 Task: Look for space in Paka, Malaysia from 3rd August, 2023 to 7th August, 2023 for 2 adults in price range Rs.4000 to Rs.9000. Place can be private room with 1  bedroom having 1 bed and 1 bathroom. Property type can be house, flat, guest house, hotel. Booking option can be shelf check-in. Required host language is English.
Action: Mouse moved to (612, 119)
Screenshot: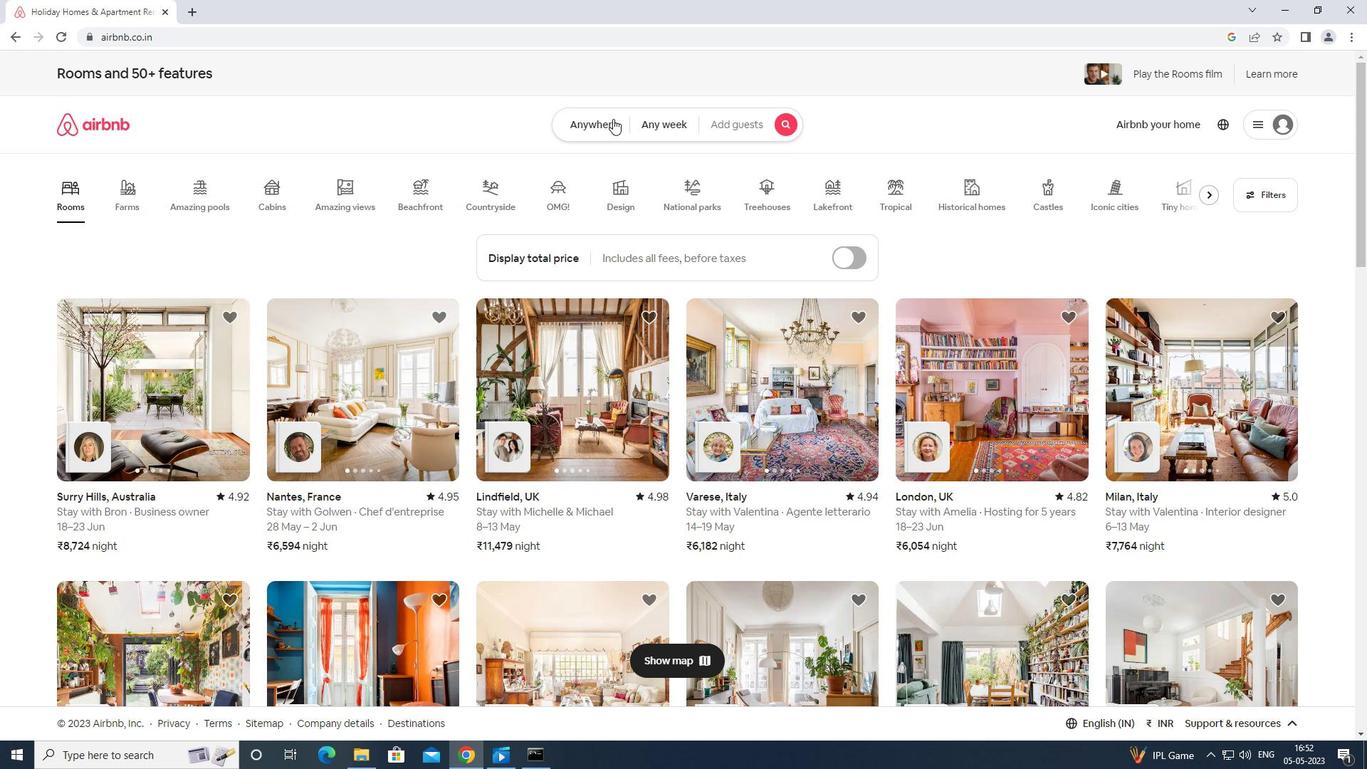 
Action: Mouse pressed left at (612, 119)
Screenshot: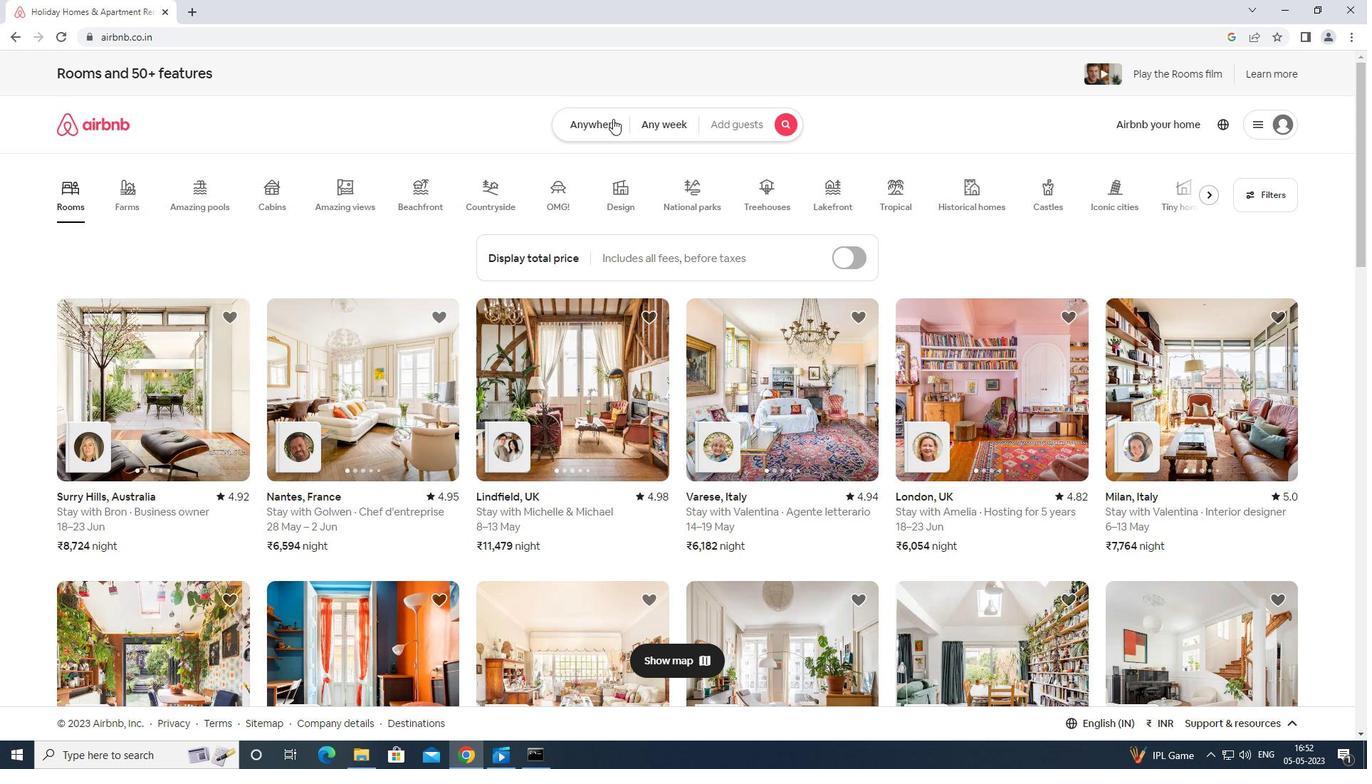 
Action: Mouse moved to (518, 181)
Screenshot: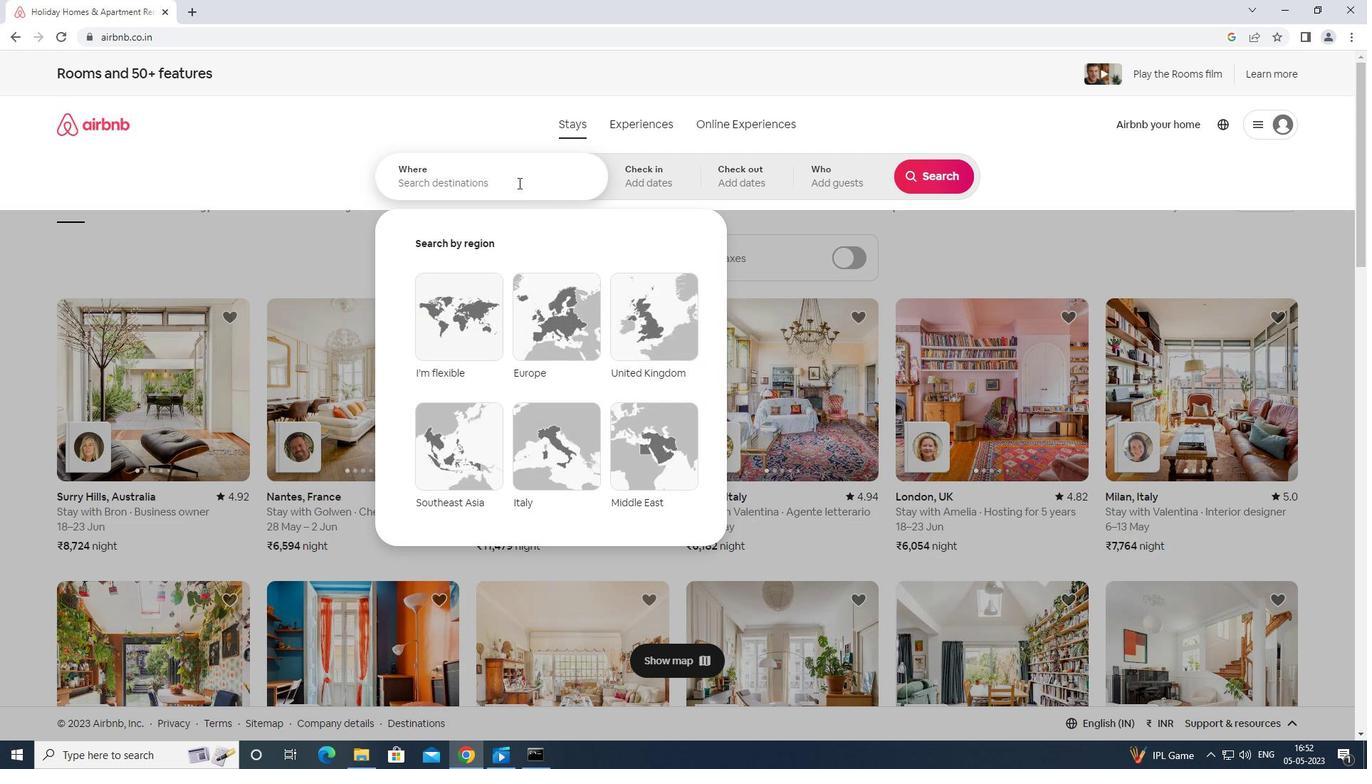 
Action: Mouse pressed left at (518, 181)
Screenshot: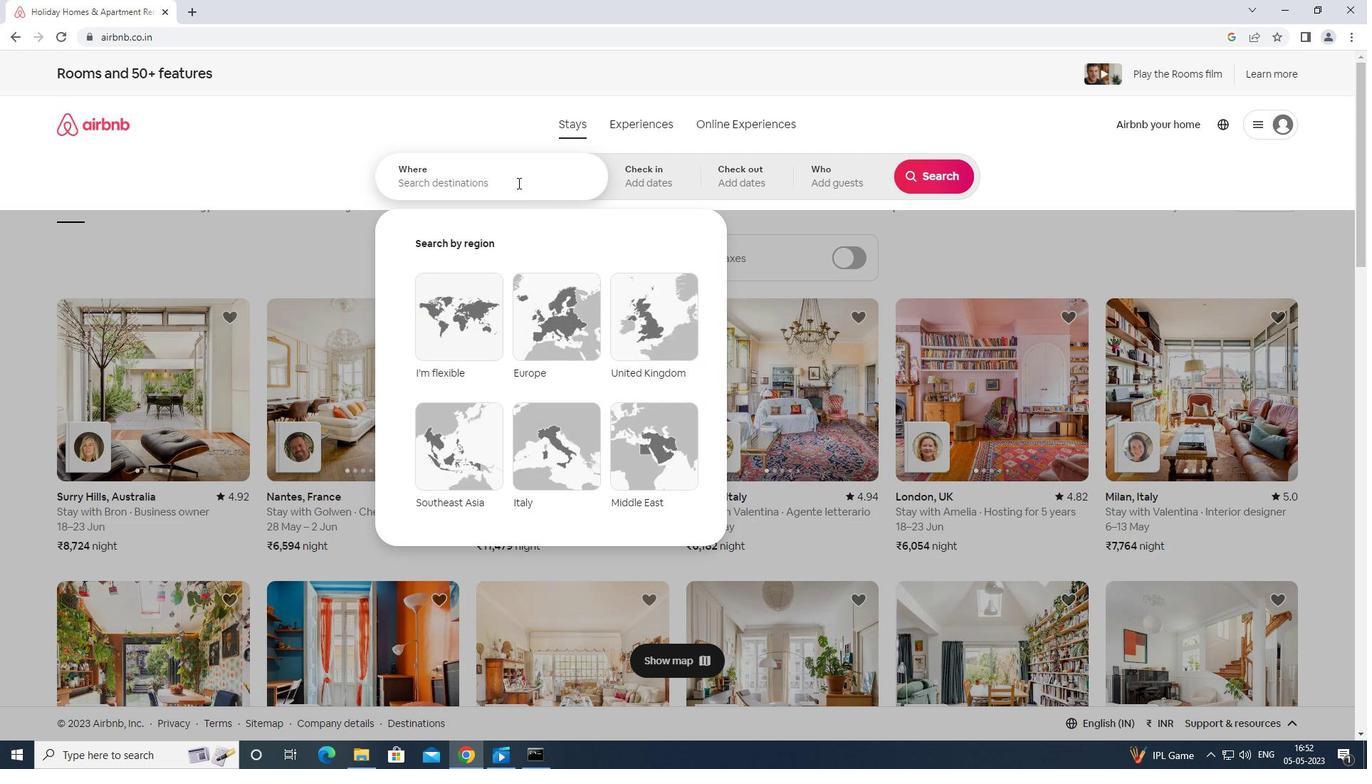 
Action: Mouse moved to (518, 180)
Screenshot: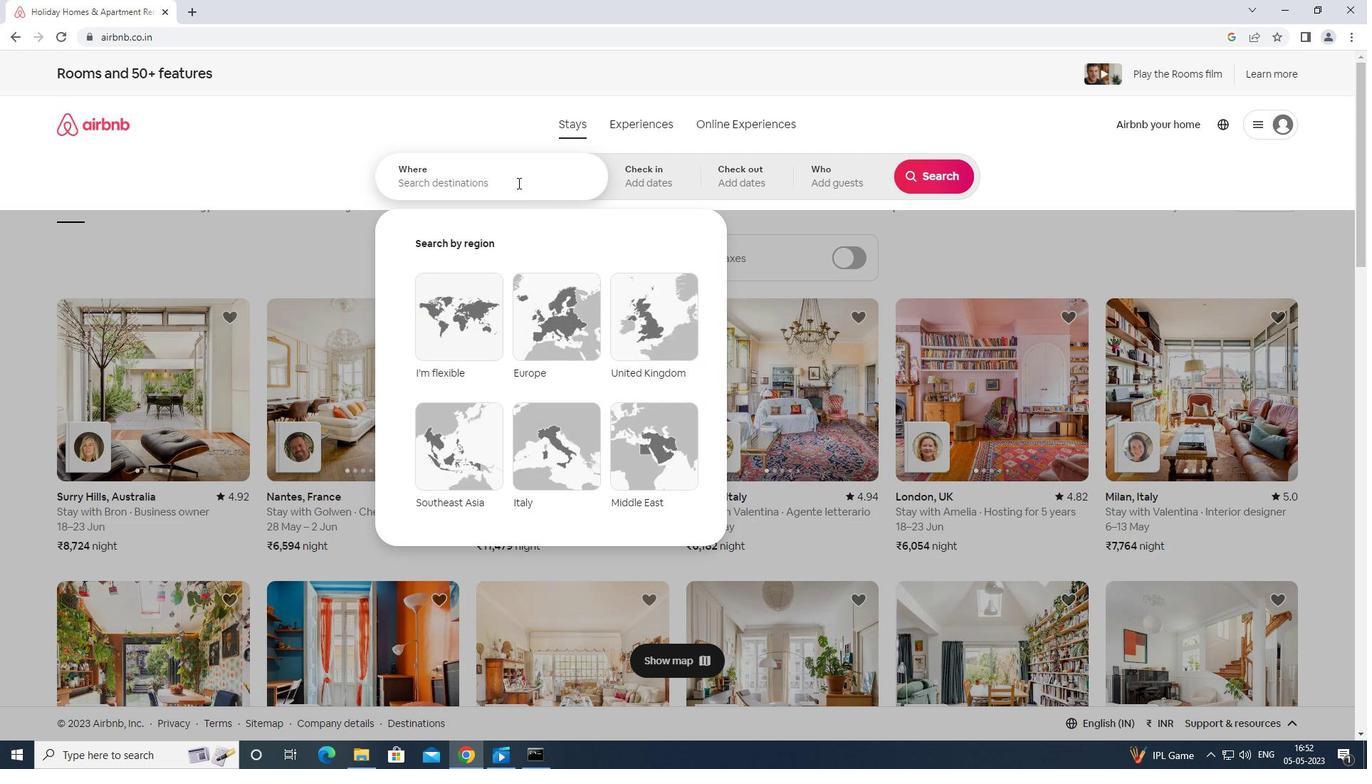 
Action: Key pressed <Key.shift>PAKA<Key.space>MALAYSIA<Key.enter>
Screenshot: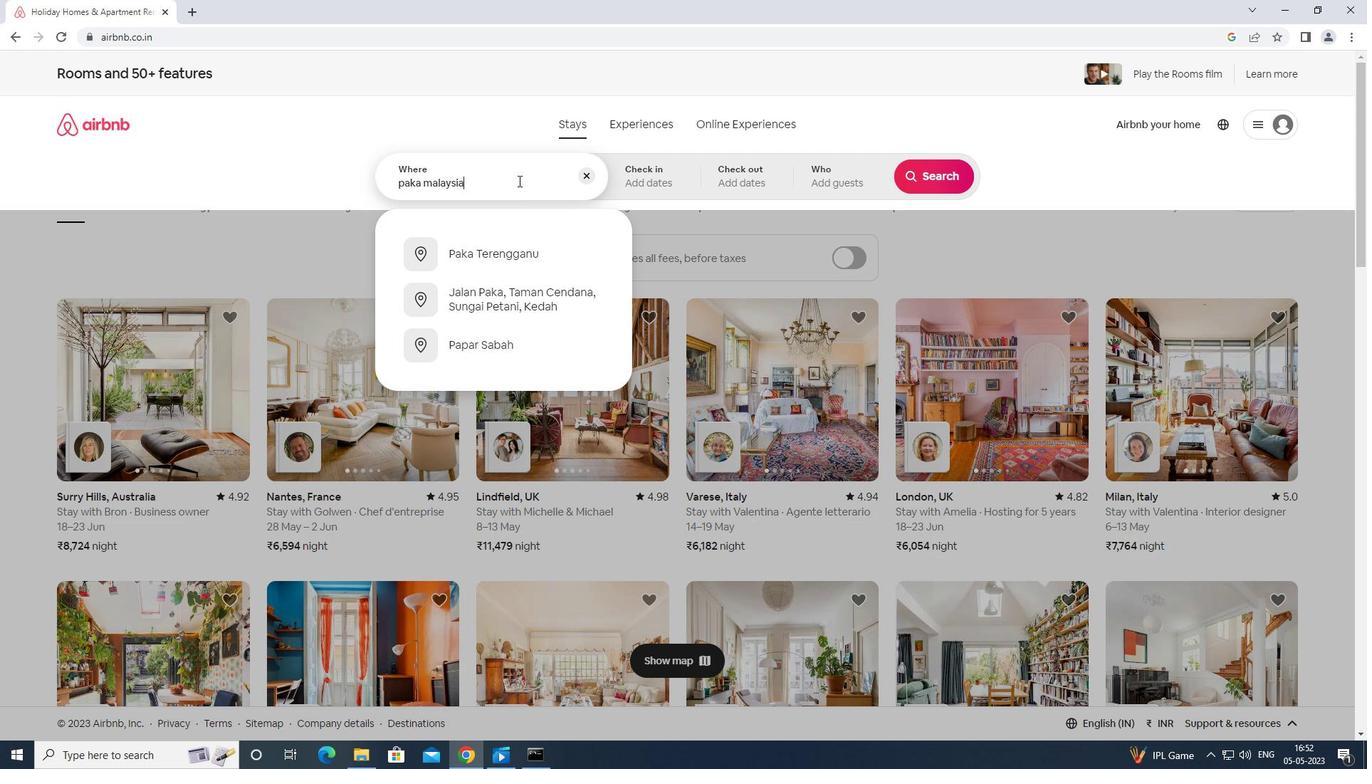 
Action: Mouse moved to (922, 286)
Screenshot: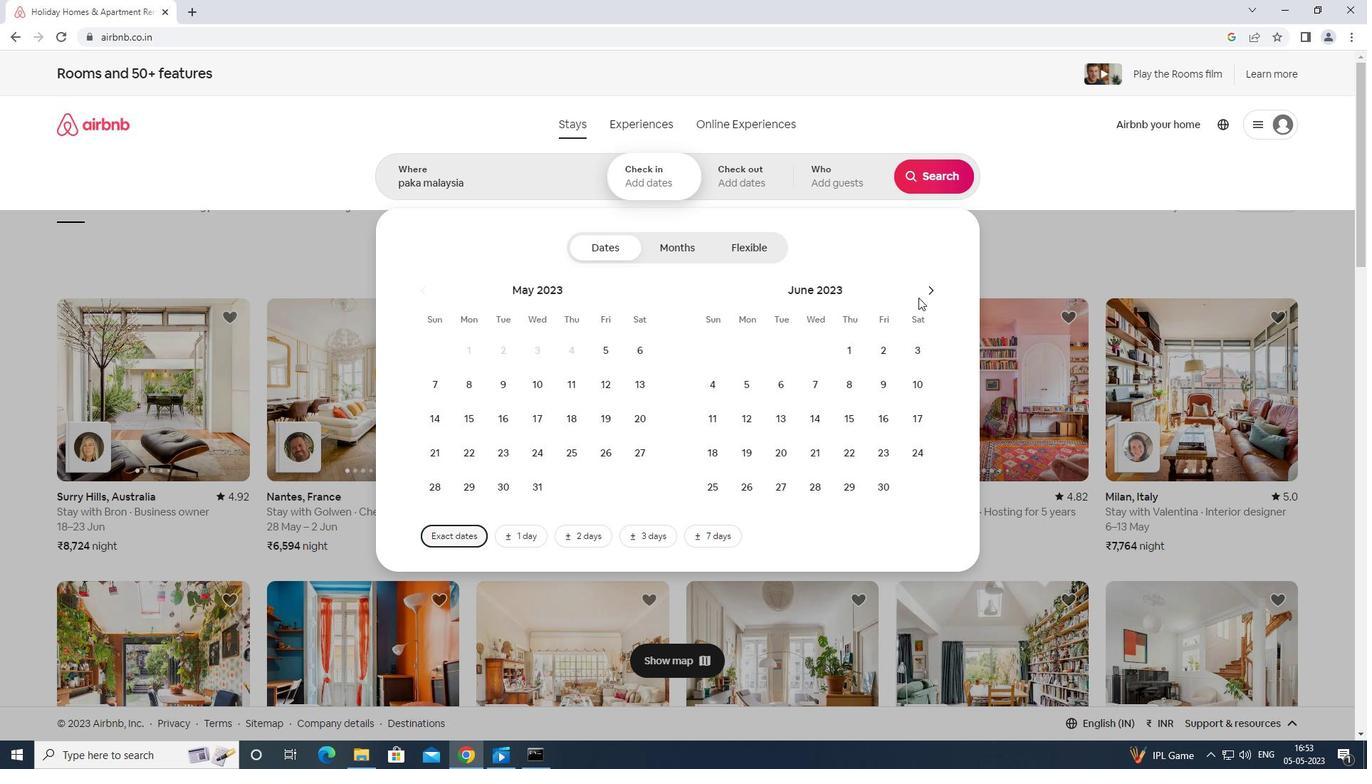 
Action: Mouse pressed left at (922, 286)
Screenshot: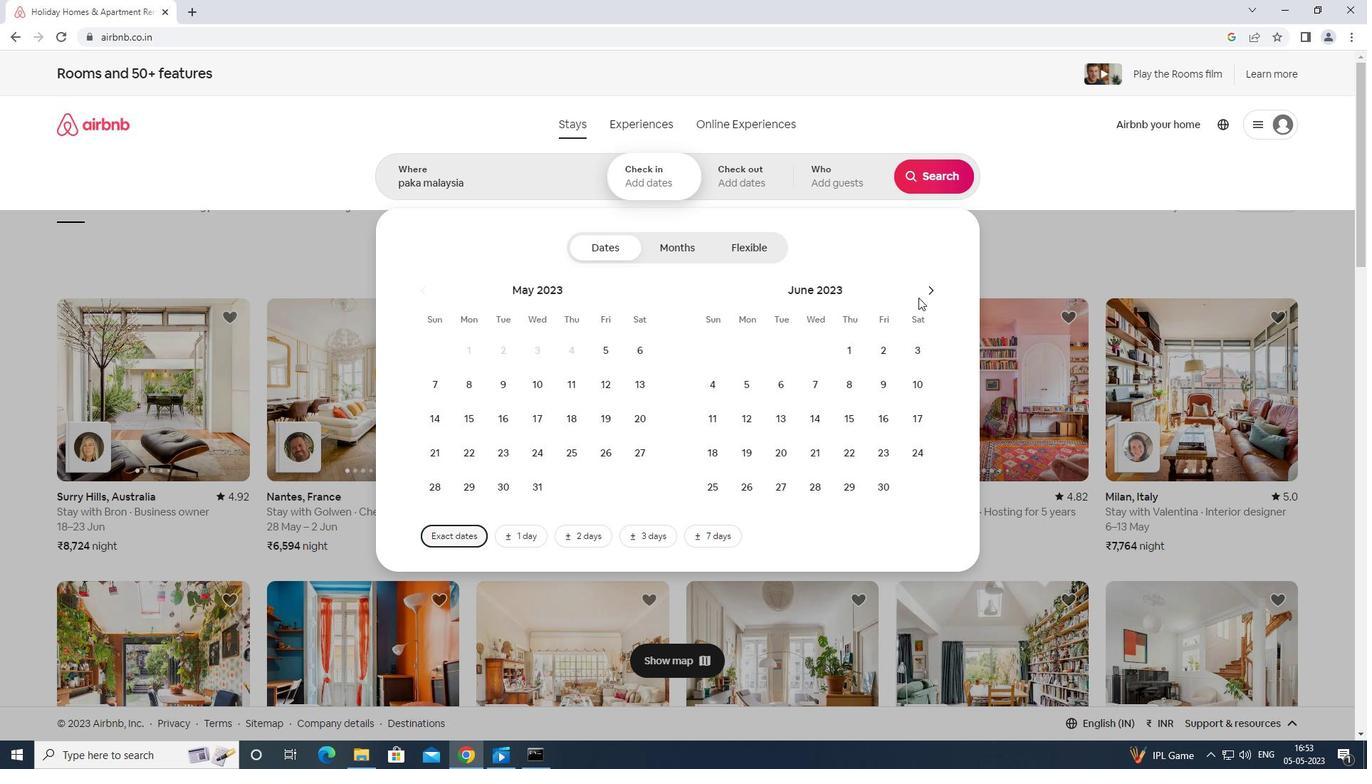 
Action: Mouse moved to (923, 286)
Screenshot: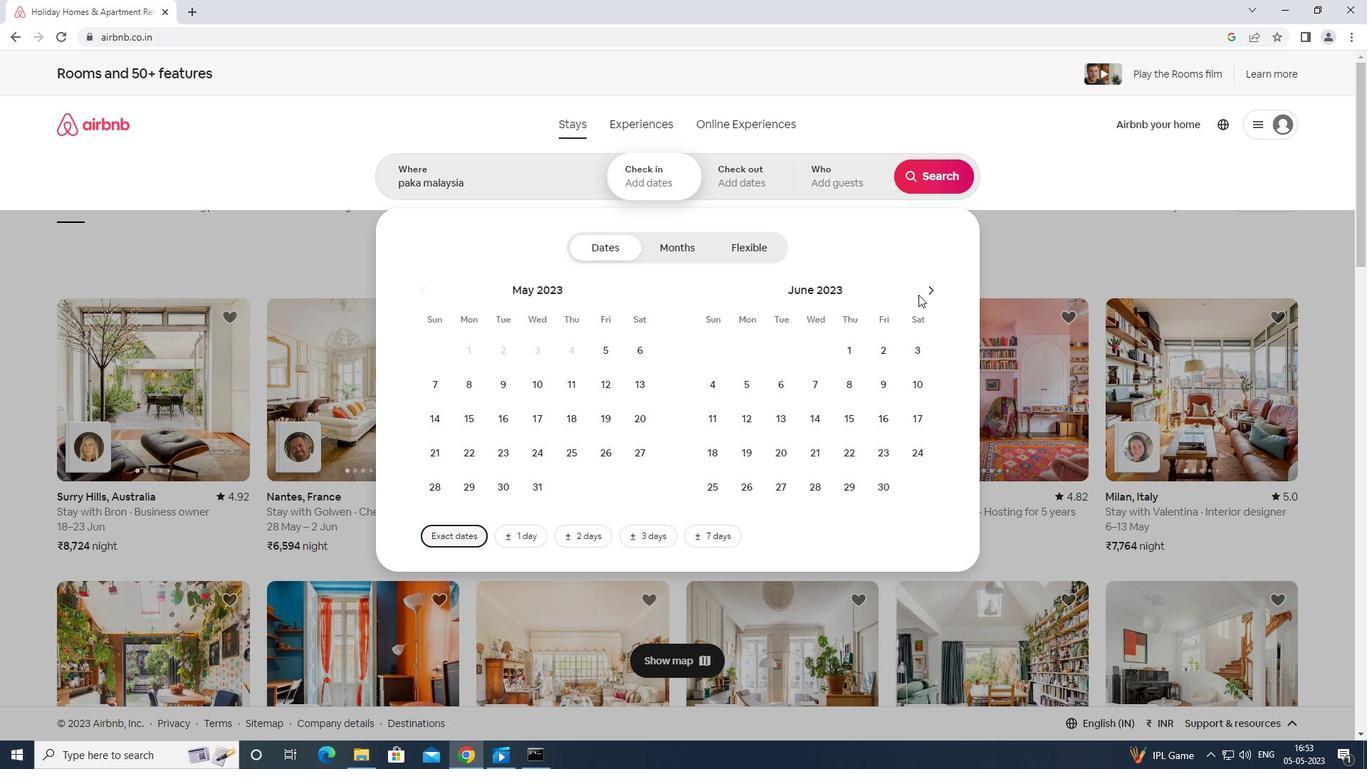 
Action: Mouse pressed left at (923, 286)
Screenshot: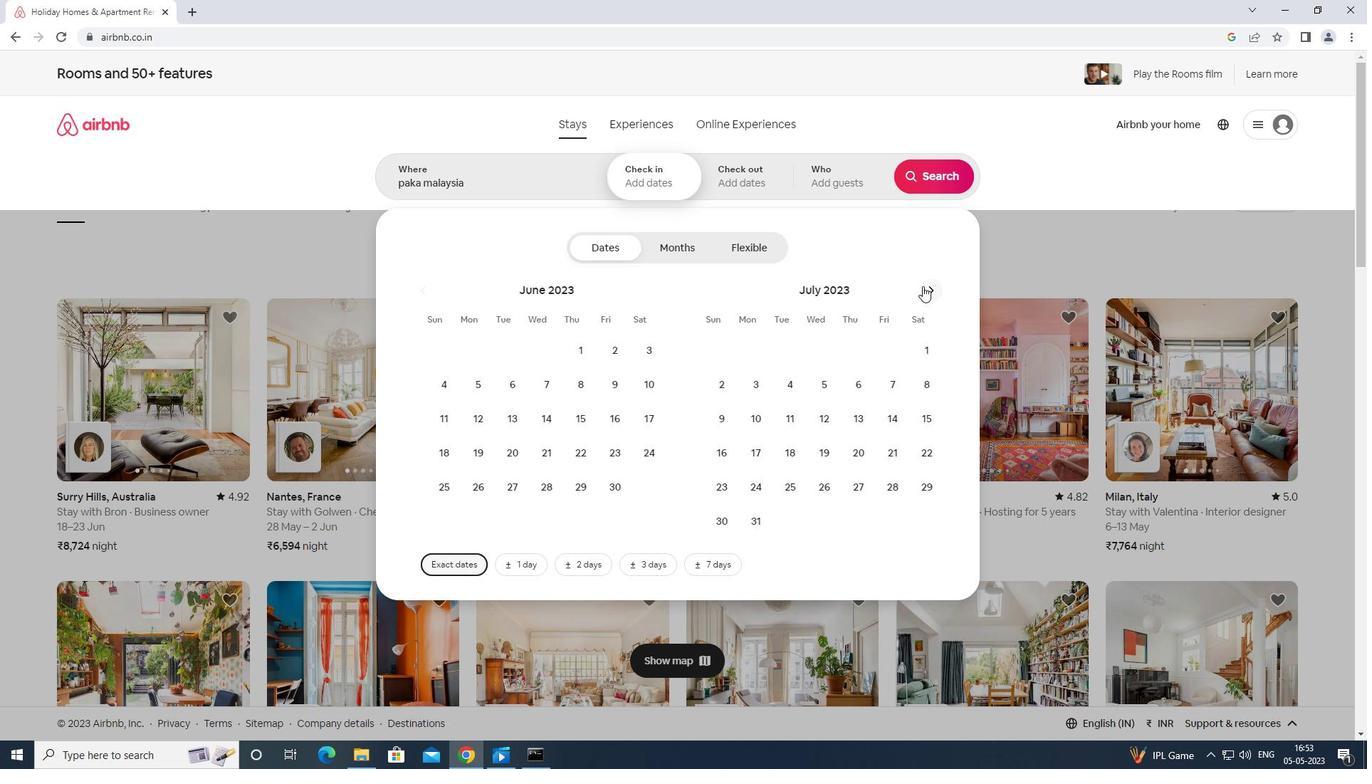 
Action: Mouse moved to (846, 350)
Screenshot: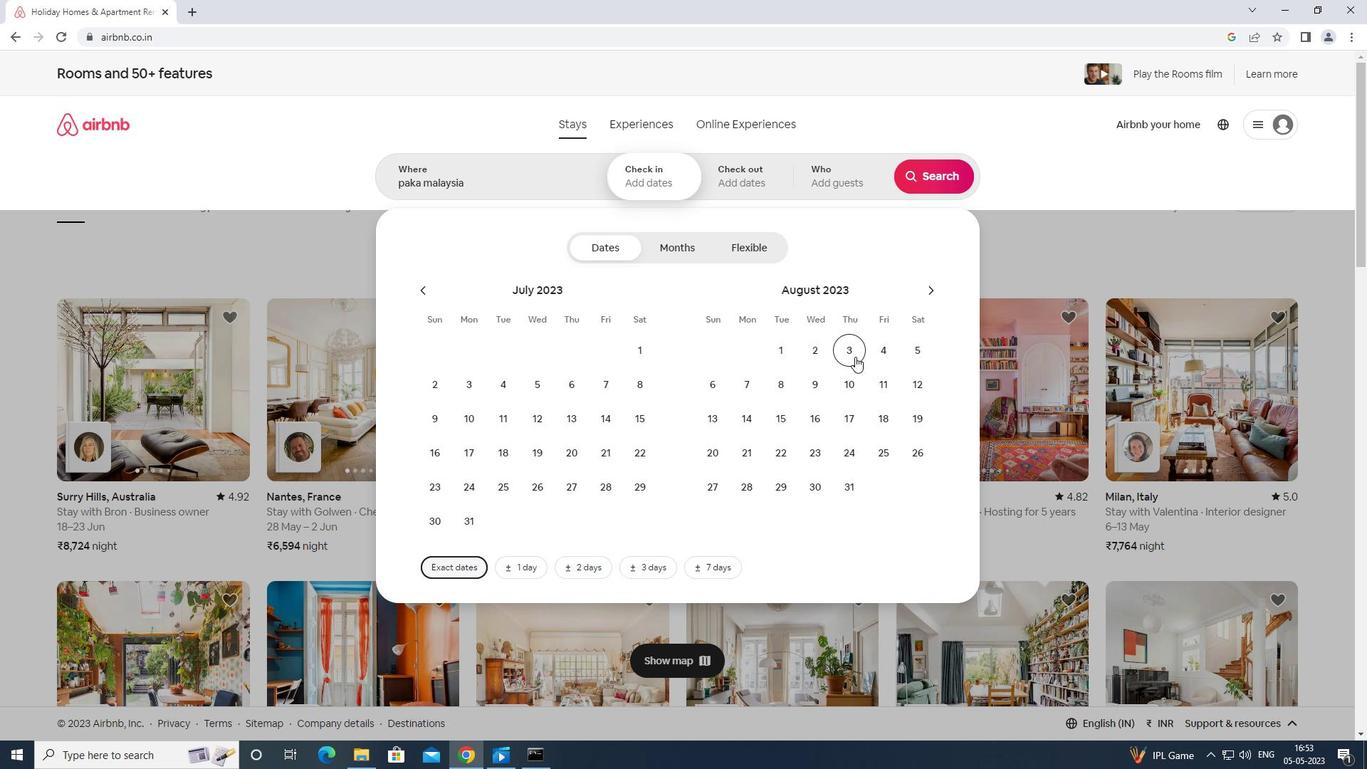 
Action: Mouse pressed left at (846, 350)
Screenshot: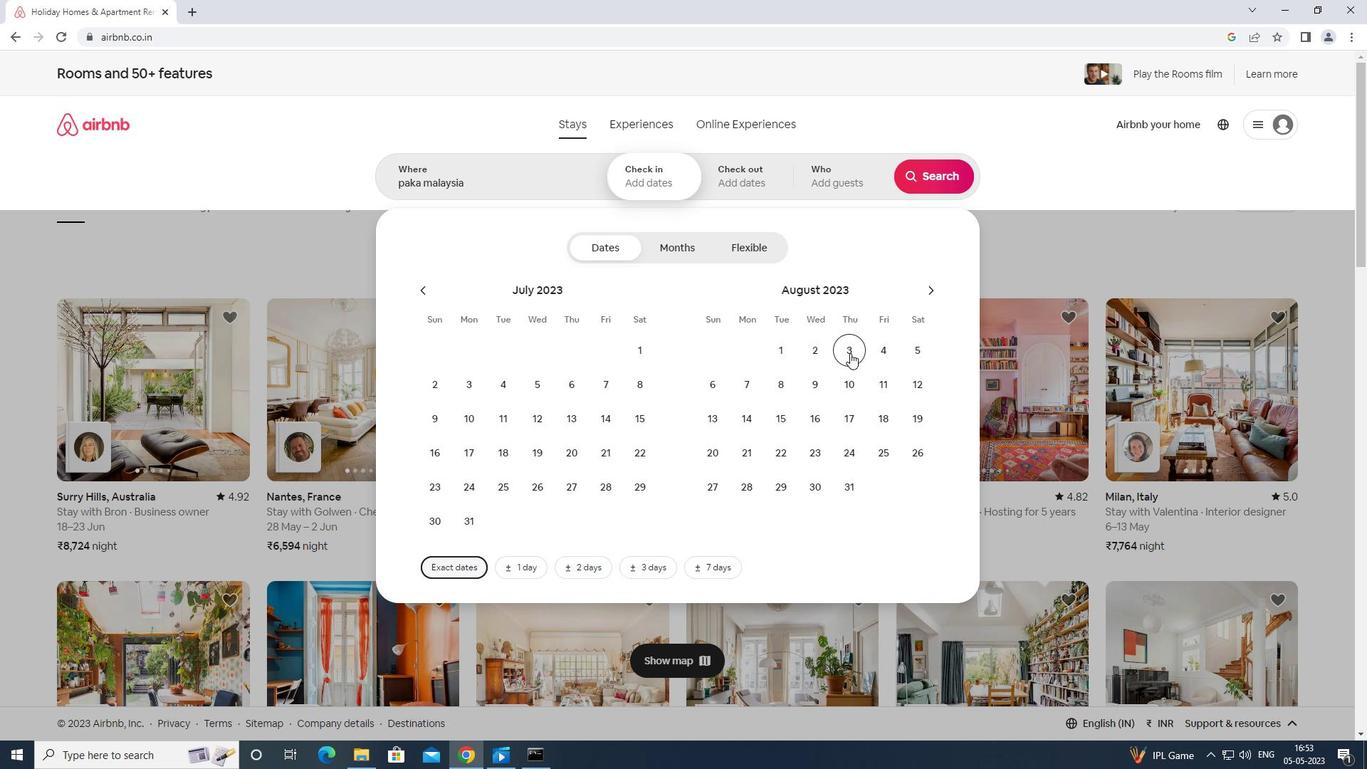 
Action: Mouse moved to (749, 384)
Screenshot: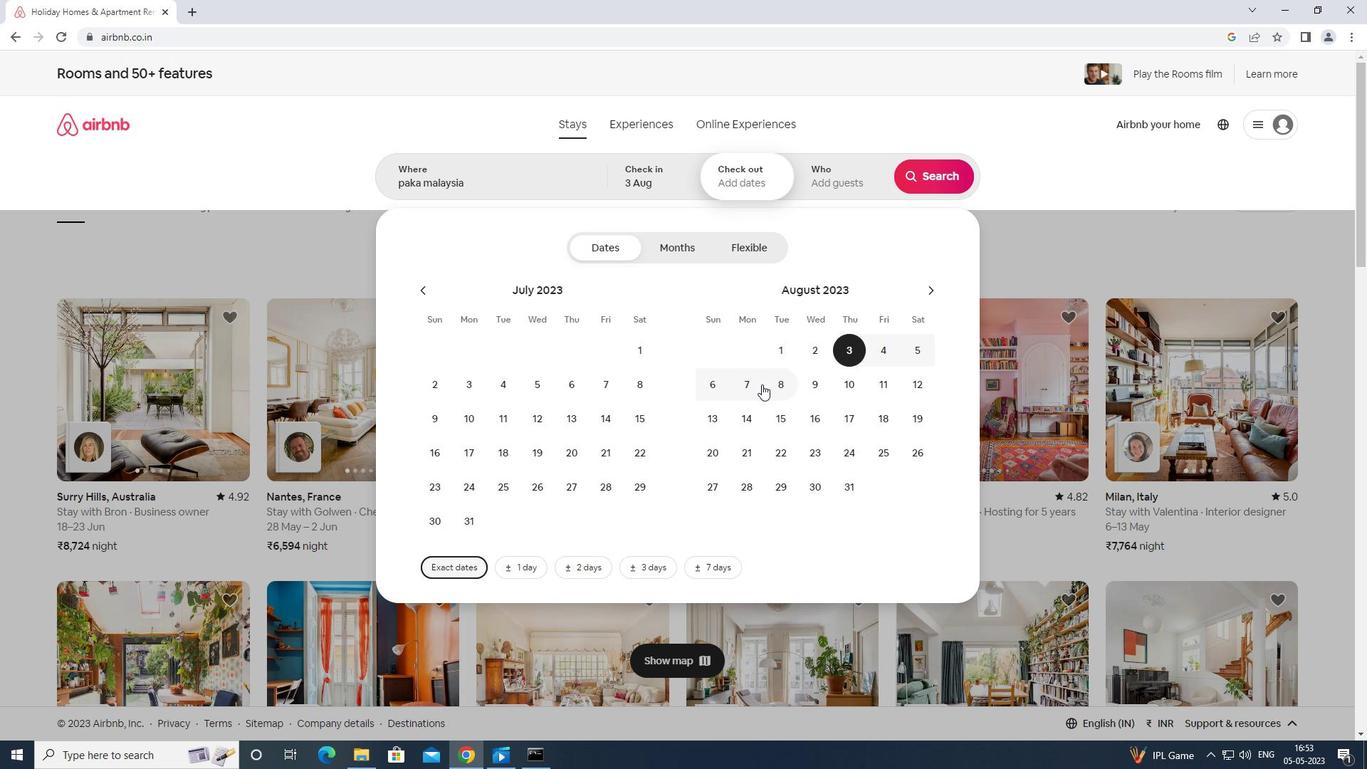 
Action: Mouse pressed left at (749, 384)
Screenshot: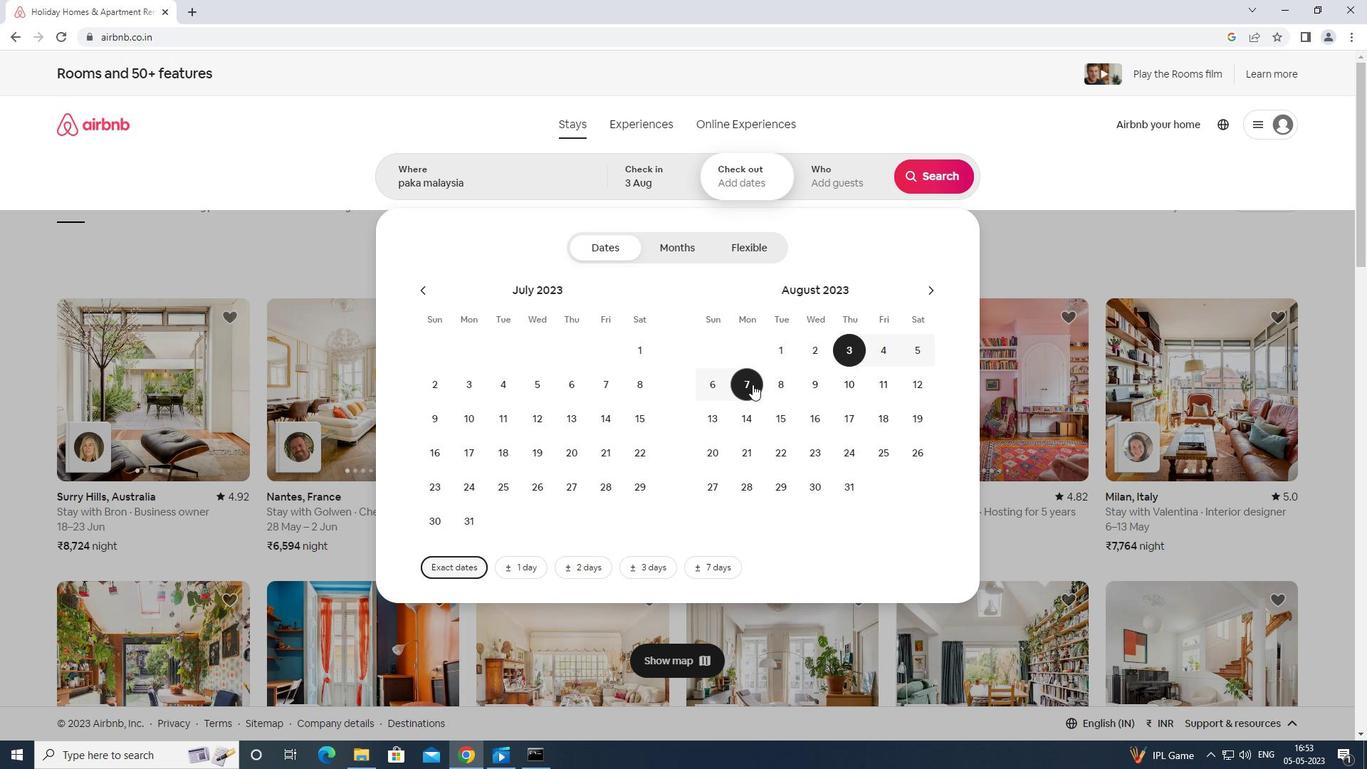 
Action: Mouse moved to (821, 181)
Screenshot: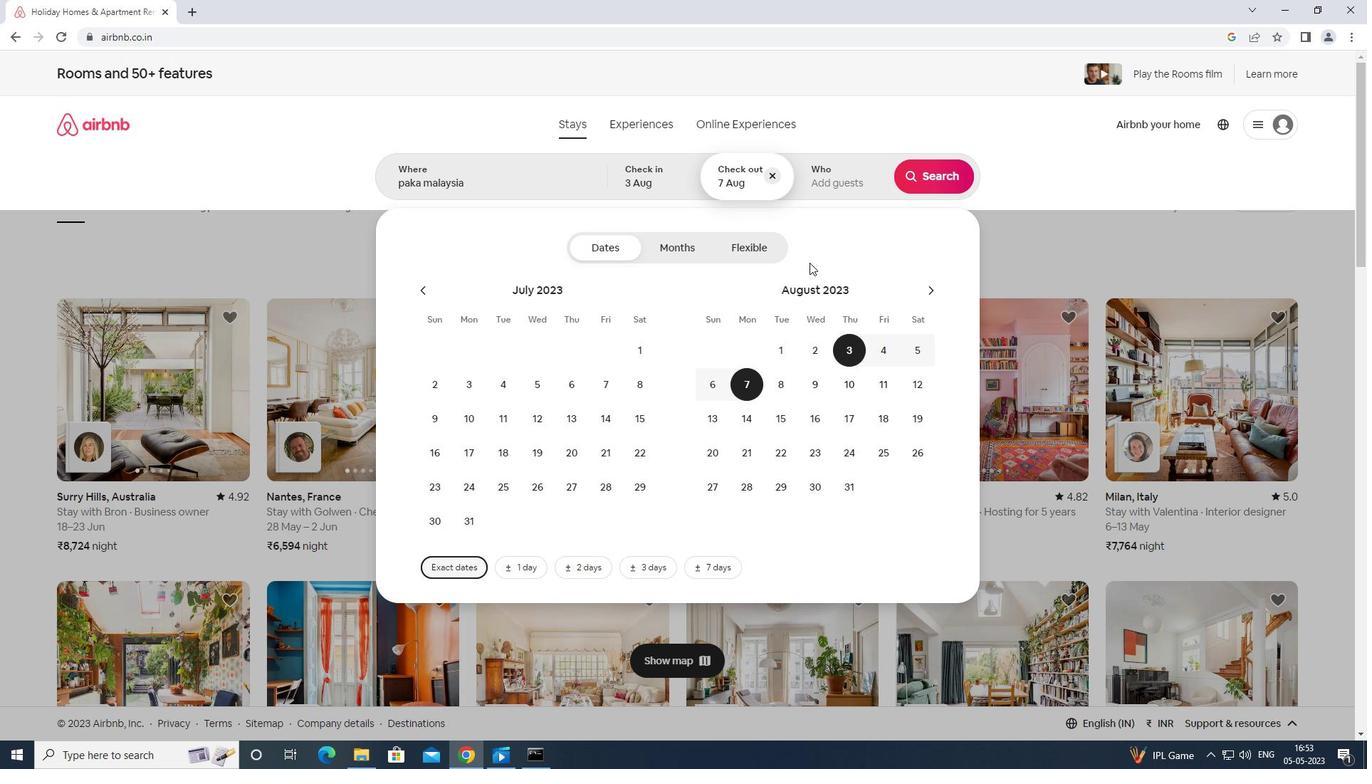 
Action: Mouse pressed left at (821, 181)
Screenshot: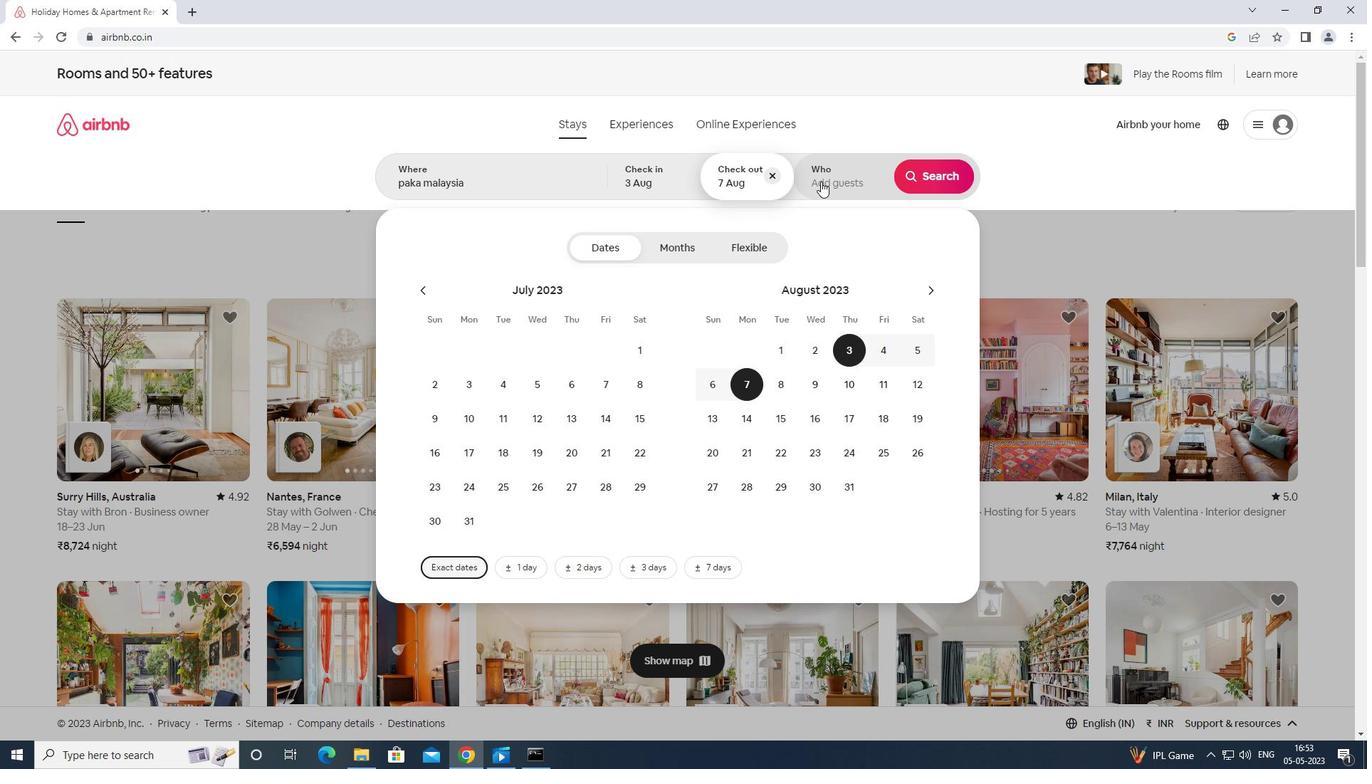 
Action: Mouse moved to (936, 246)
Screenshot: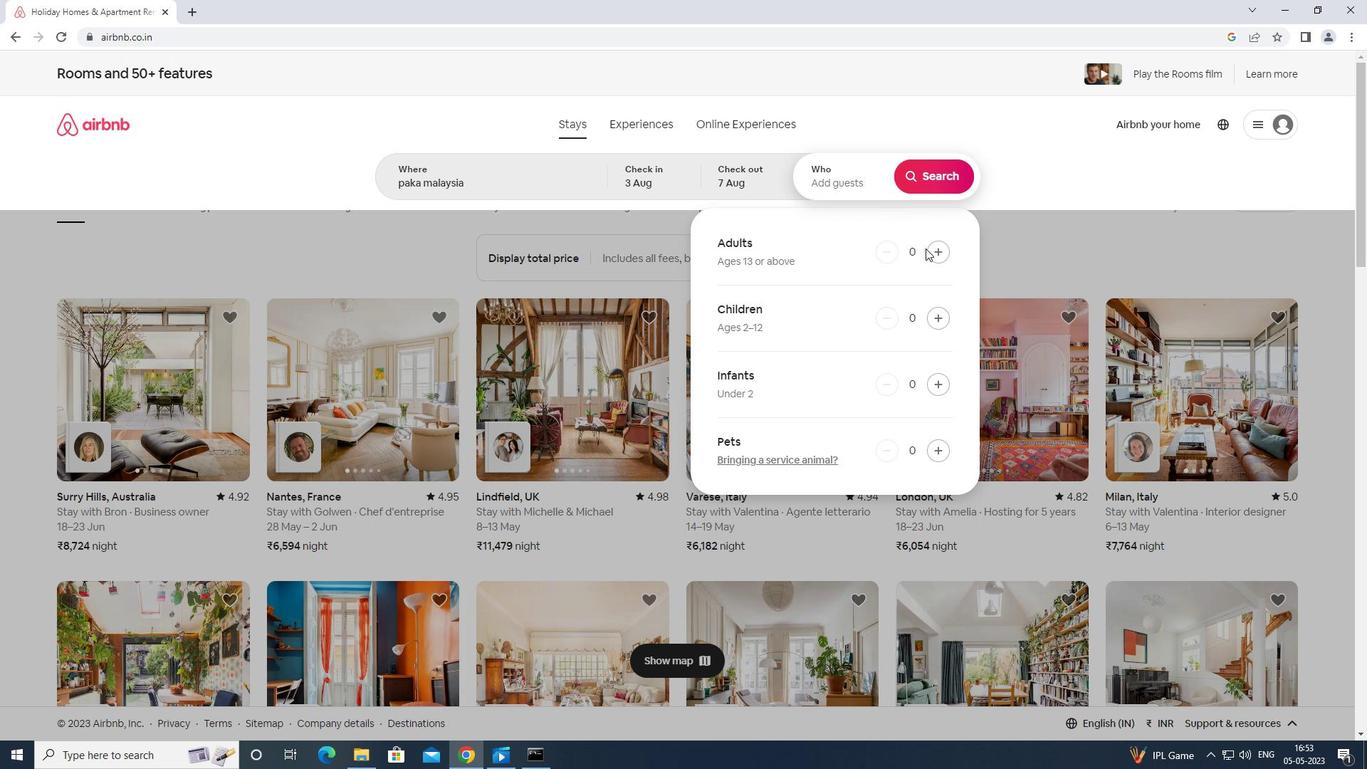 
Action: Mouse pressed left at (936, 246)
Screenshot: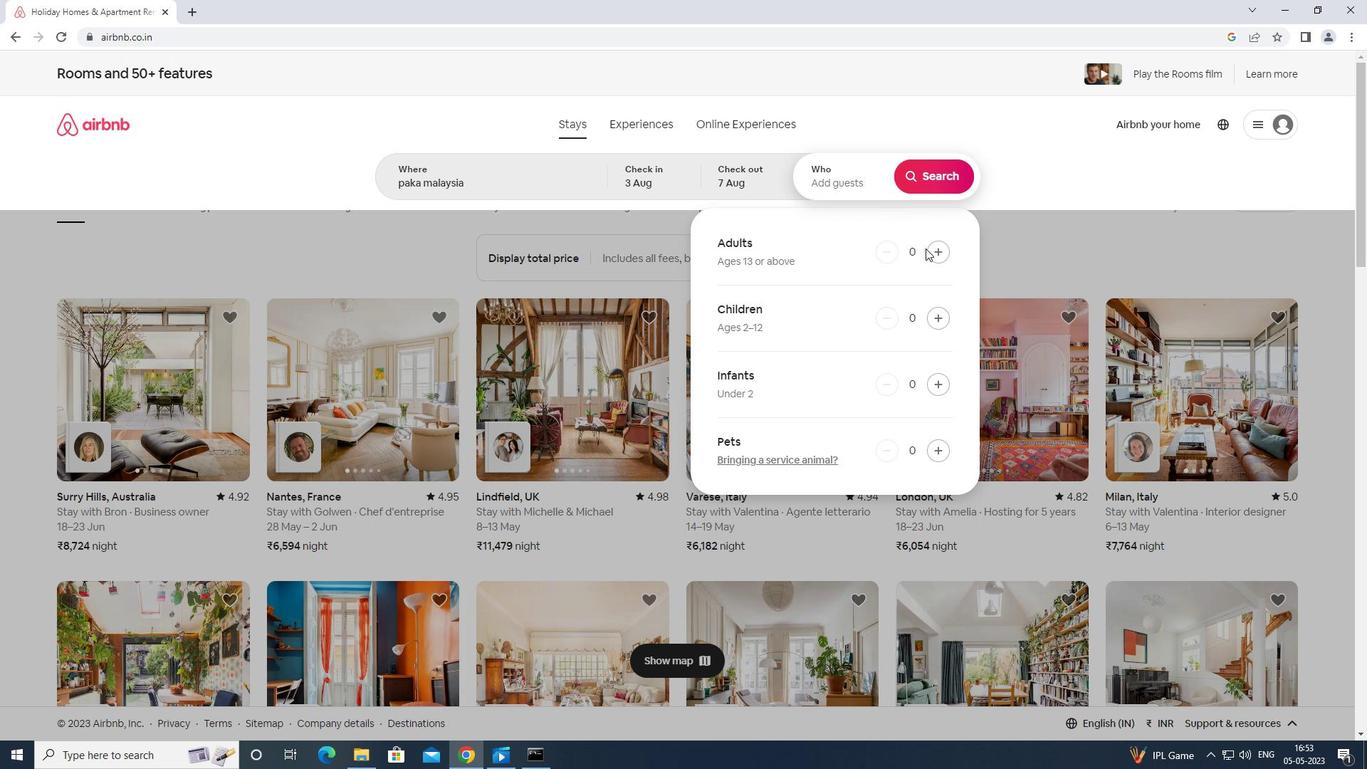 
Action: Mouse moved to (940, 247)
Screenshot: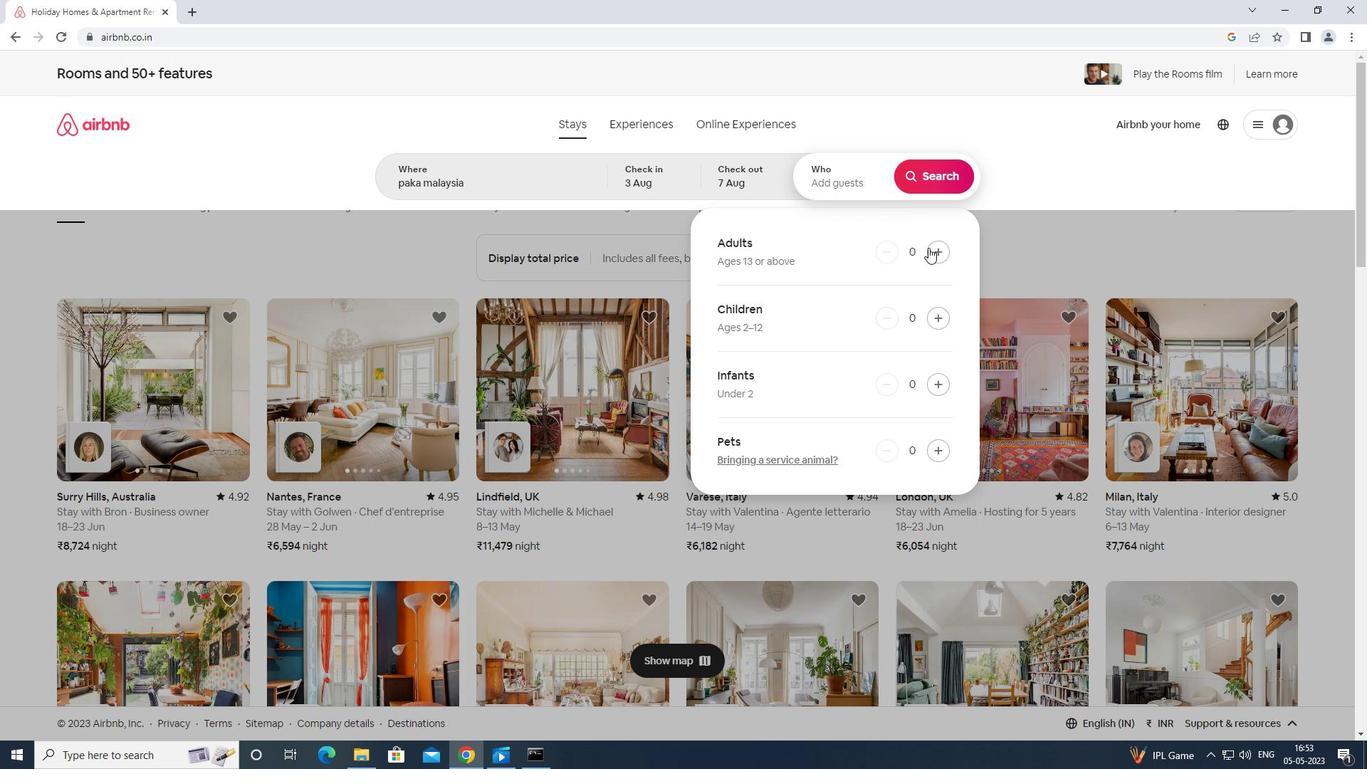 
Action: Mouse pressed left at (940, 247)
Screenshot: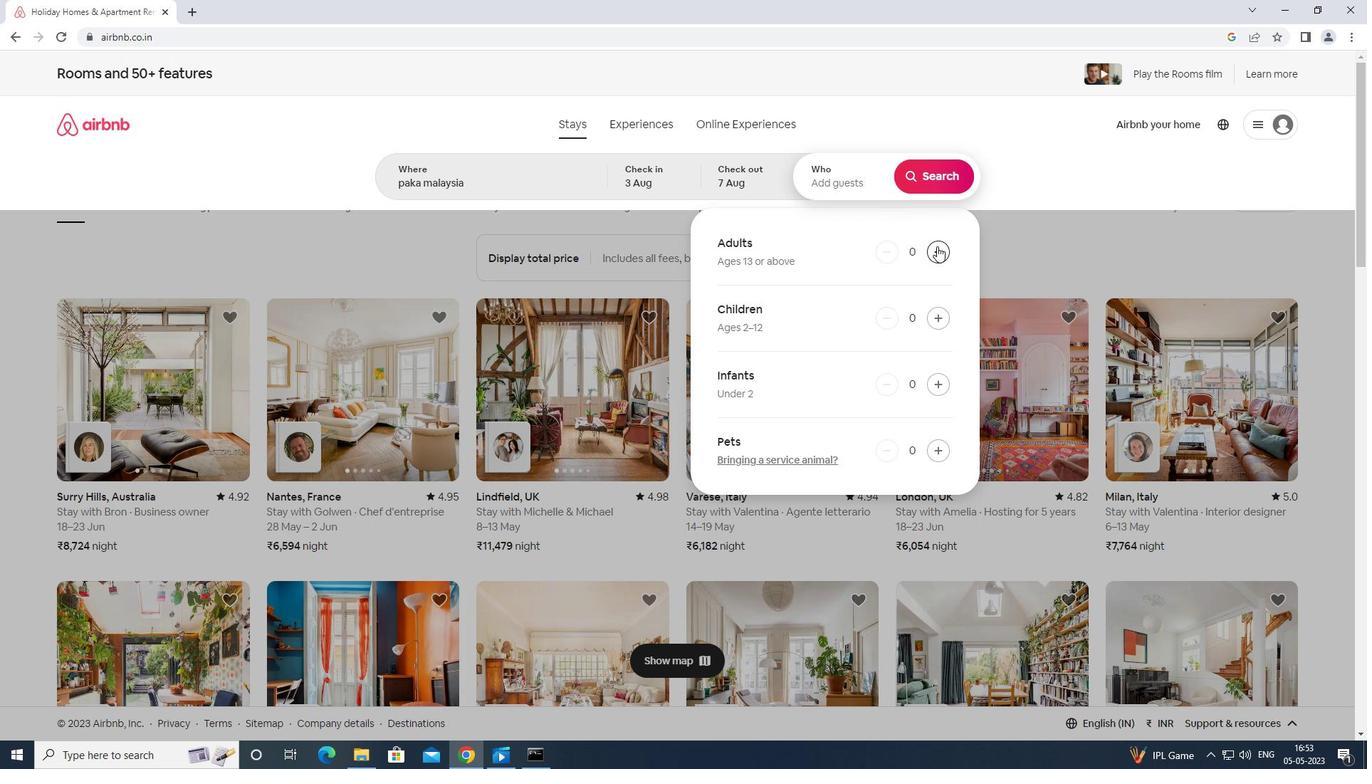 
Action: Mouse moved to (931, 166)
Screenshot: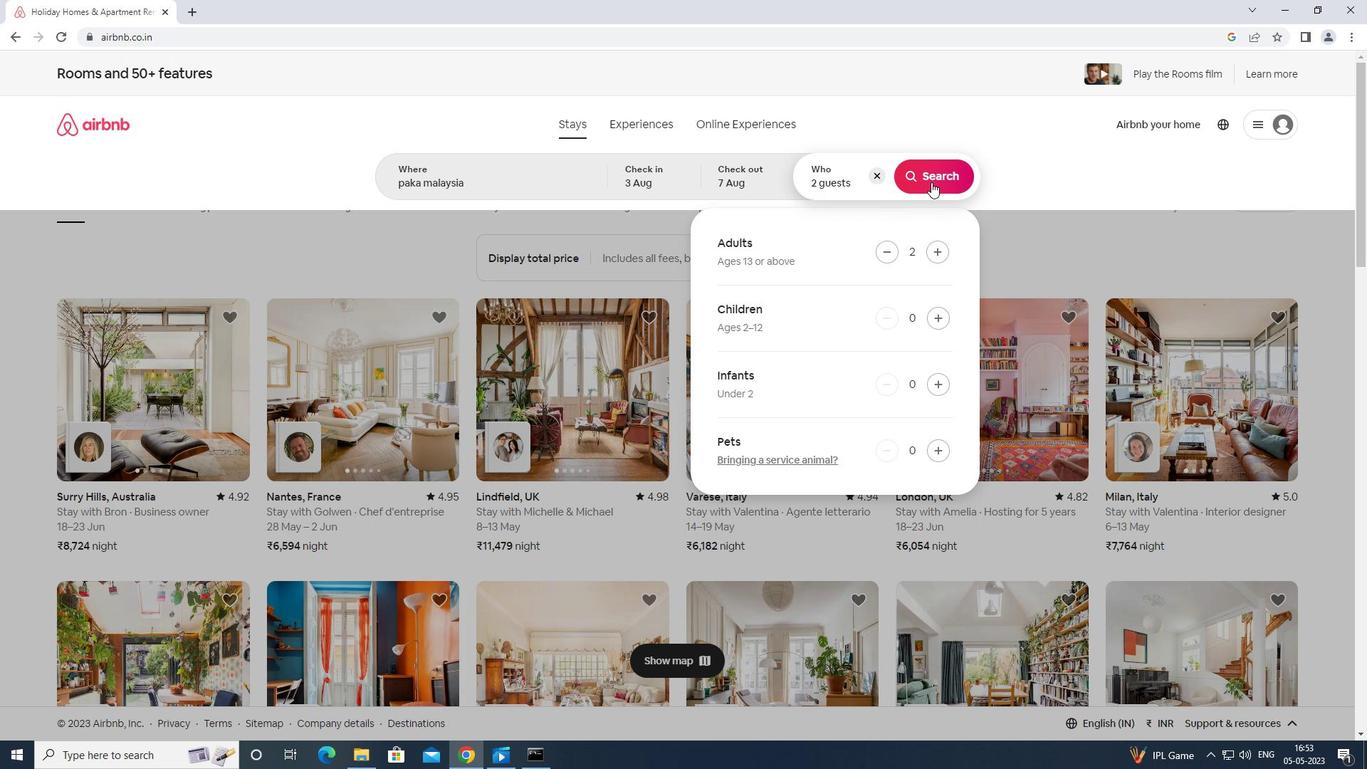 
Action: Mouse pressed left at (931, 166)
Screenshot: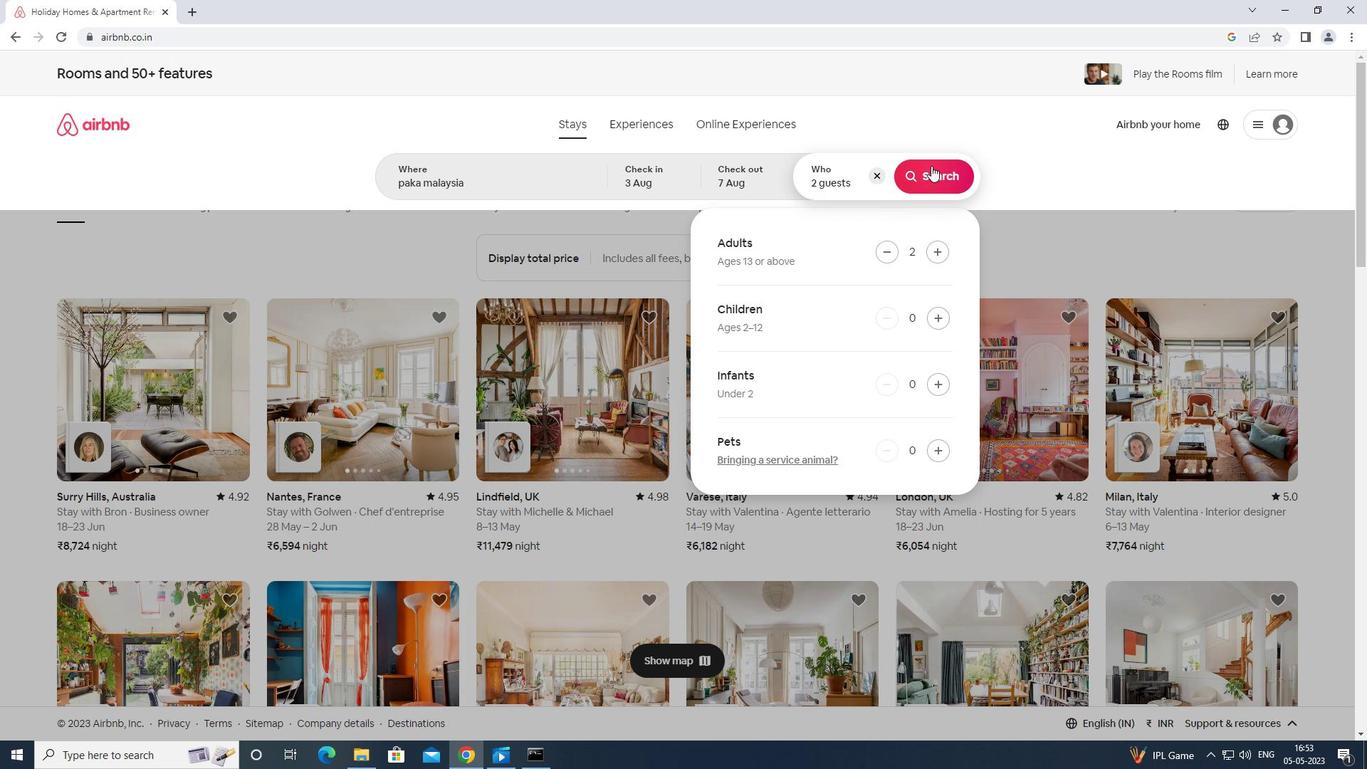 
Action: Mouse moved to (1316, 127)
Screenshot: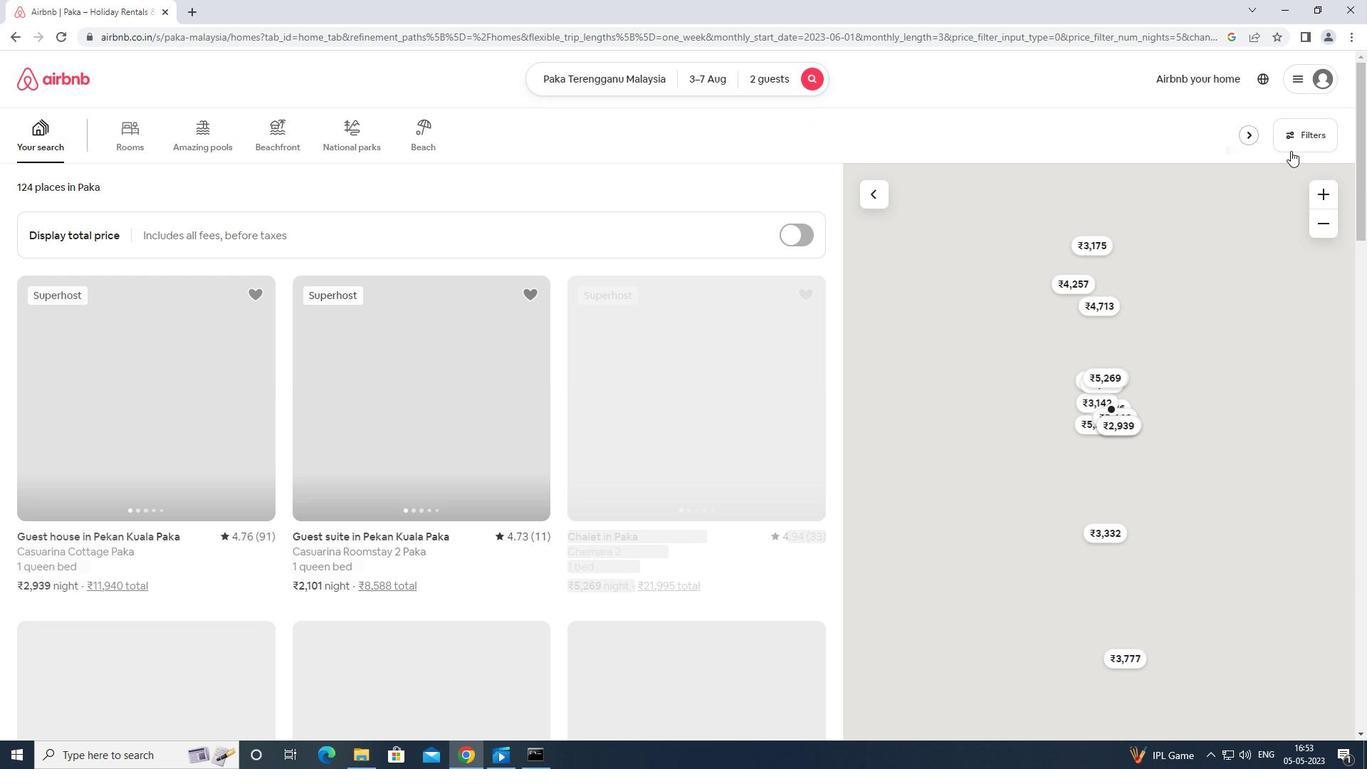 
Action: Mouse pressed left at (1316, 127)
Screenshot: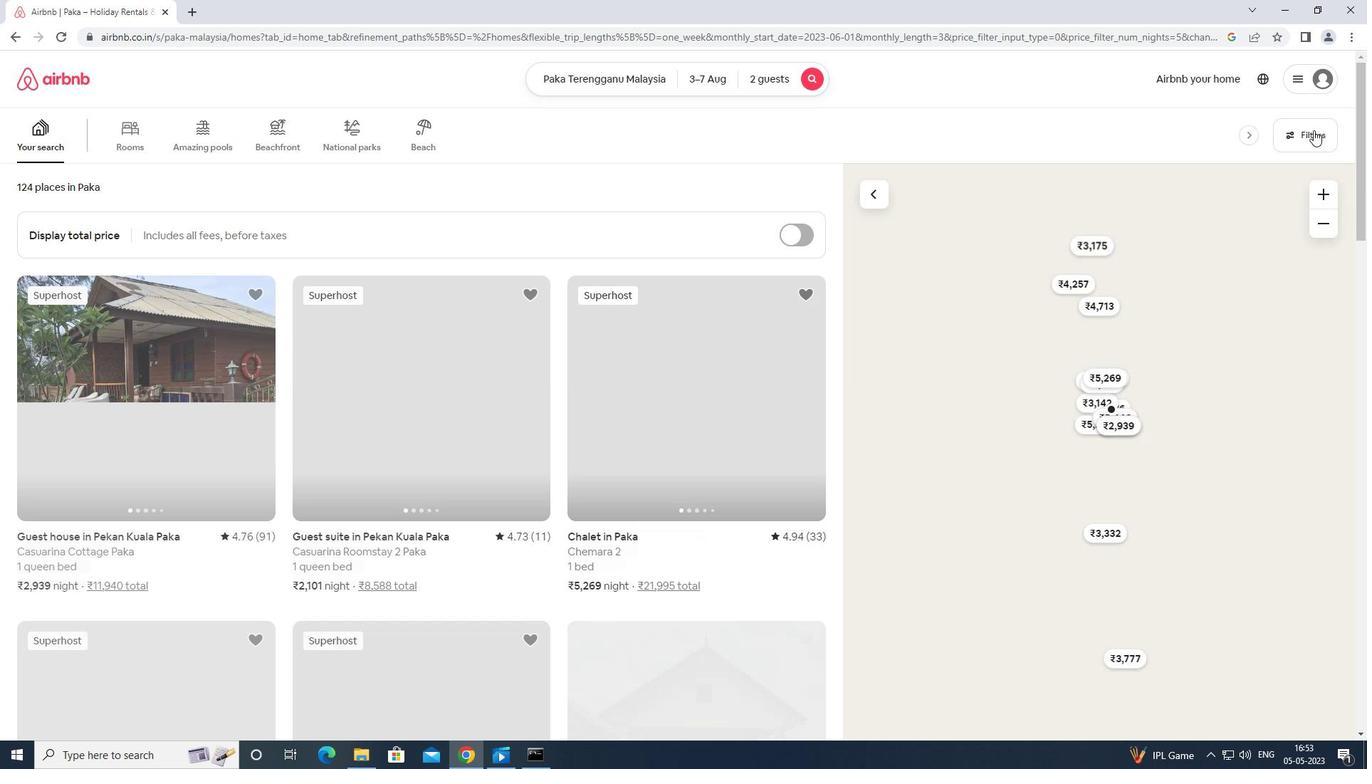 
Action: Mouse moved to (586, 471)
Screenshot: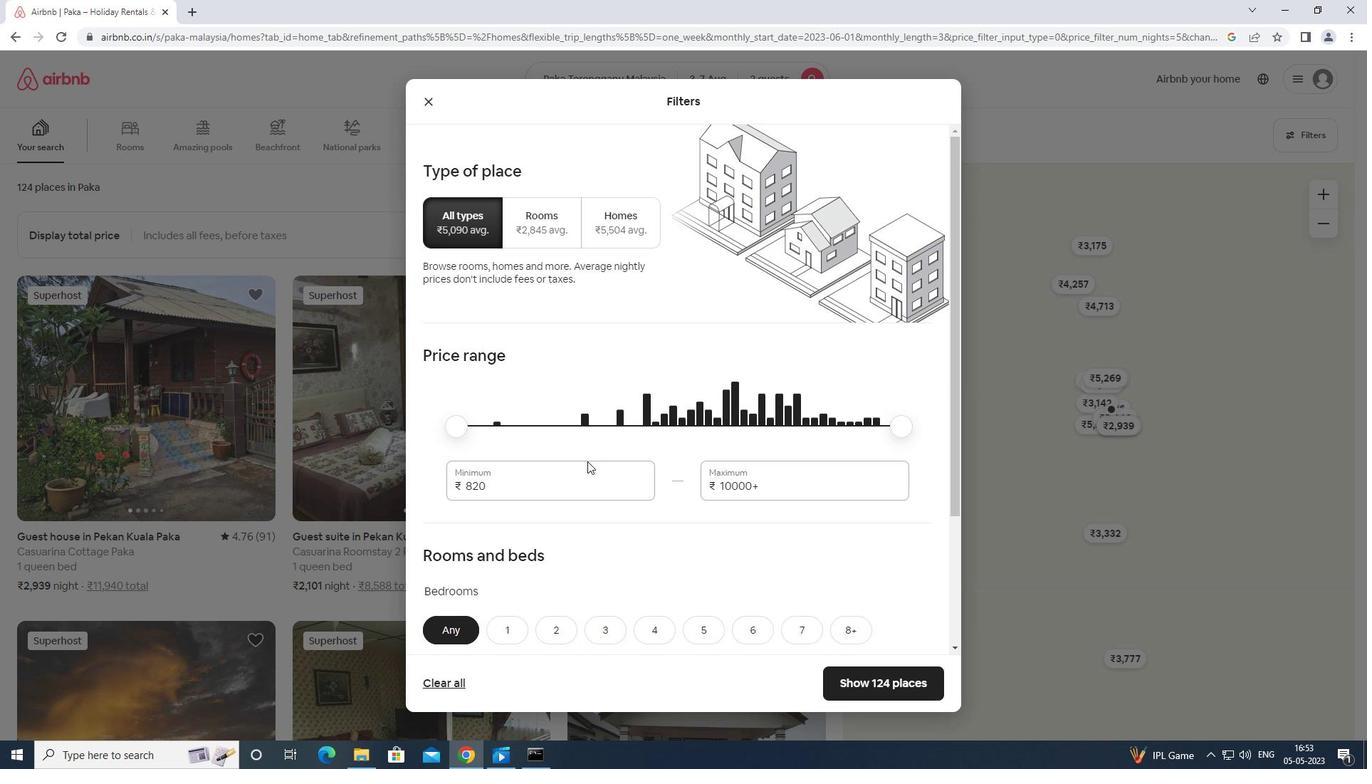 
Action: Mouse pressed left at (586, 471)
Screenshot: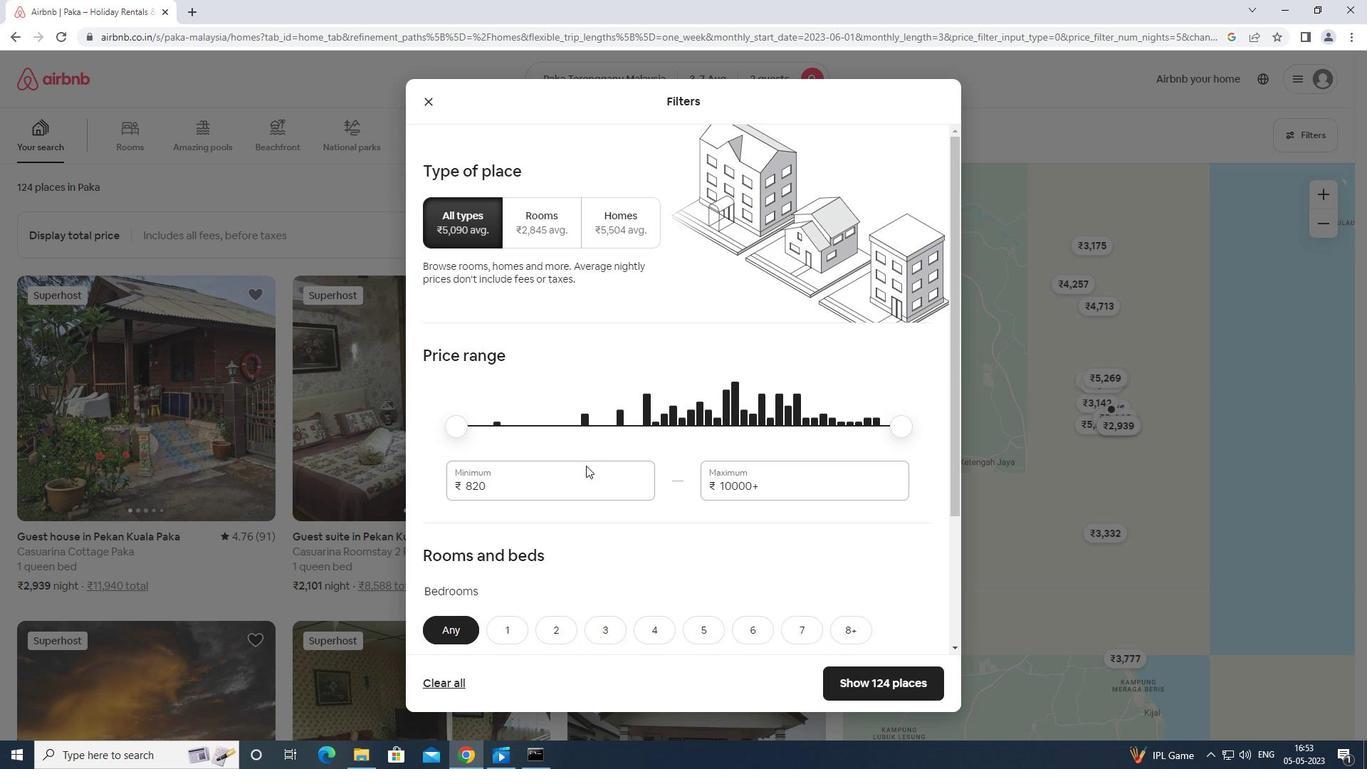 
Action: Mouse moved to (587, 472)
Screenshot: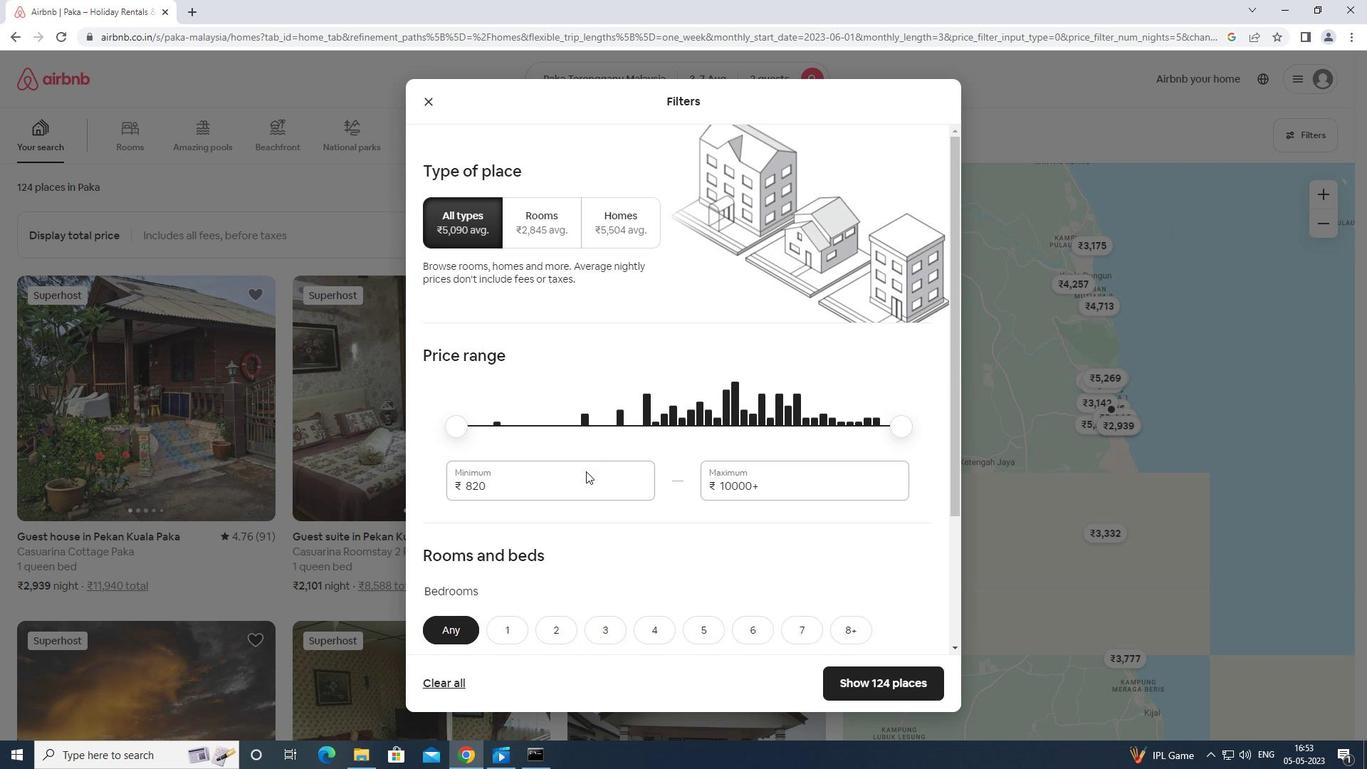 
Action: Key pressed <Key.backspace><Key.backspace><Key.backspace><Key.backspace><Key.backspace><Key.backspace><Key.backspace><Key.backspace><Key.backspace>40000
Screenshot: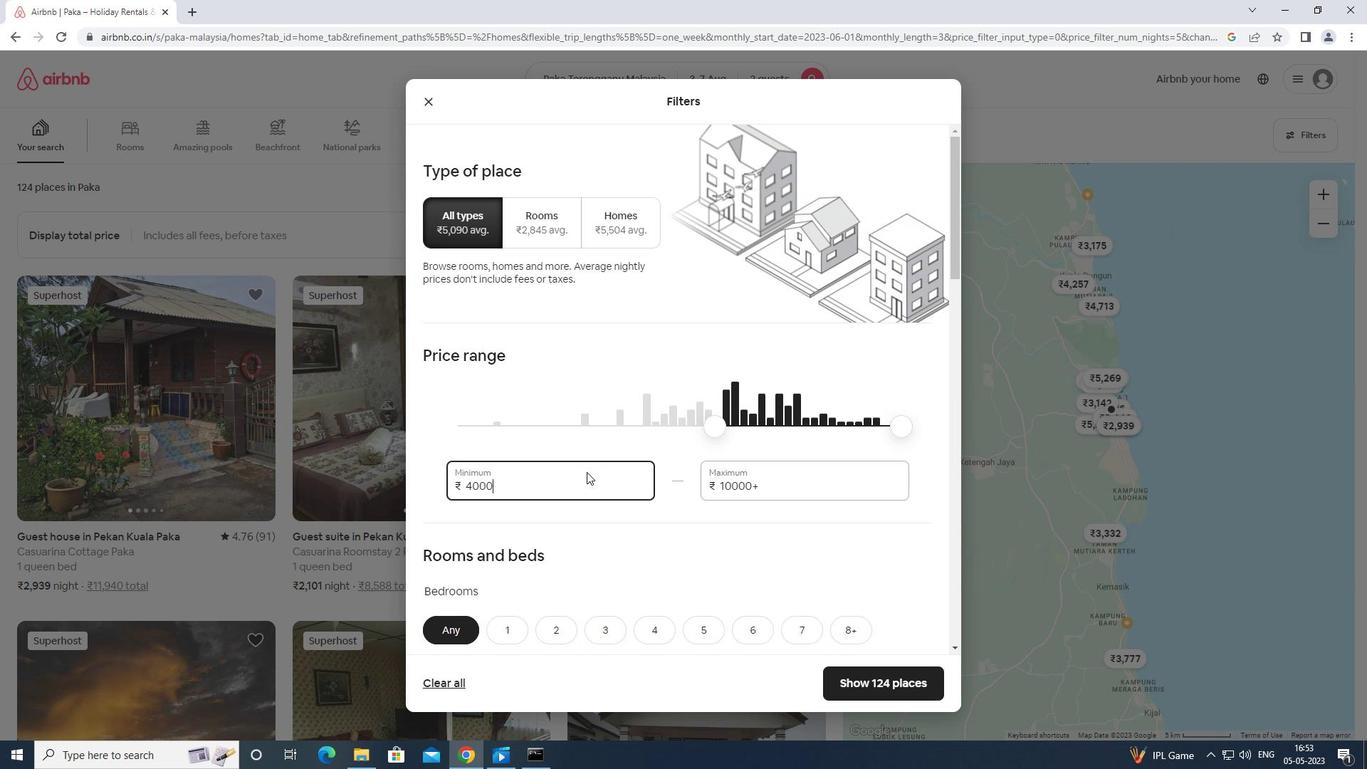 
Action: Mouse moved to (843, 485)
Screenshot: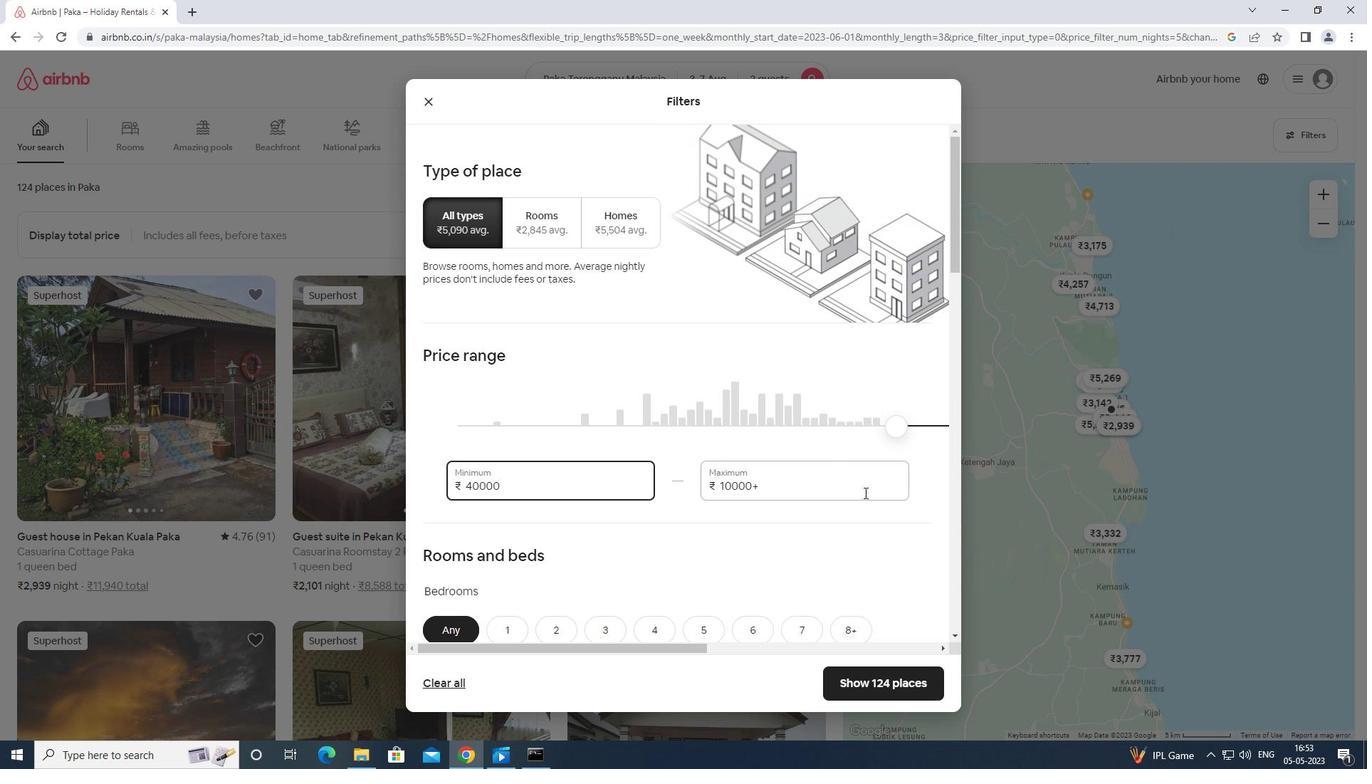 
Action: Mouse pressed left at (843, 485)
Screenshot: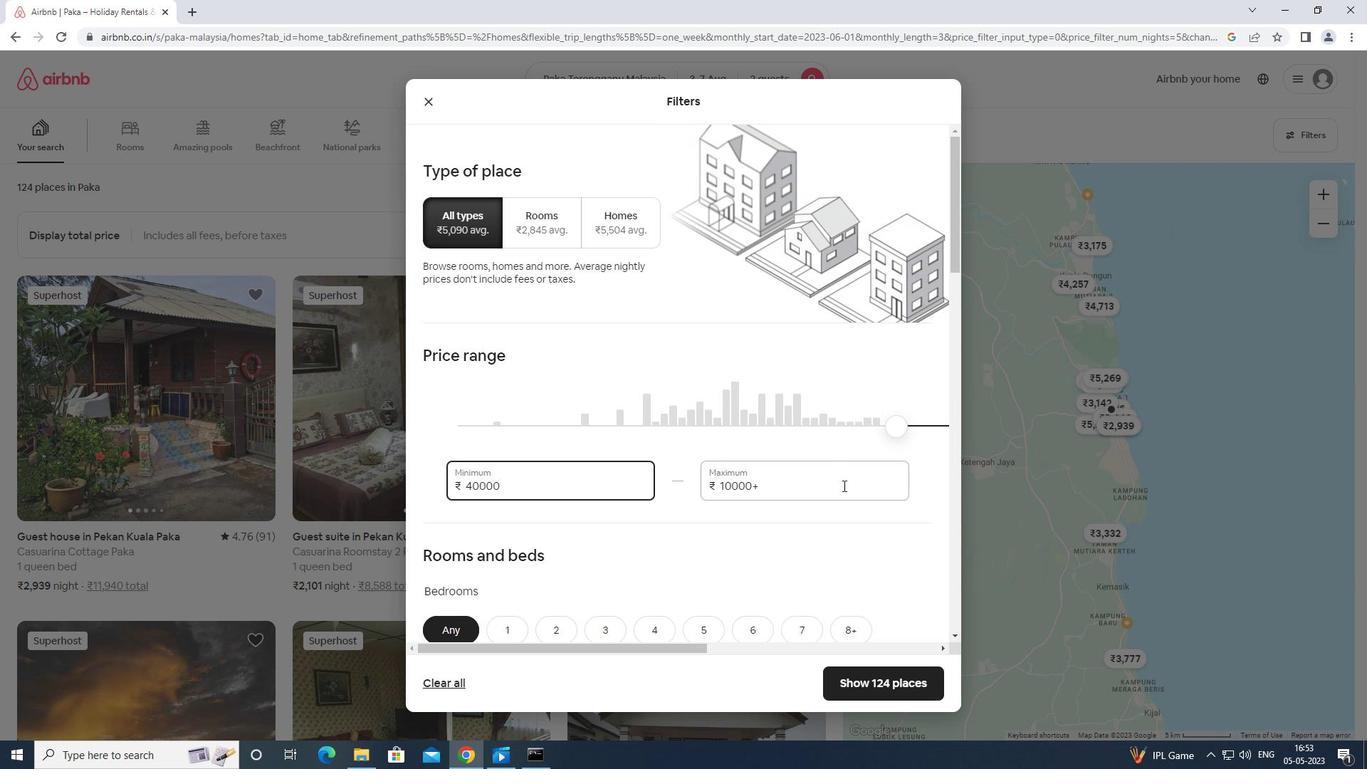 
Action: Key pressed <Key.backspace><Key.backspace><Key.backspace><Key.backspace><Key.backspace><Key.backspace><Key.backspace><Key.backspace><Key.backspace><Key.backspace><Key.backspace><Key.backspace>90000
Screenshot: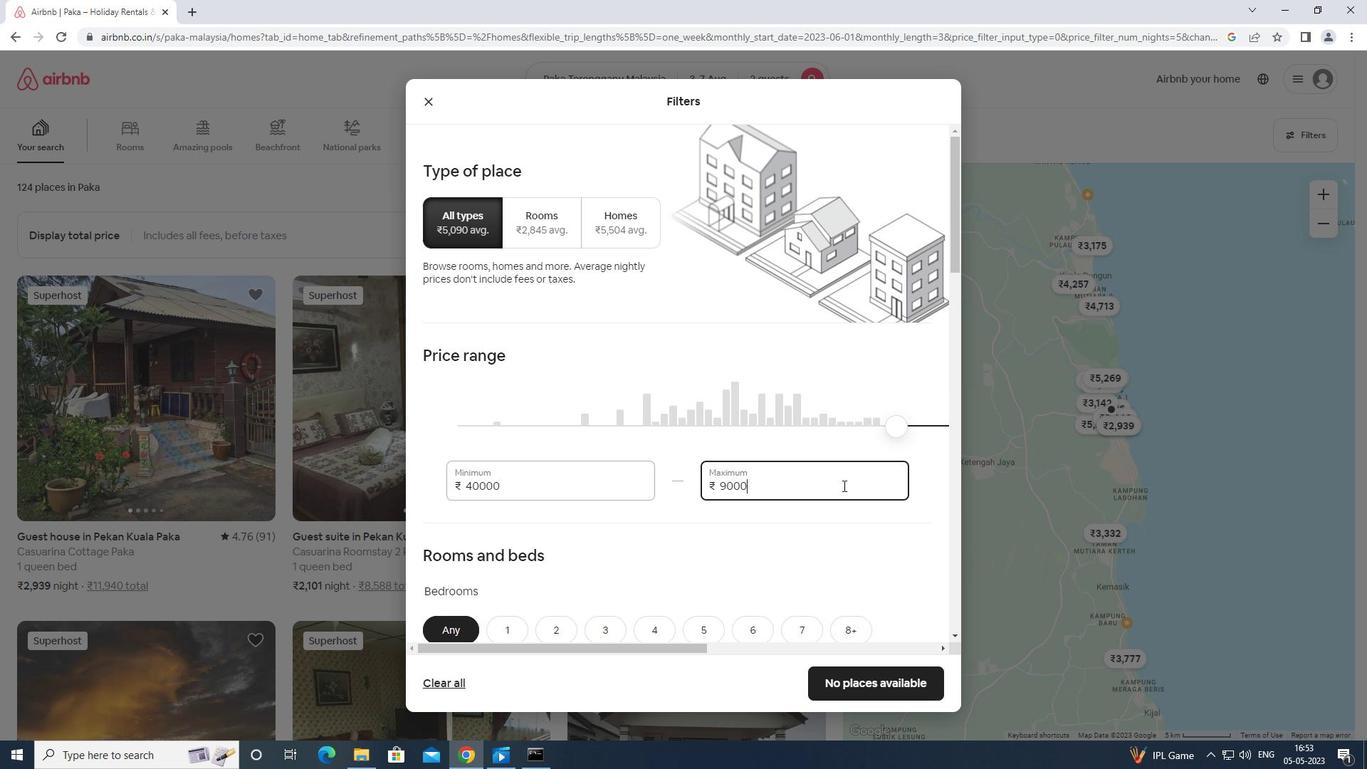 
Action: Mouse moved to (815, 508)
Screenshot: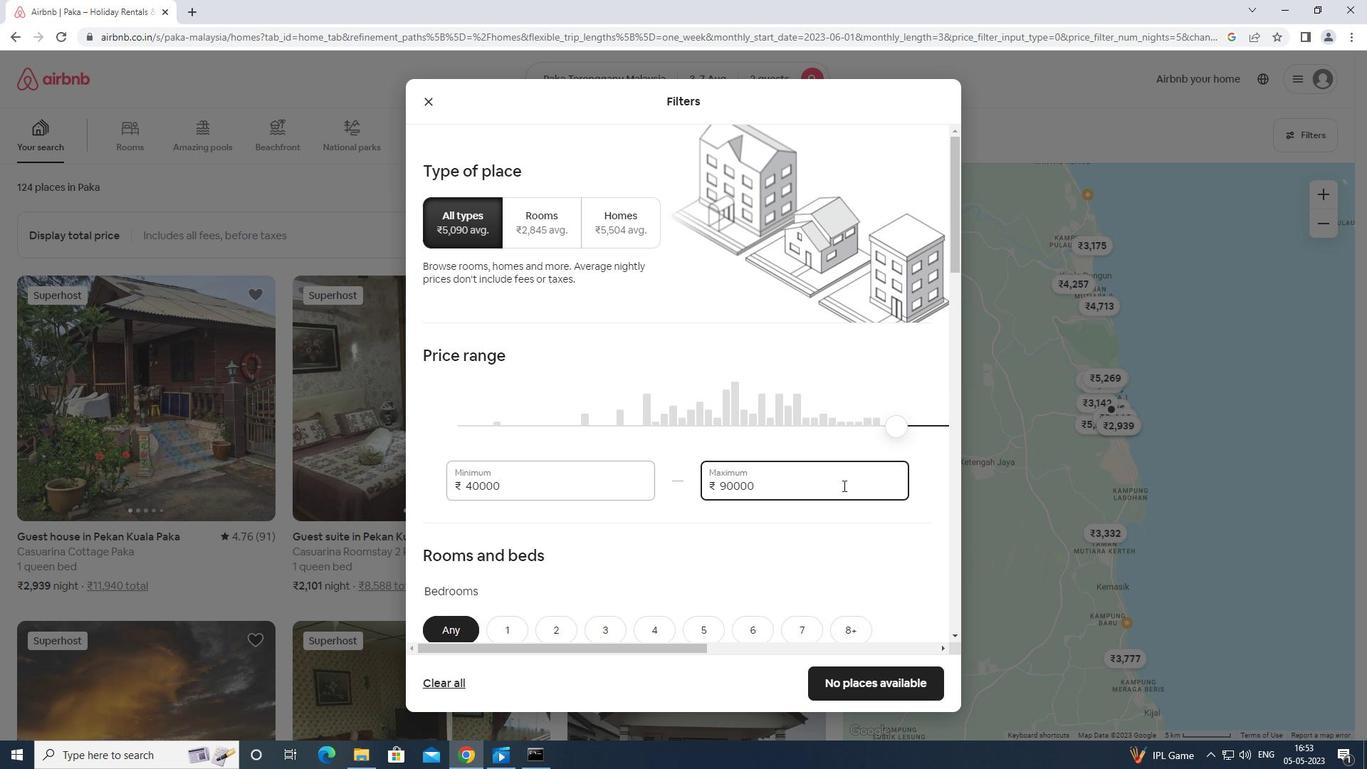 
Action: Mouse scrolled (815, 507) with delta (0, 0)
Screenshot: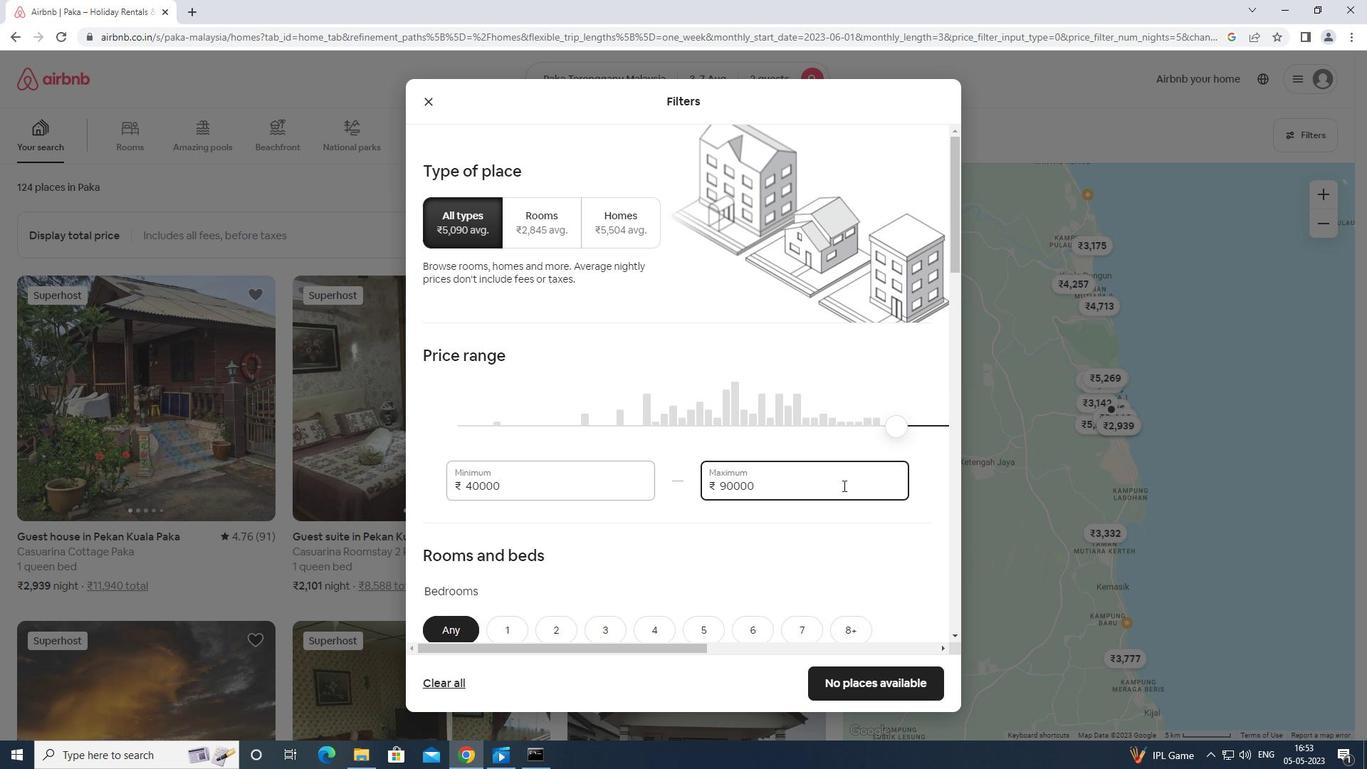 
Action: Mouse moved to (806, 515)
Screenshot: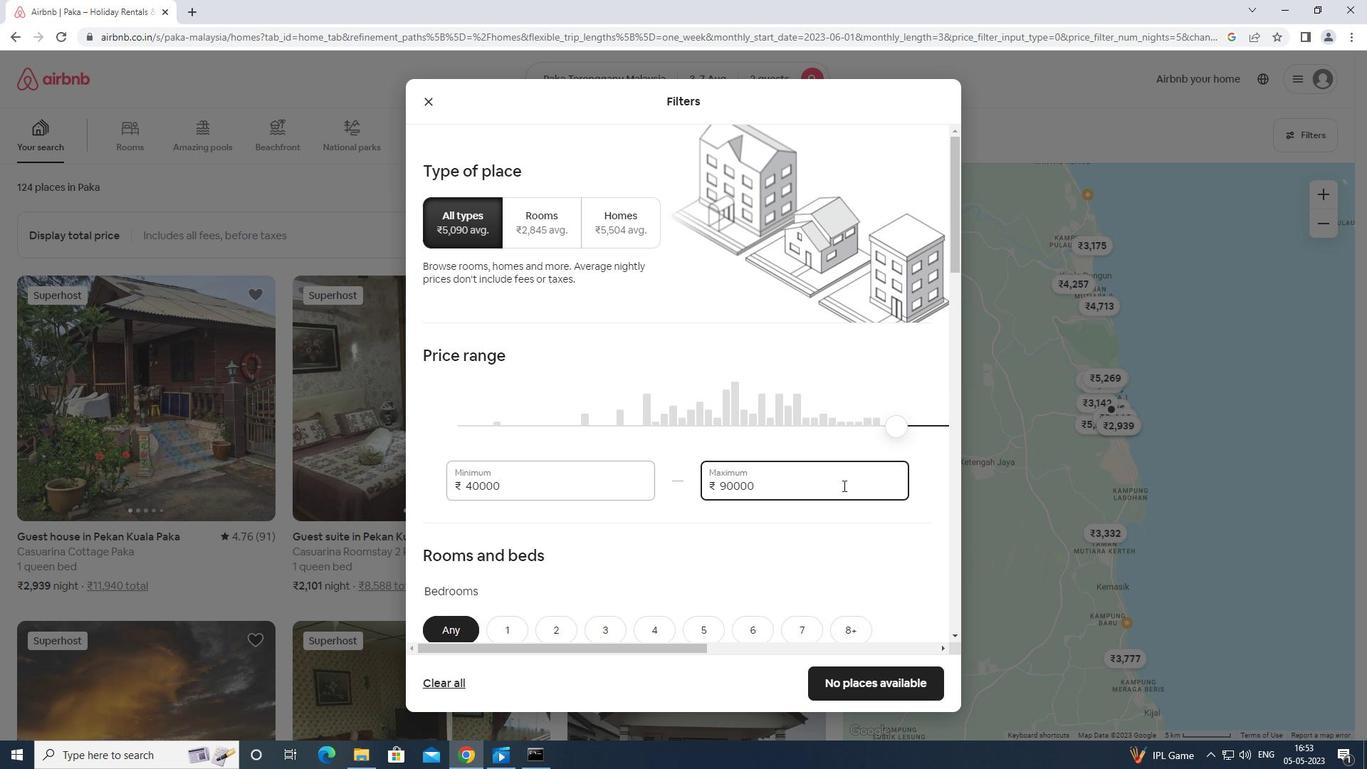 
Action: Mouse scrolled (806, 515) with delta (0, 0)
Screenshot: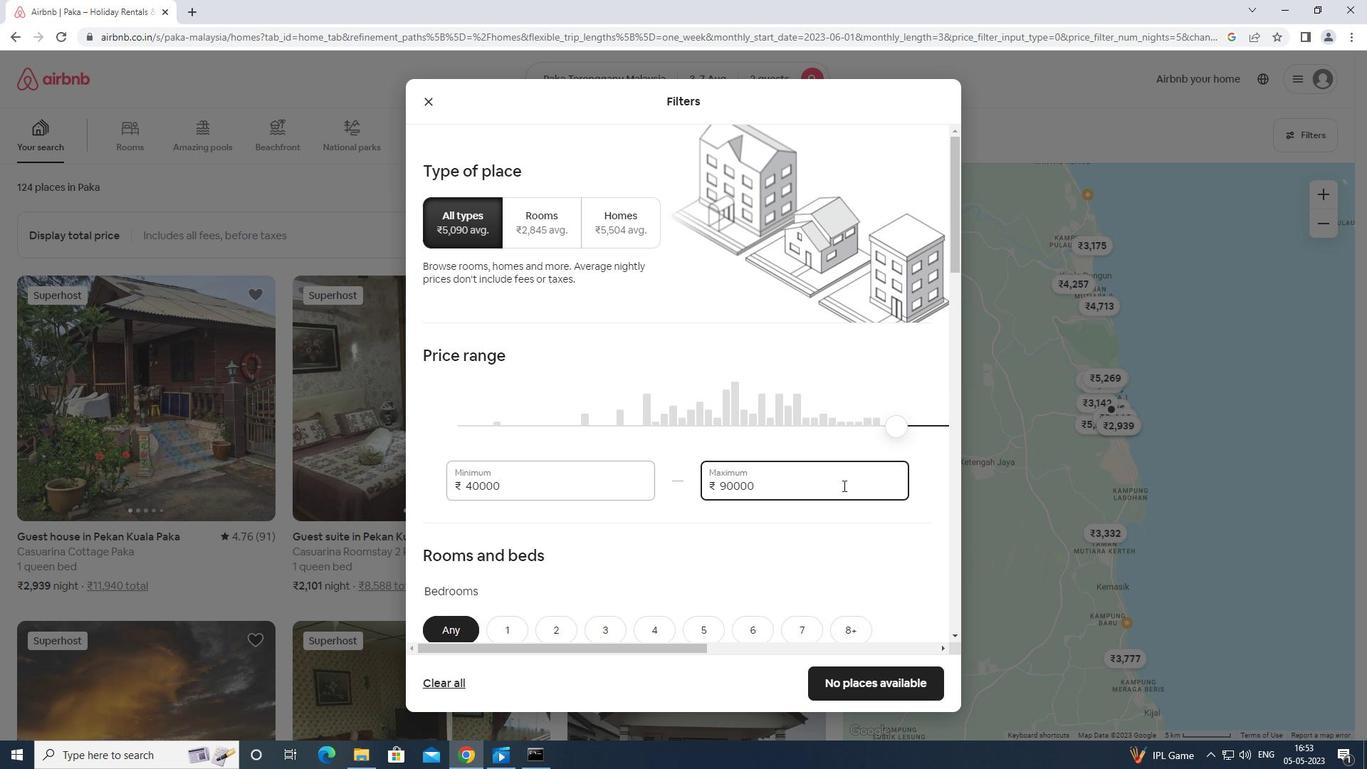 
Action: Mouse moved to (805, 519)
Screenshot: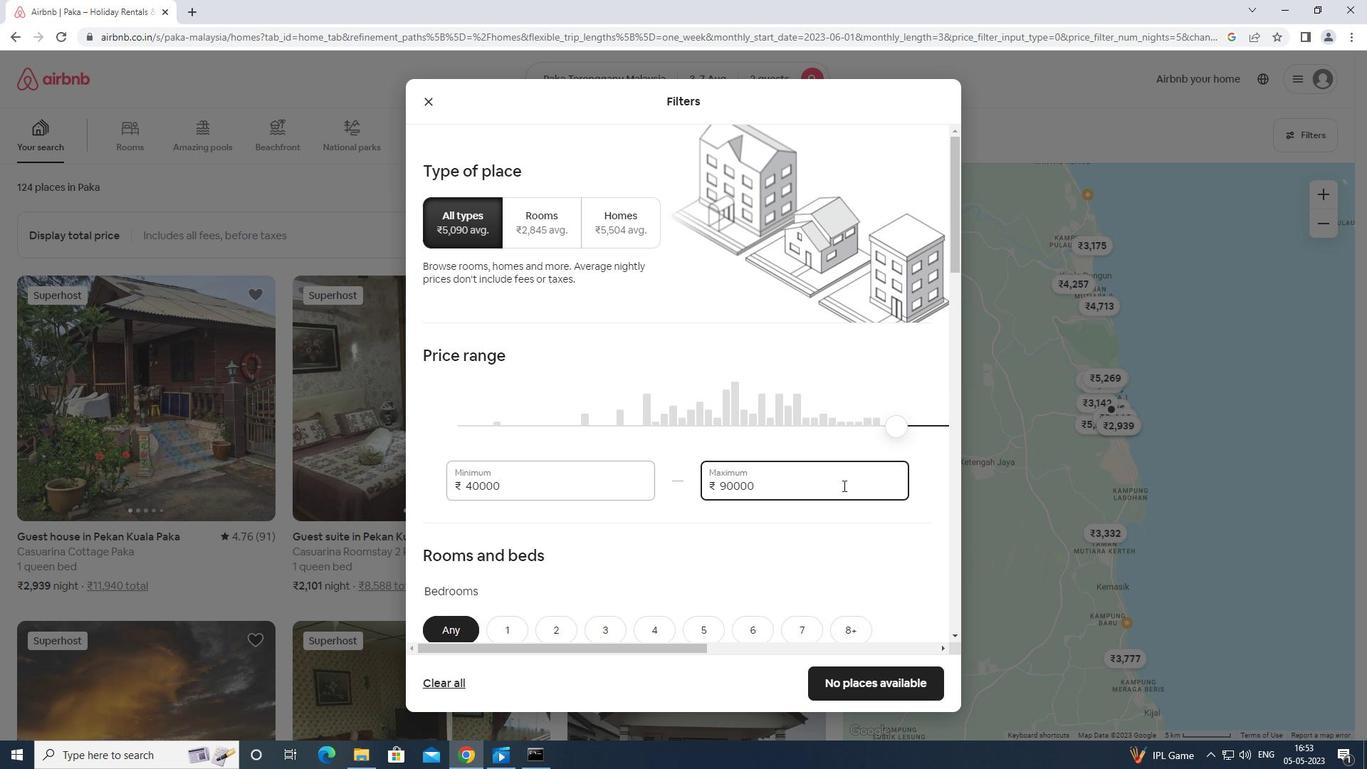 
Action: Mouse scrolled (805, 518) with delta (0, 0)
Screenshot: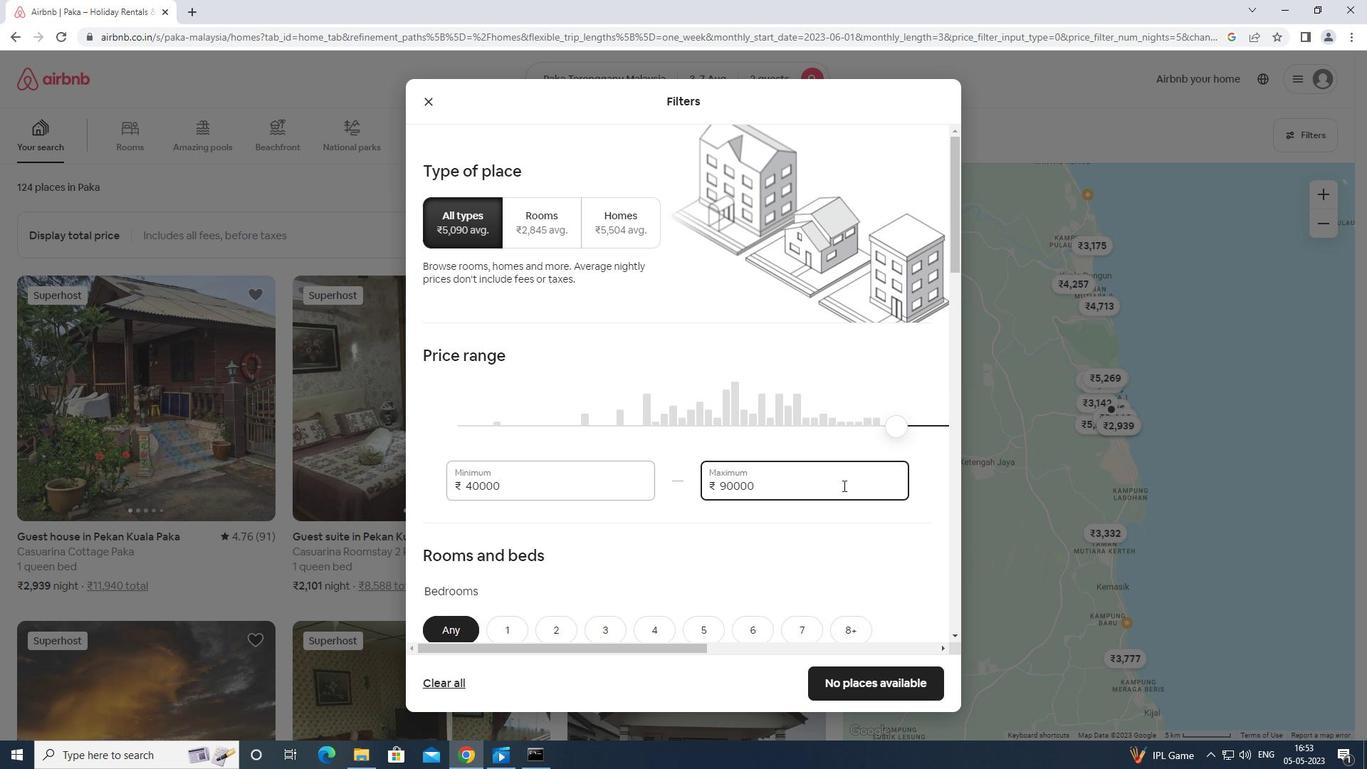 
Action: Mouse moved to (542, 257)
Screenshot: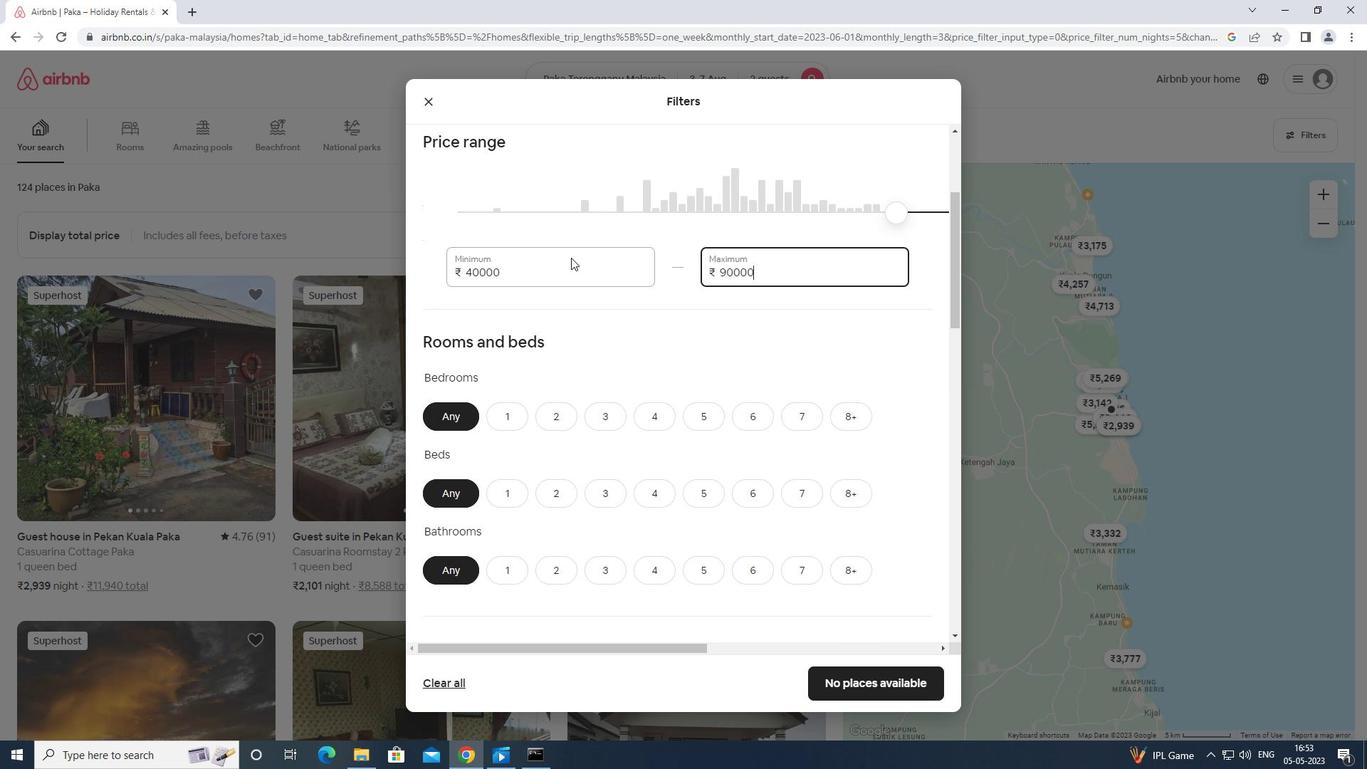 
Action: Mouse pressed left at (542, 257)
Screenshot: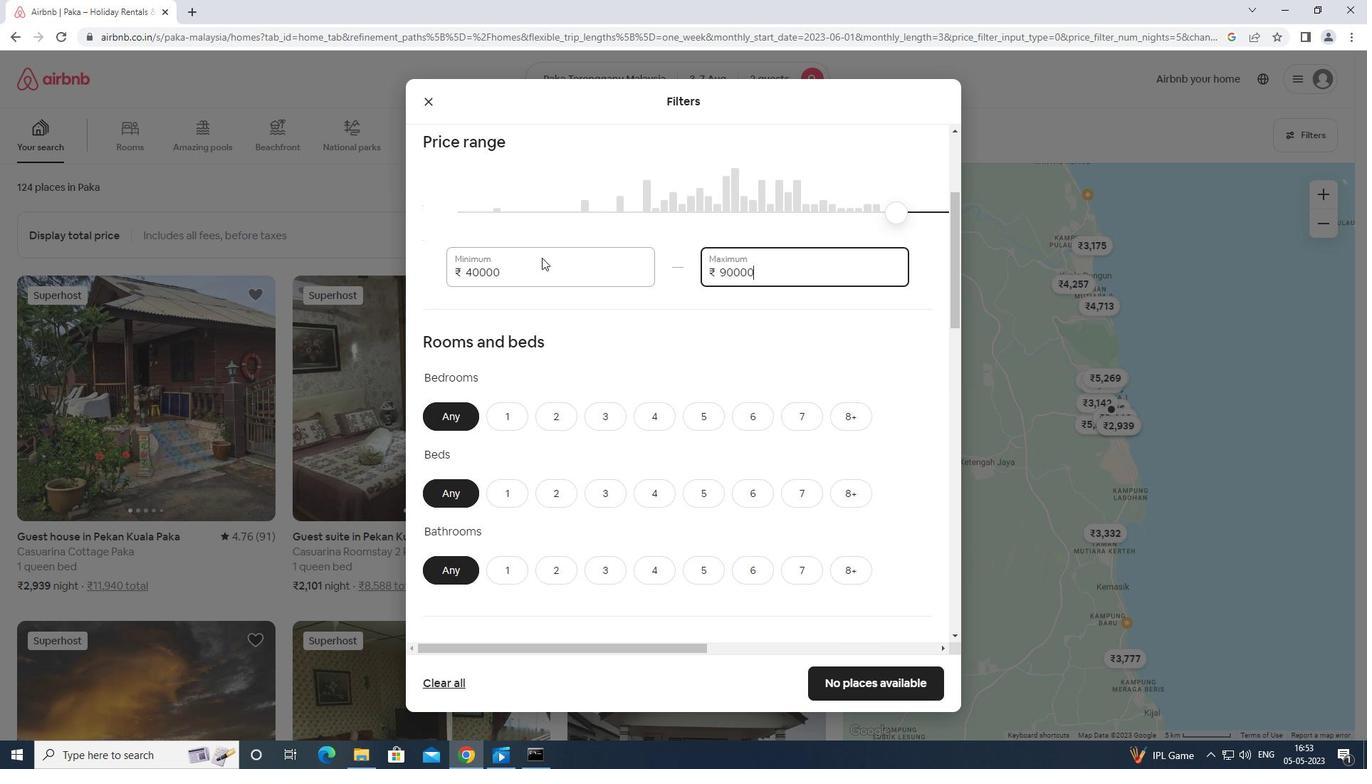 
Action: Mouse moved to (542, 264)
Screenshot: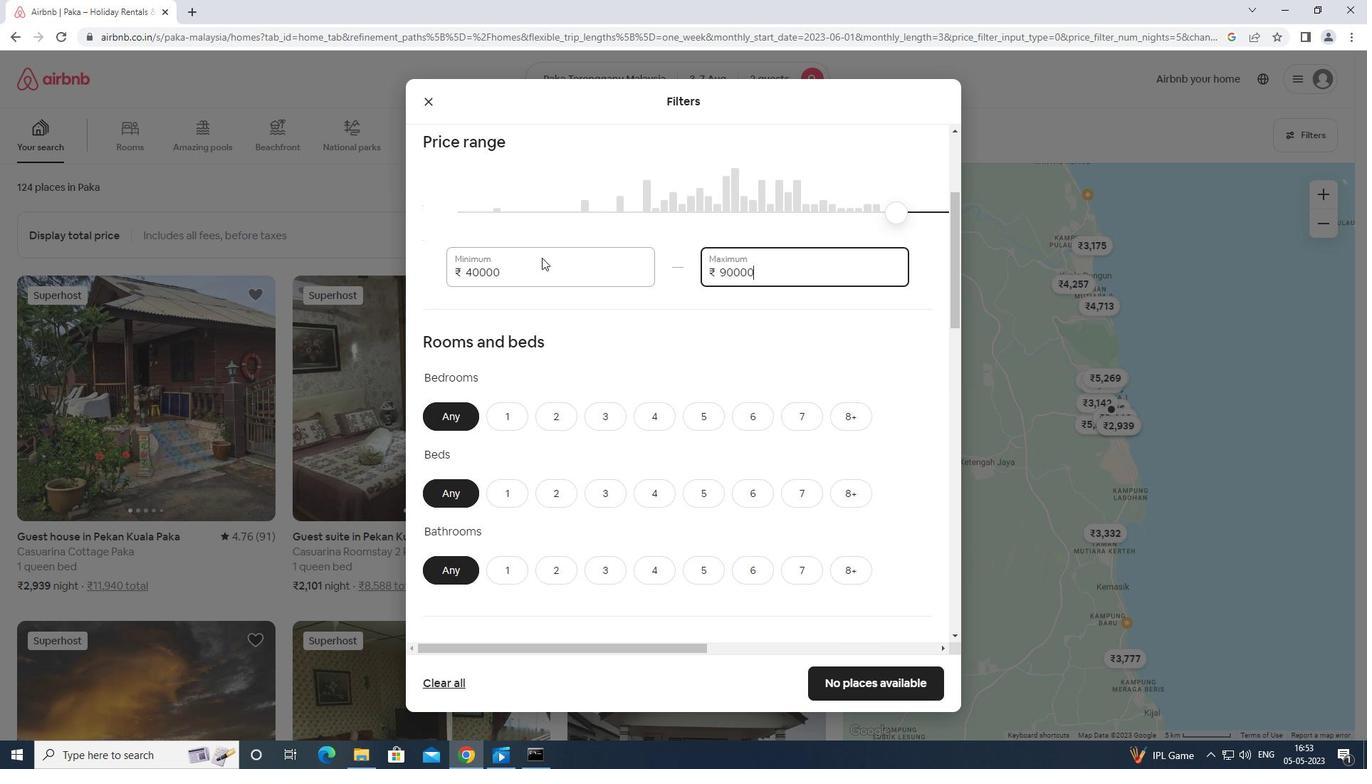 
Action: Key pressed <Key.backspace>
Screenshot: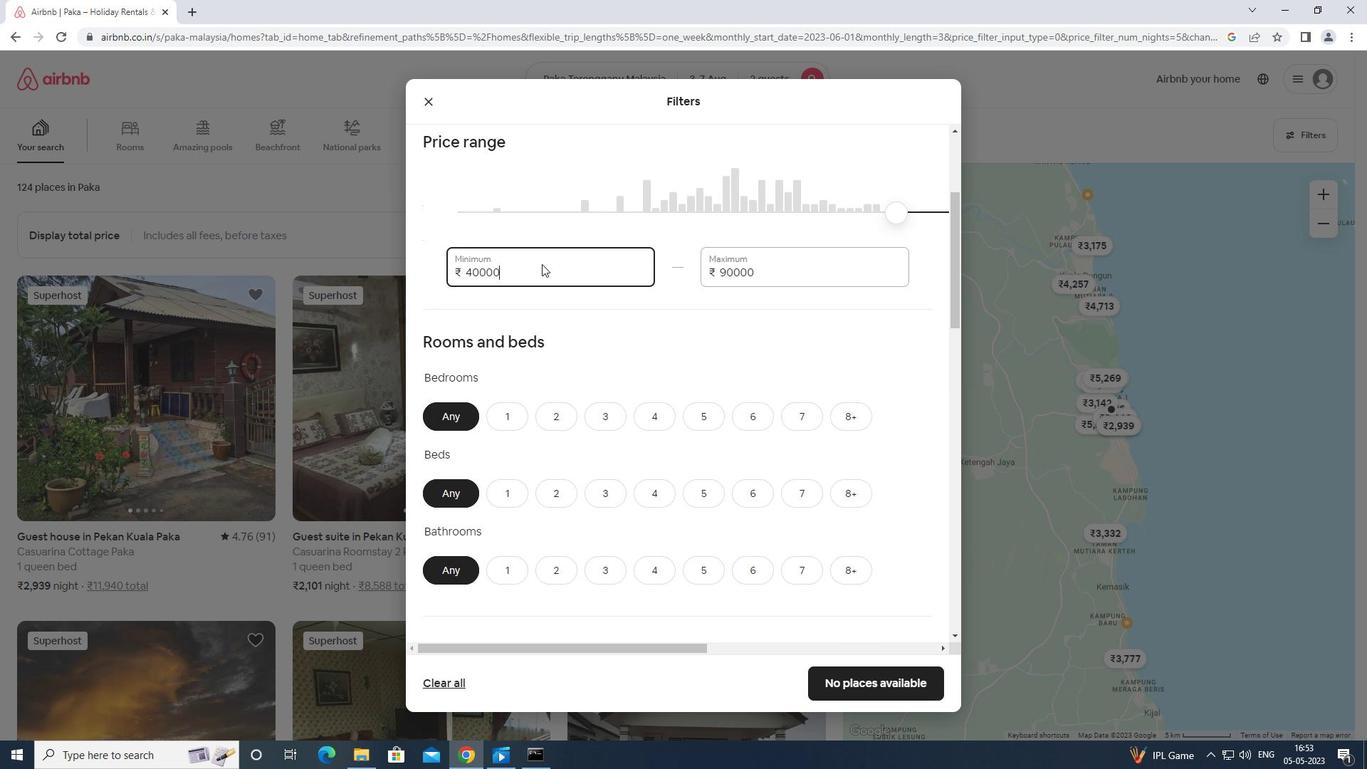 
Action: Mouse moved to (784, 277)
Screenshot: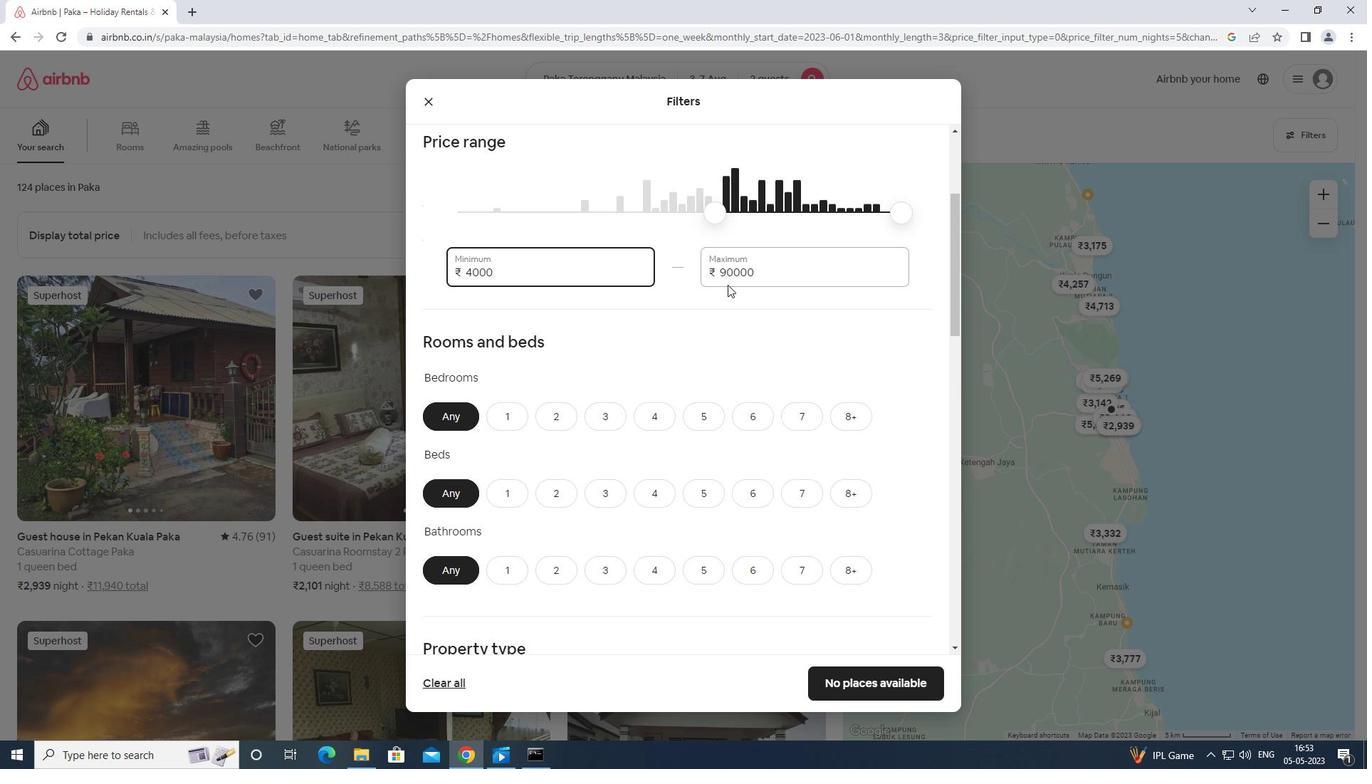 
Action: Mouse pressed left at (784, 277)
Screenshot: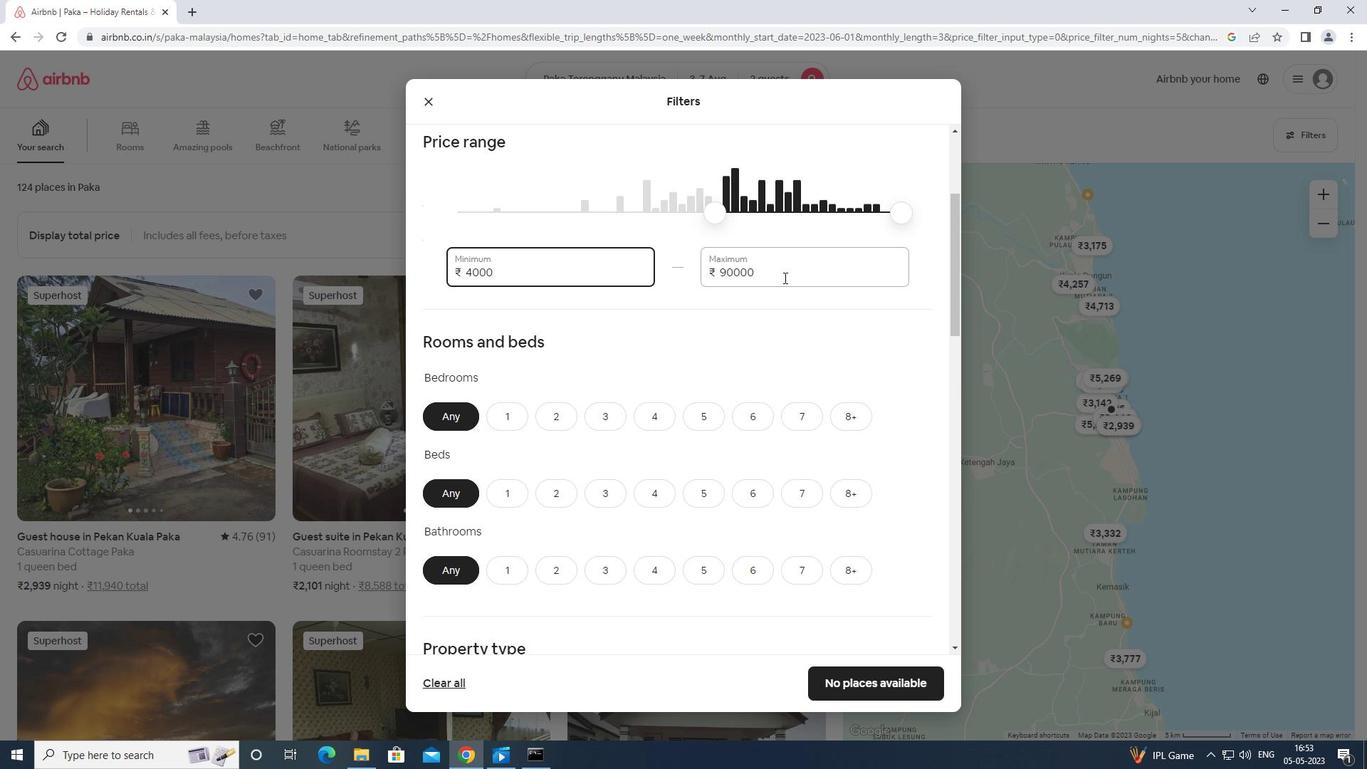 
Action: Key pressed <Key.backspace>
Screenshot: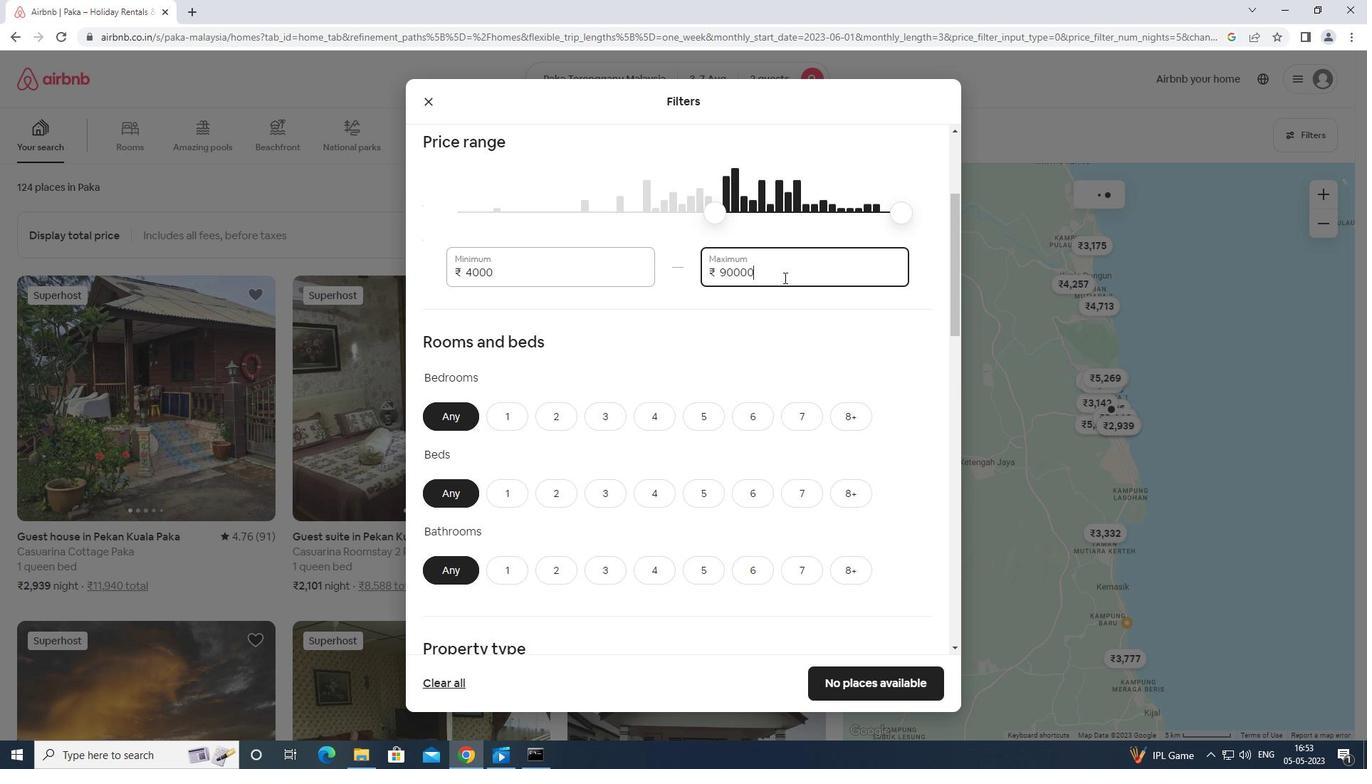 
Action: Mouse moved to (803, 282)
Screenshot: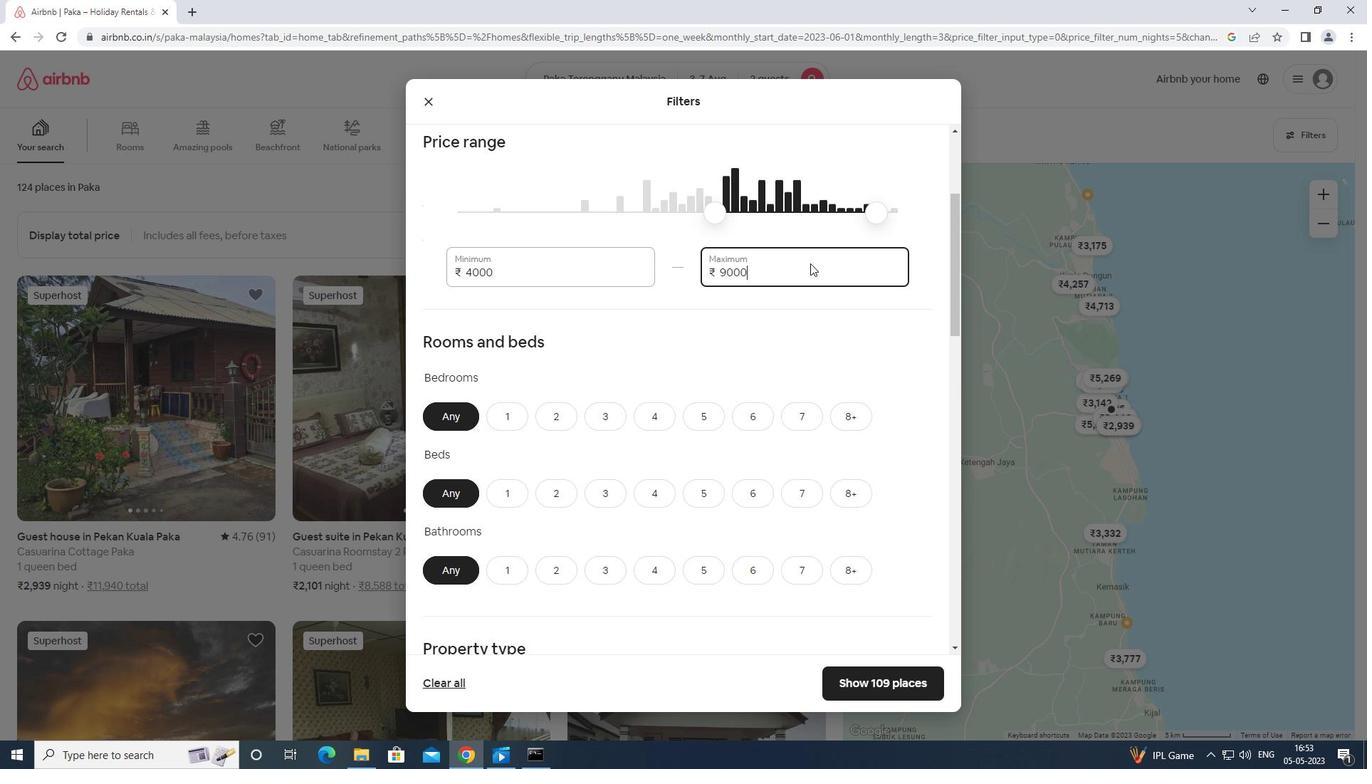 
Action: Mouse scrolled (803, 281) with delta (0, 0)
Screenshot: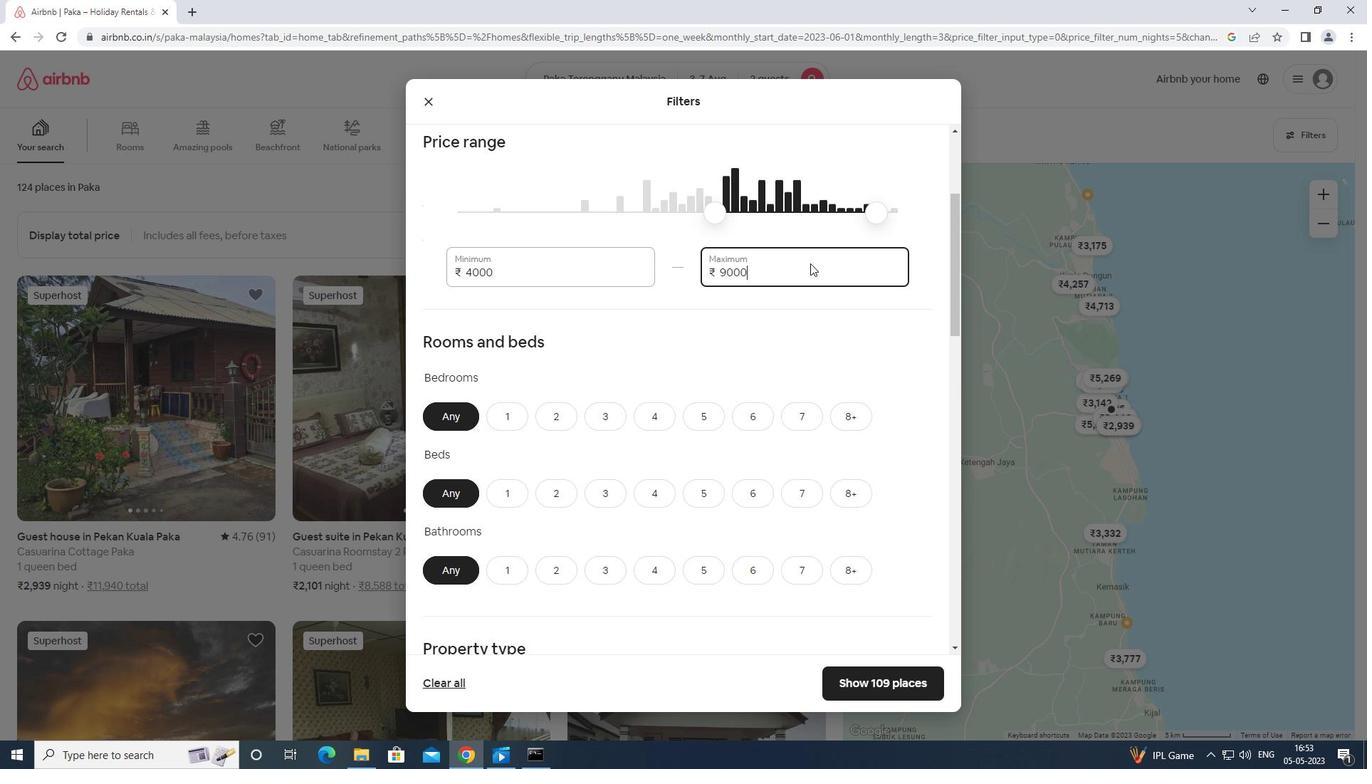 
Action: Mouse moved to (790, 305)
Screenshot: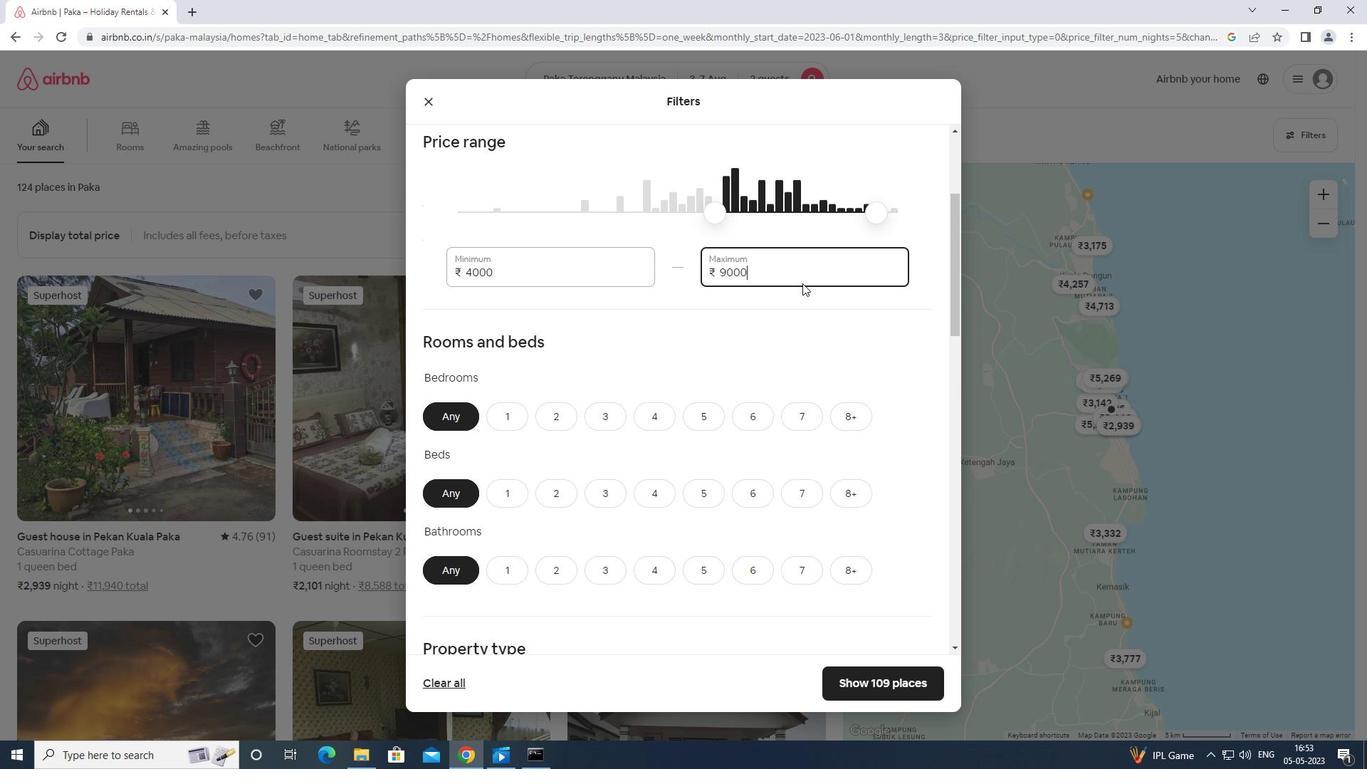 
Action: Mouse scrolled (790, 304) with delta (0, 0)
Screenshot: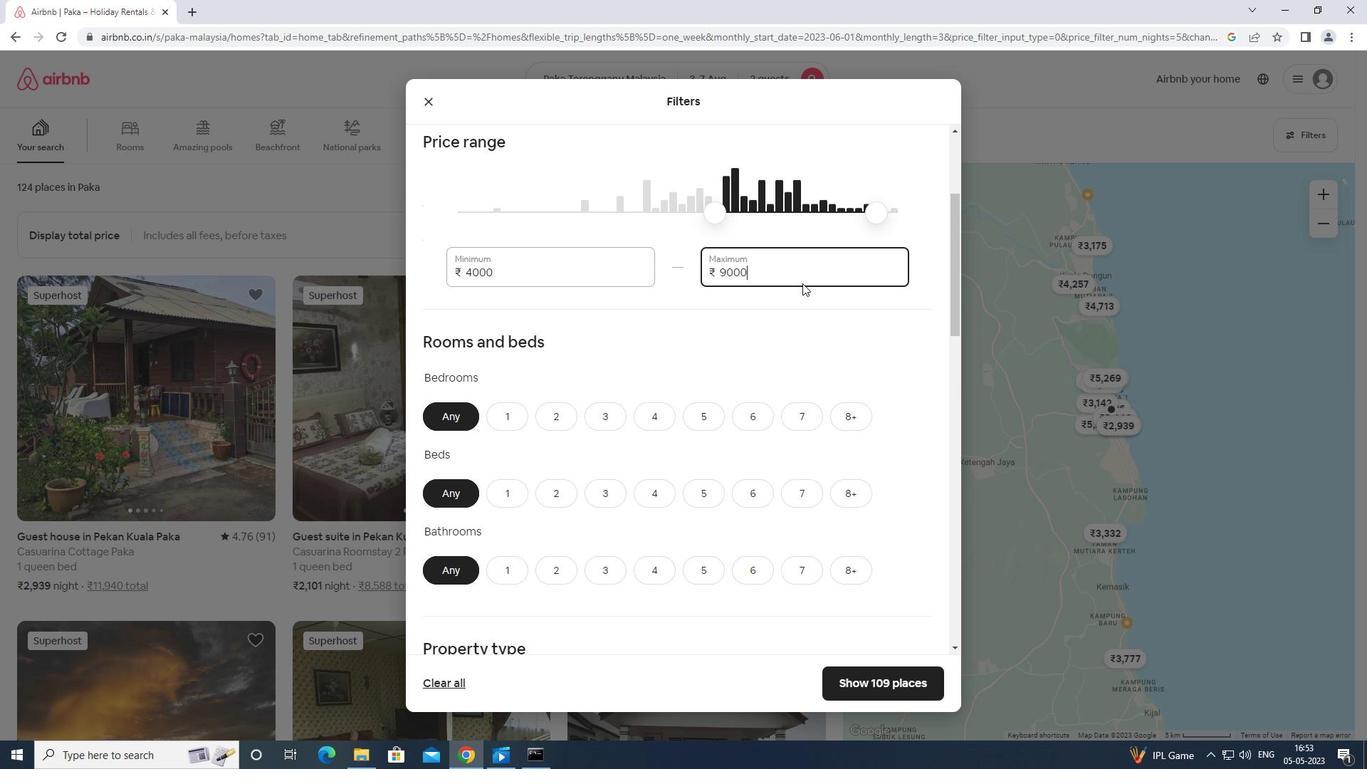 
Action: Mouse moved to (512, 270)
Screenshot: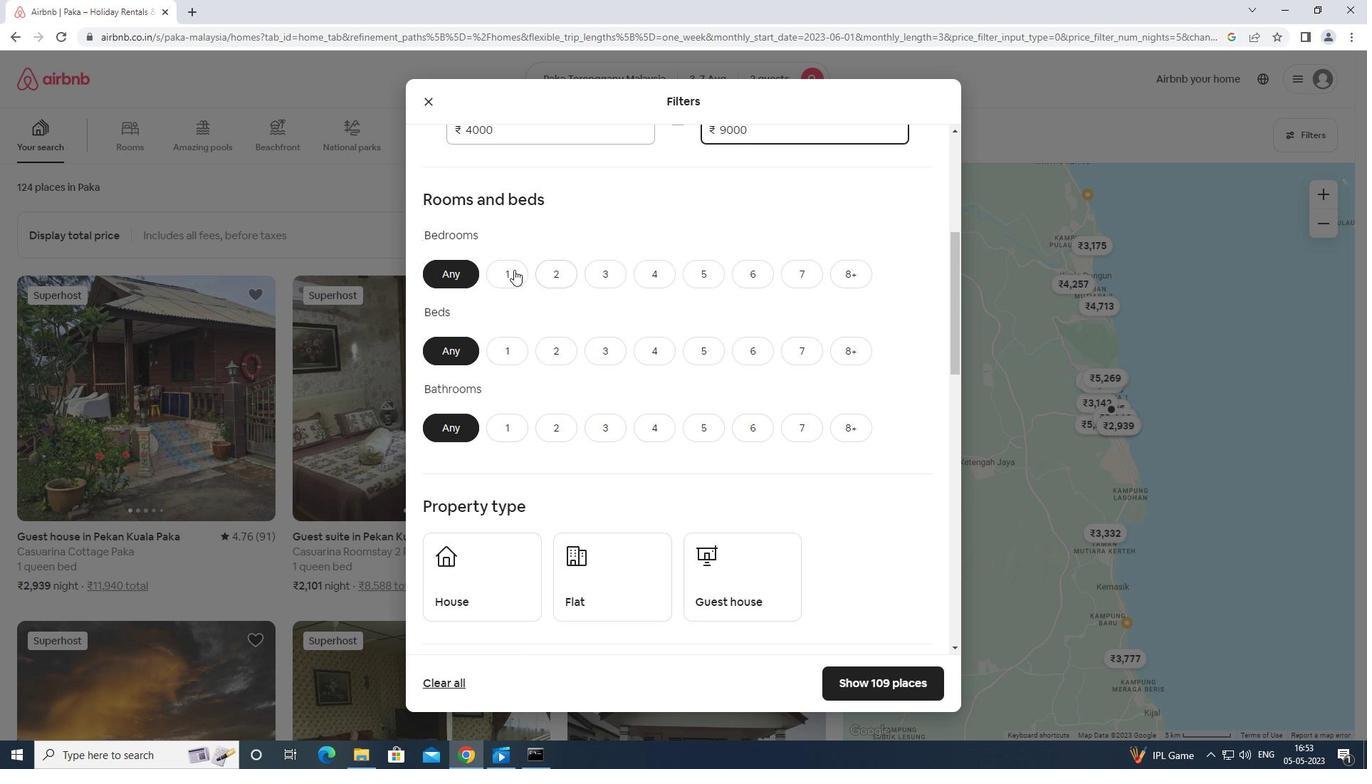 
Action: Mouse pressed left at (512, 270)
Screenshot: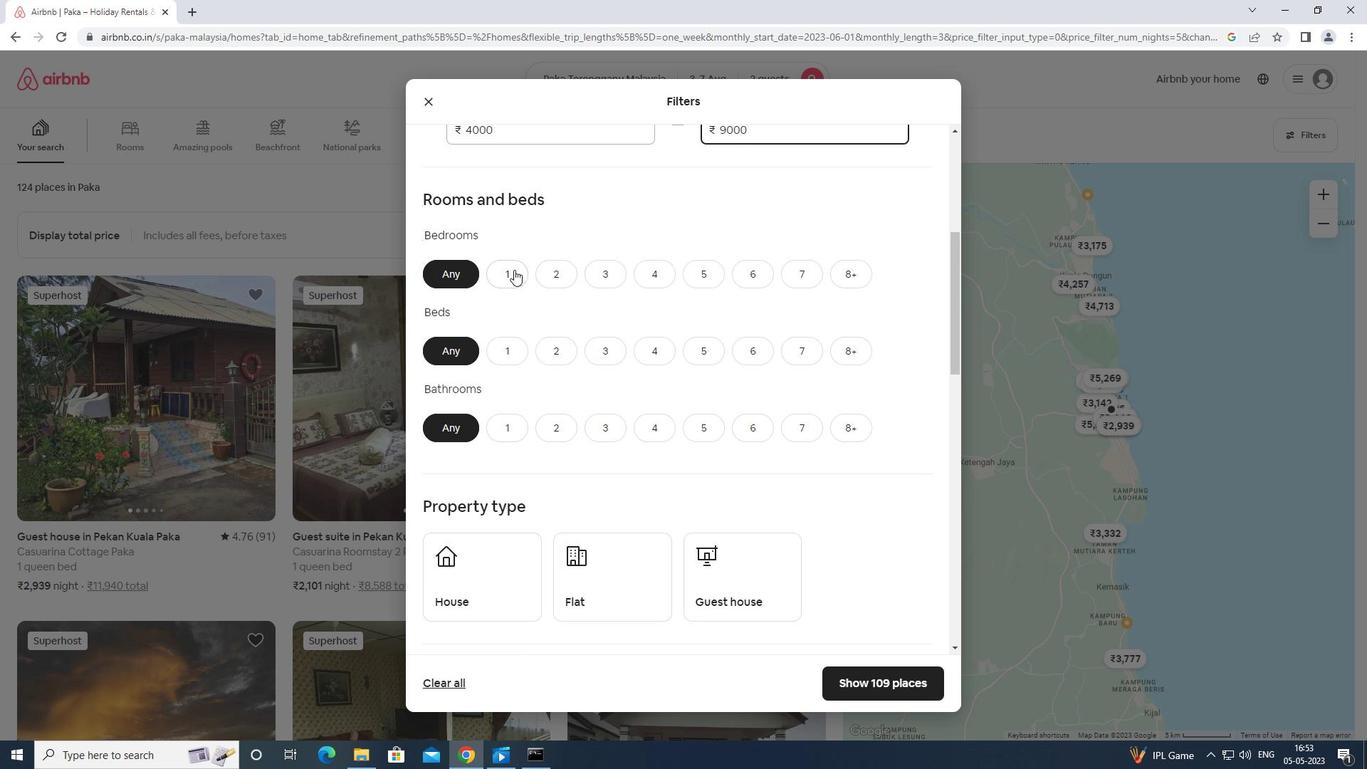 
Action: Mouse moved to (507, 355)
Screenshot: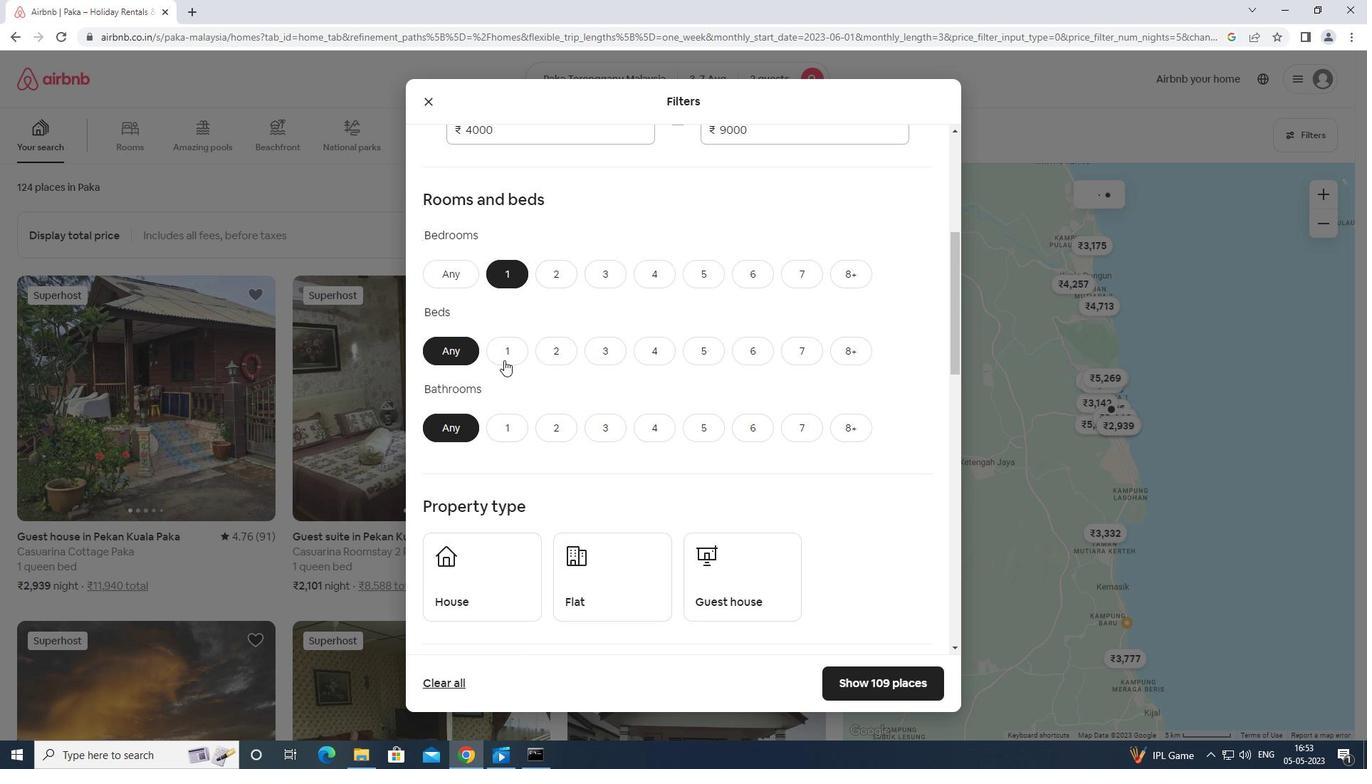 
Action: Mouse pressed left at (507, 355)
Screenshot: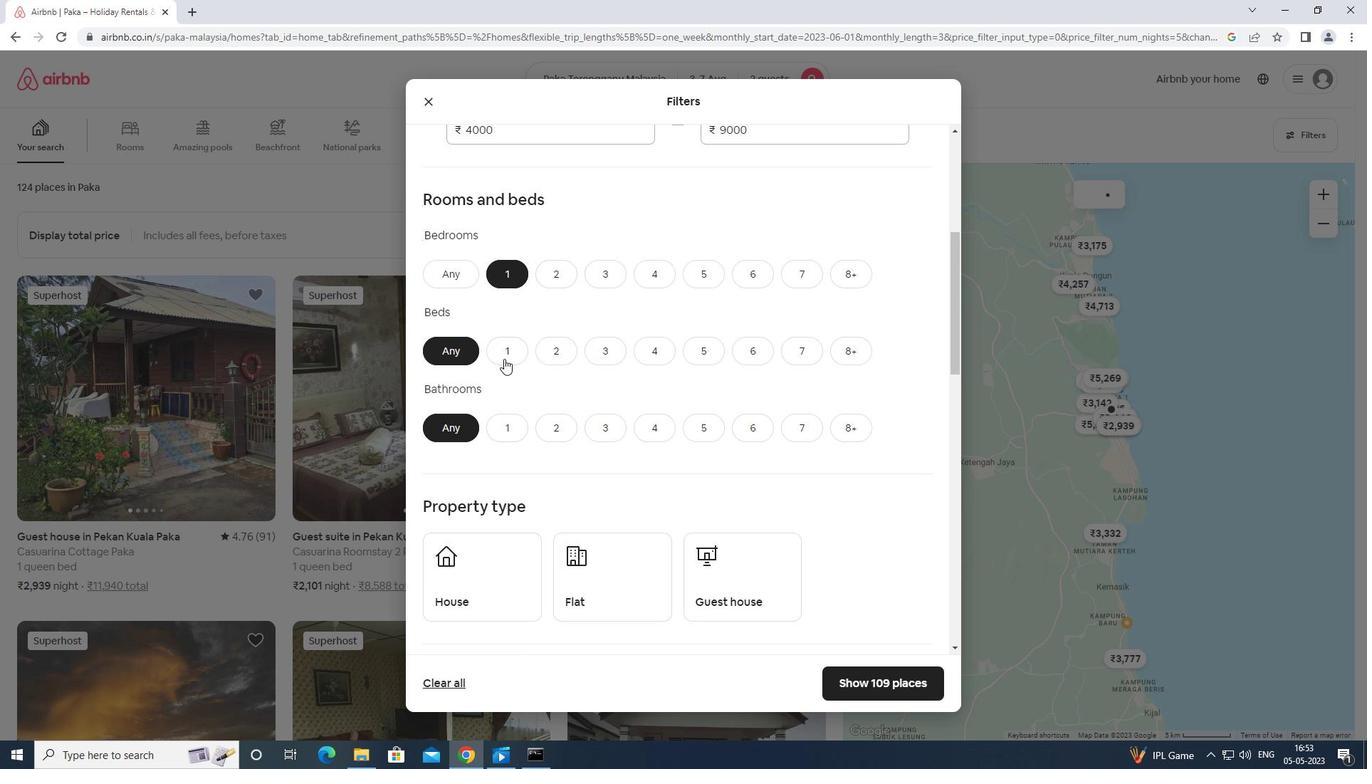 
Action: Mouse moved to (520, 428)
Screenshot: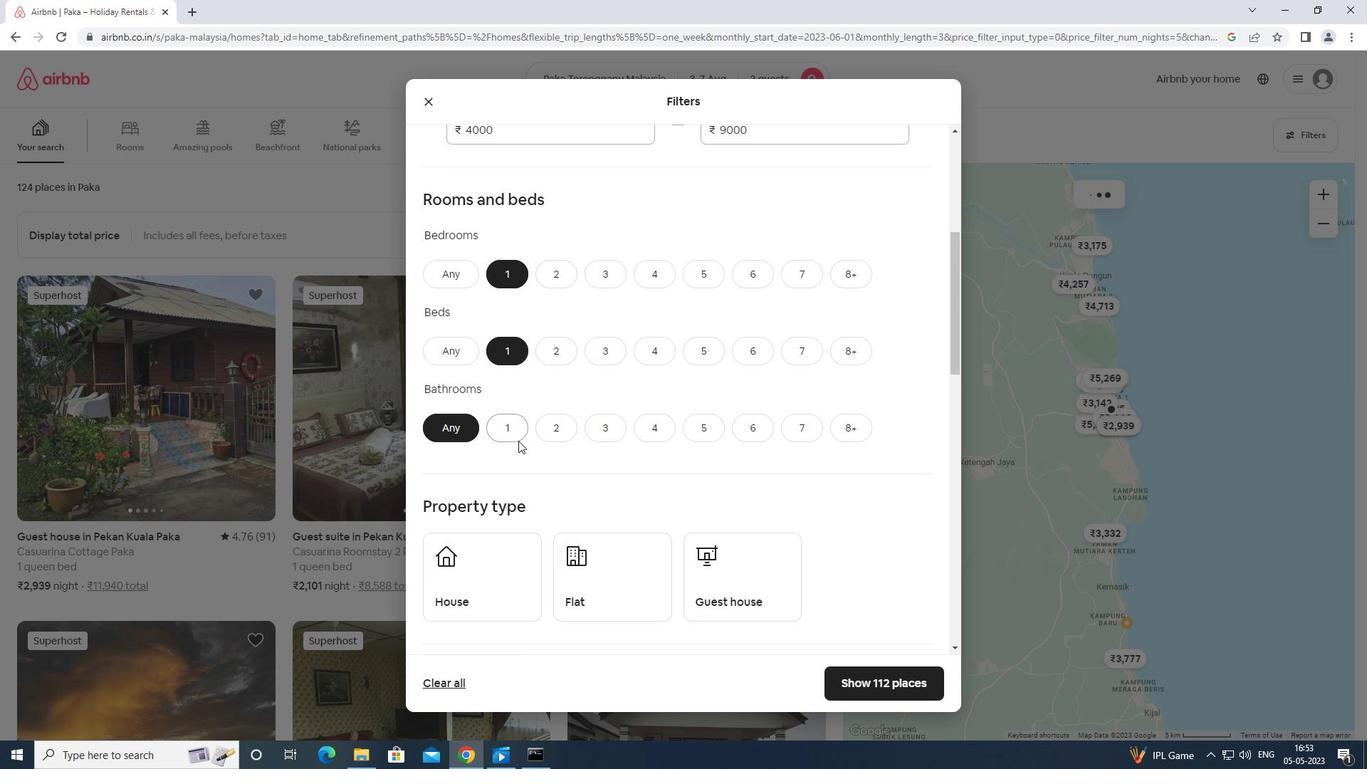 
Action: Mouse pressed left at (520, 428)
Screenshot: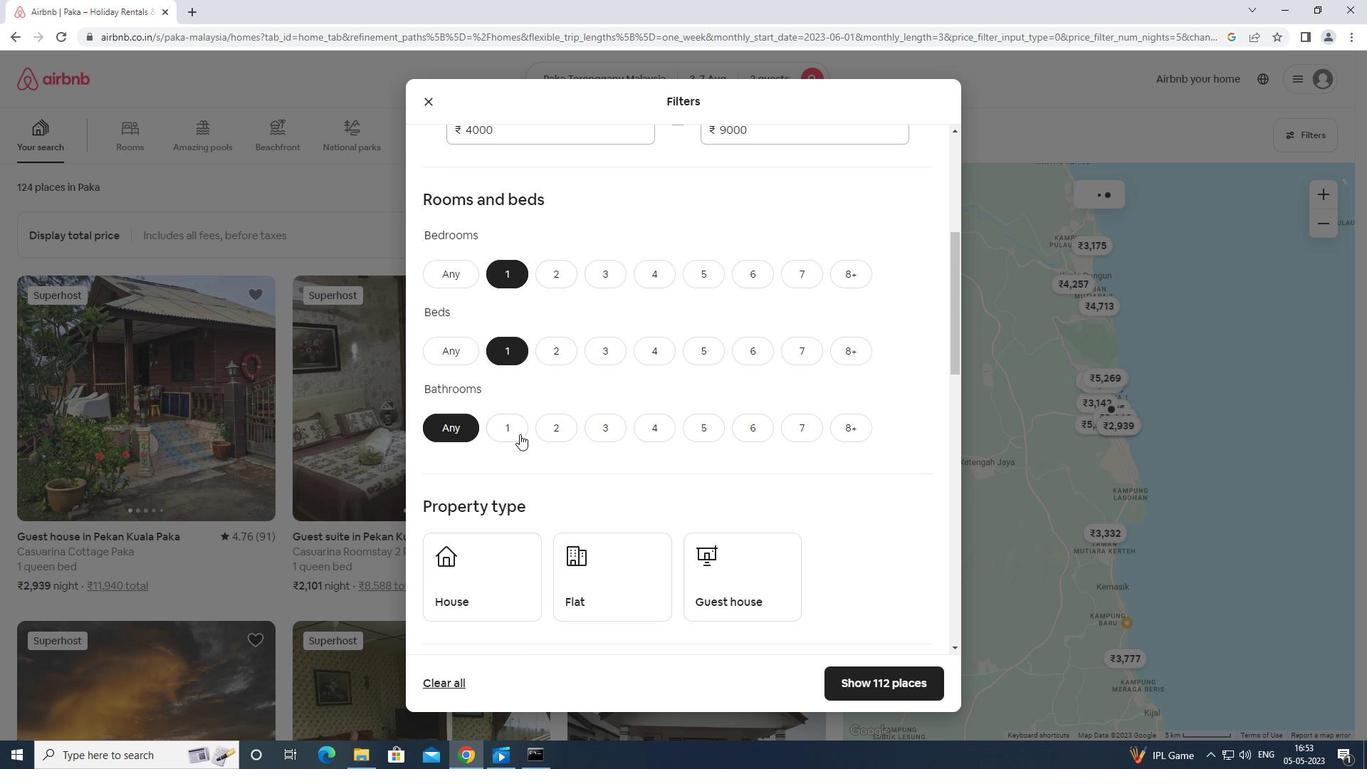
Action: Mouse moved to (525, 438)
Screenshot: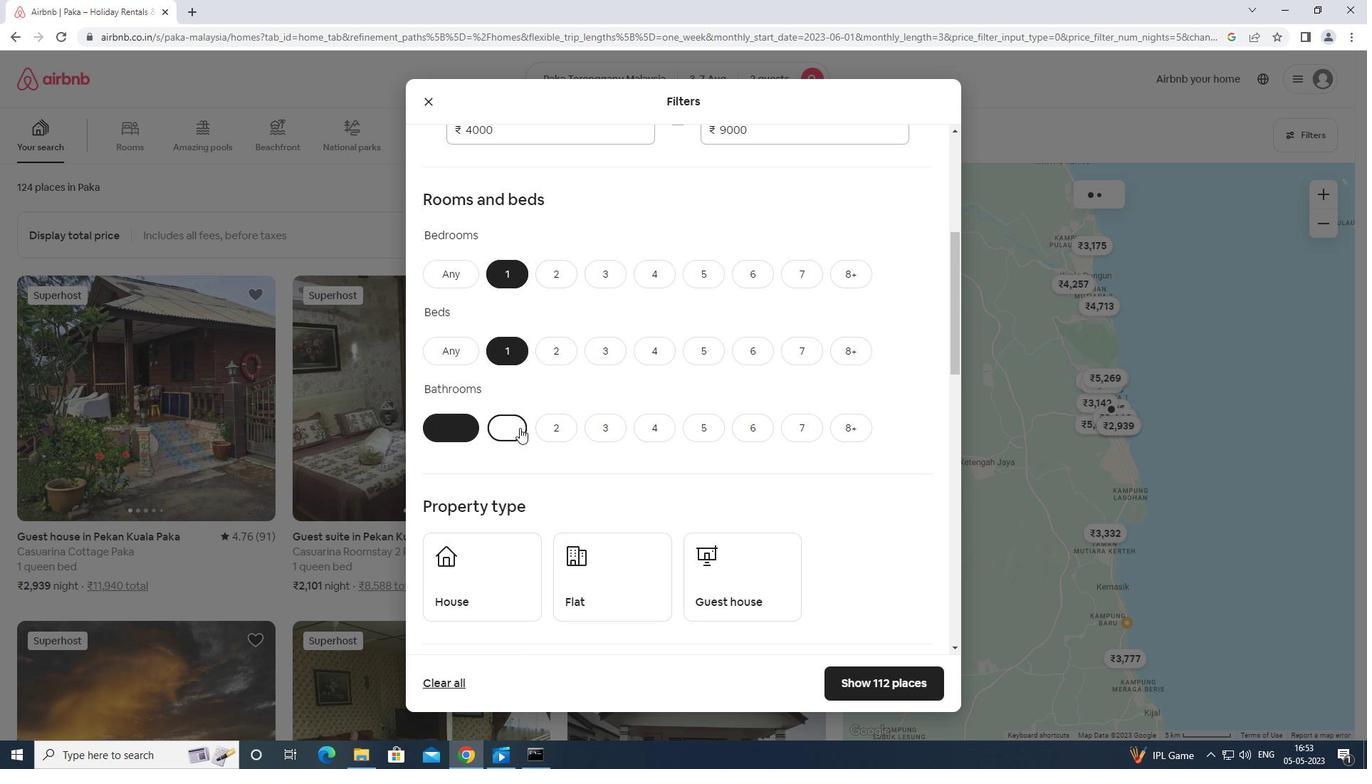 
Action: Mouse scrolled (525, 437) with delta (0, 0)
Screenshot: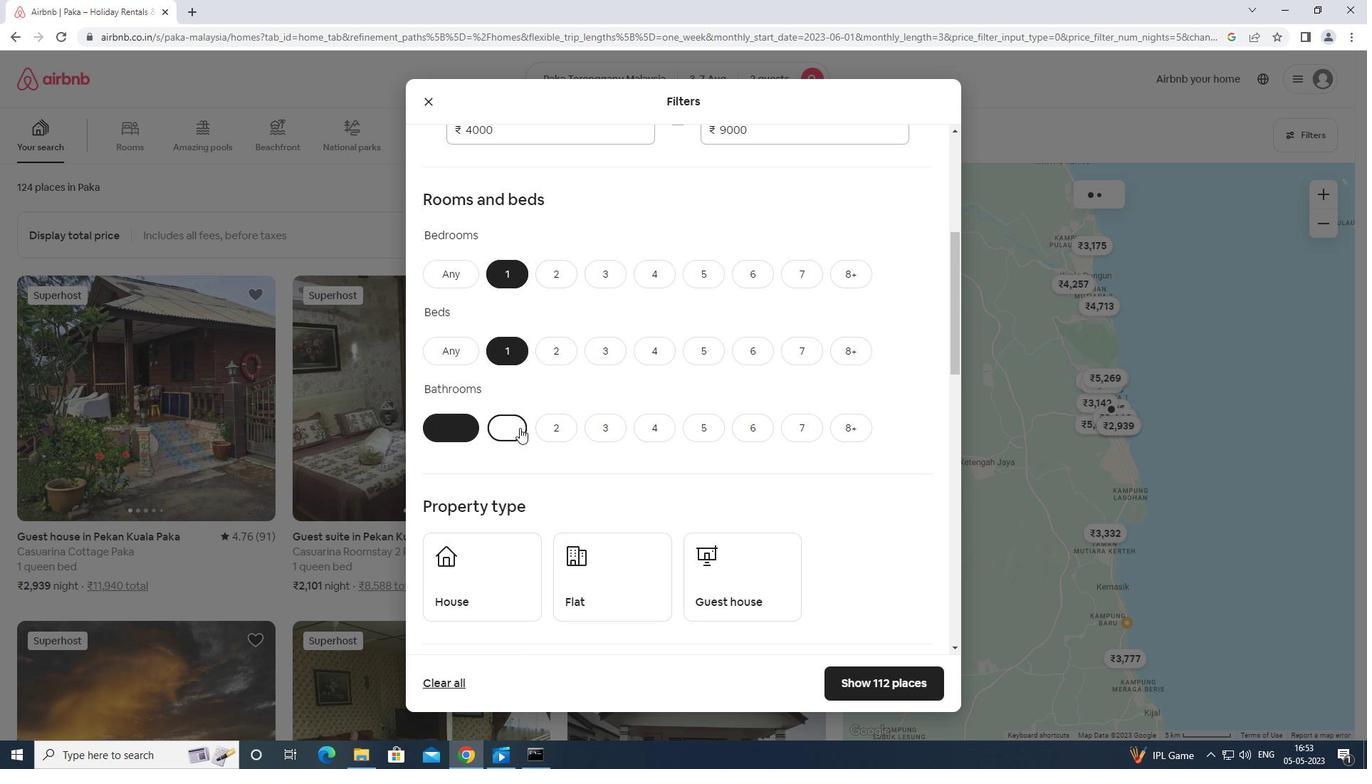 
Action: Mouse moved to (525, 441)
Screenshot: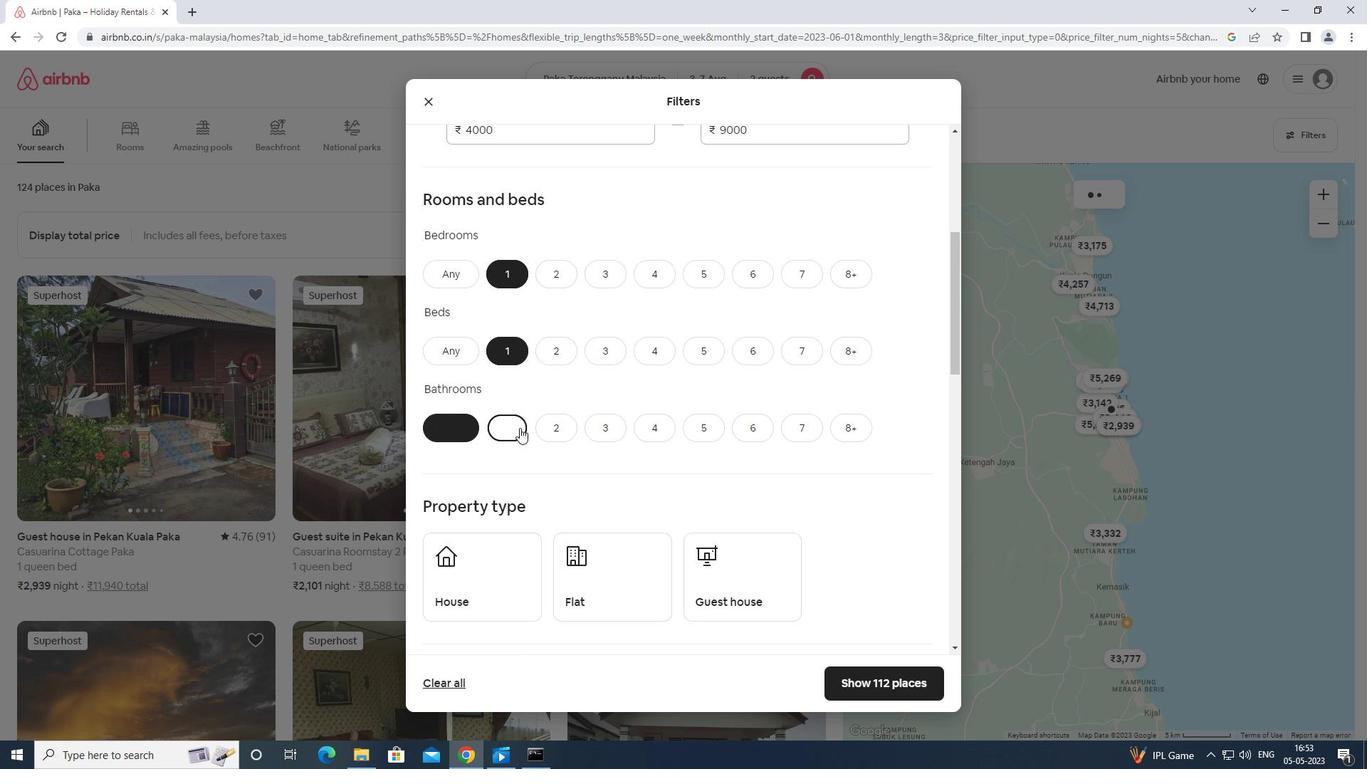 
Action: Mouse scrolled (525, 441) with delta (0, 0)
Screenshot: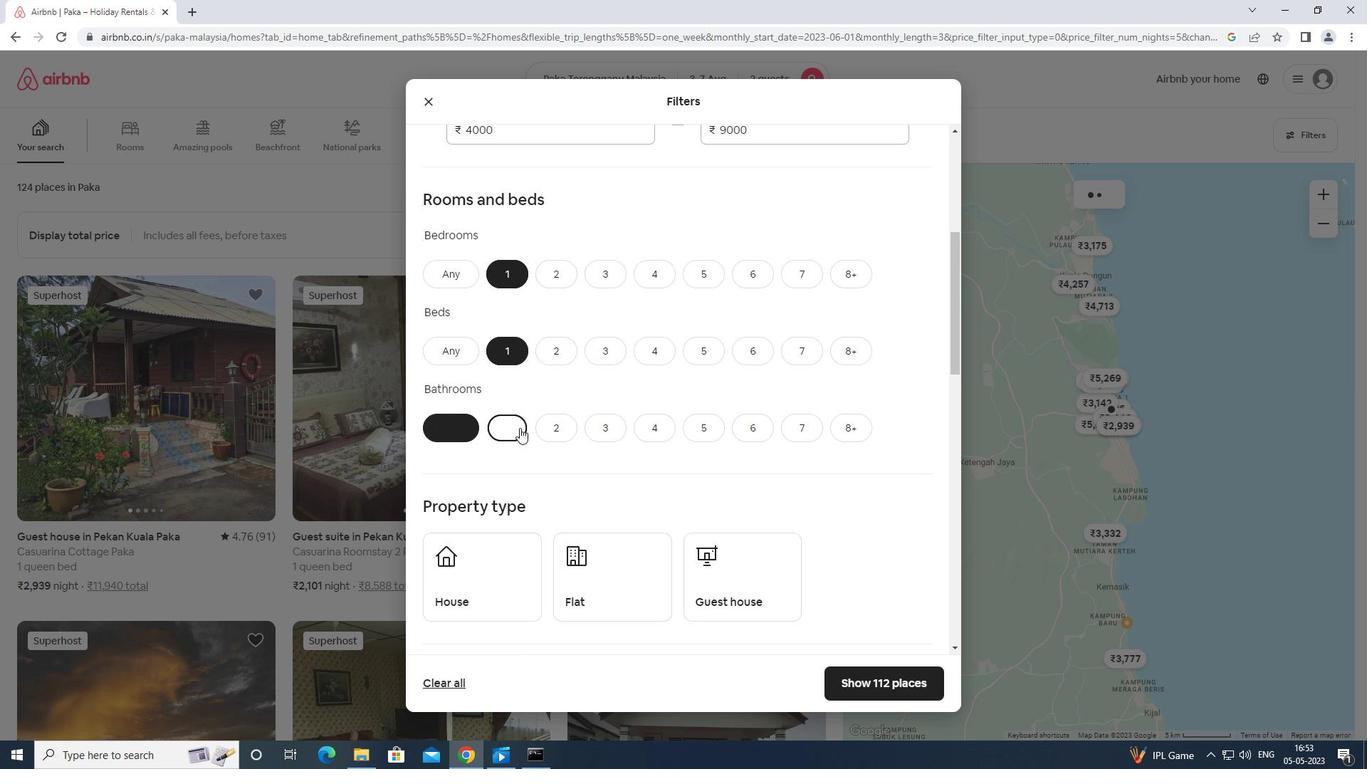 
Action: Mouse scrolled (525, 441) with delta (0, 0)
Screenshot: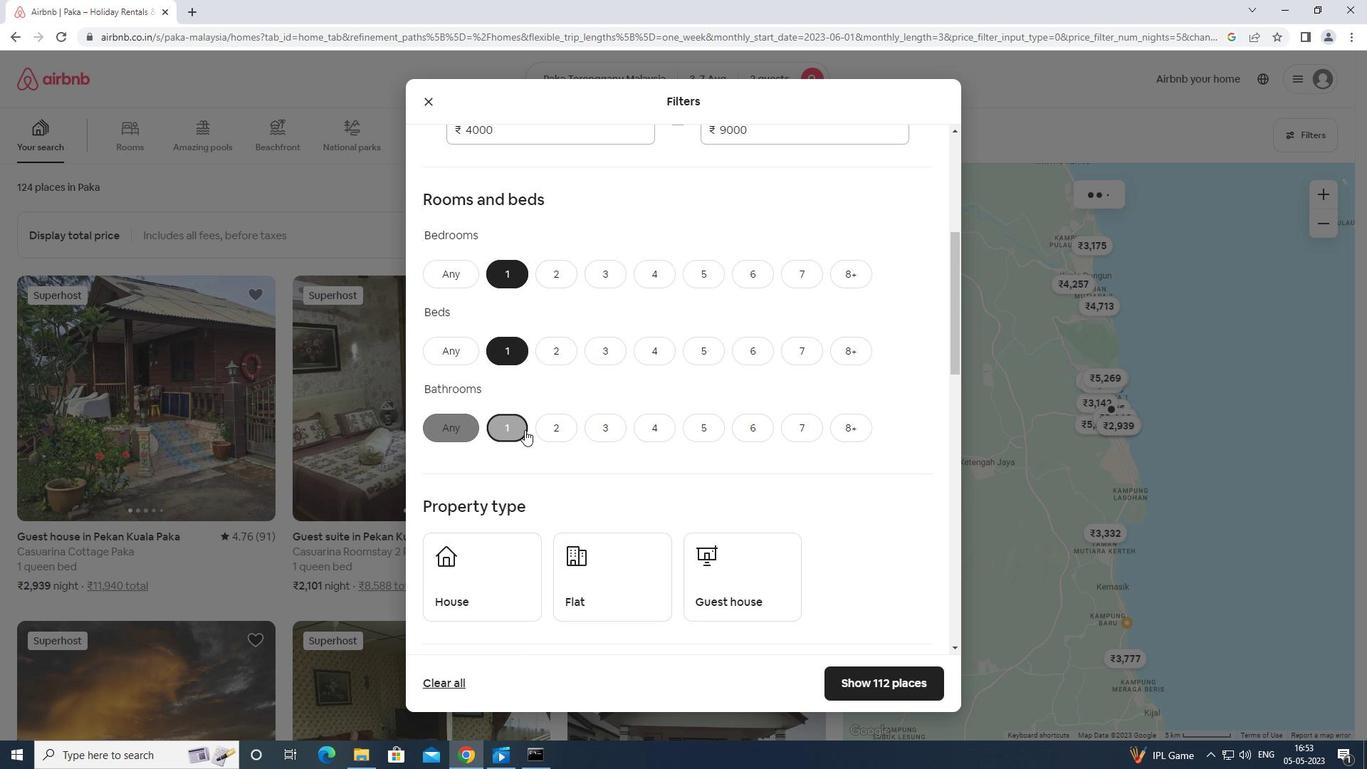 
Action: Mouse moved to (485, 373)
Screenshot: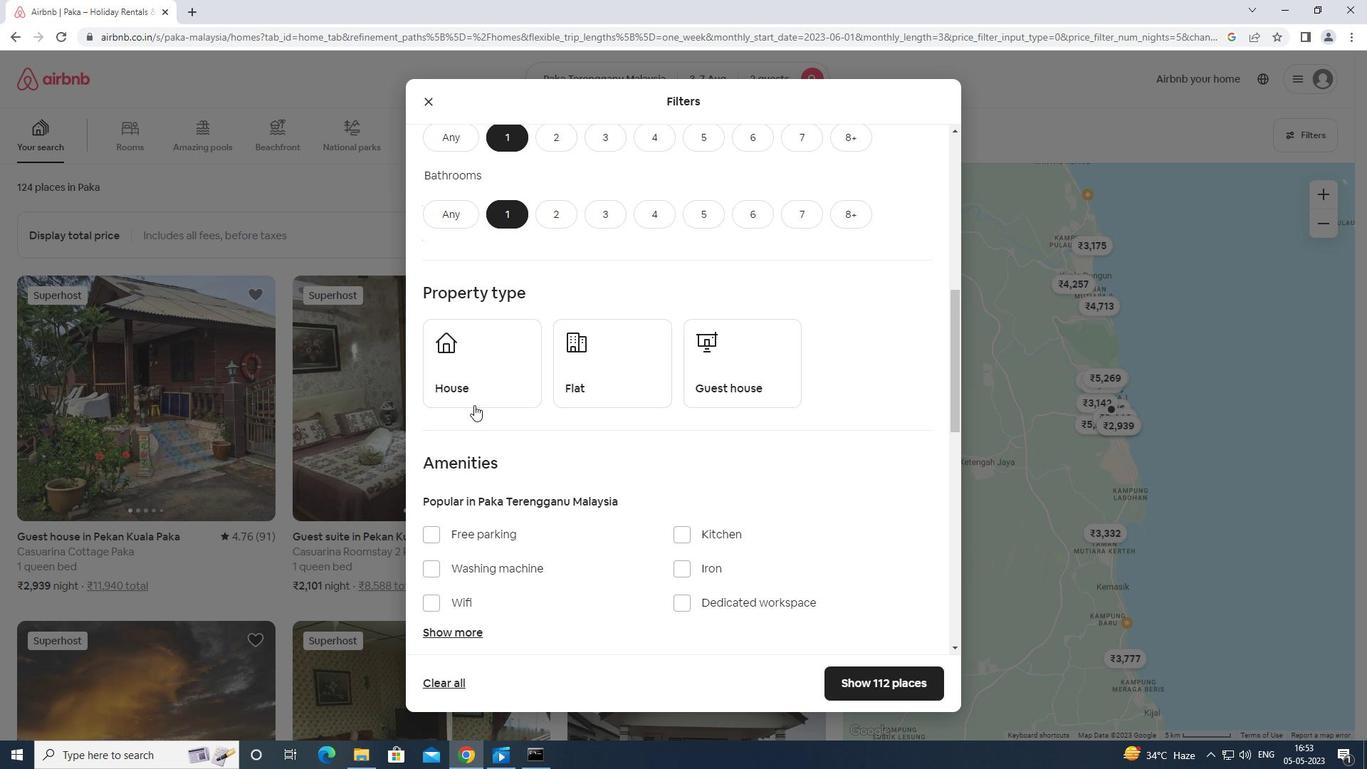 
Action: Mouse pressed left at (485, 373)
Screenshot: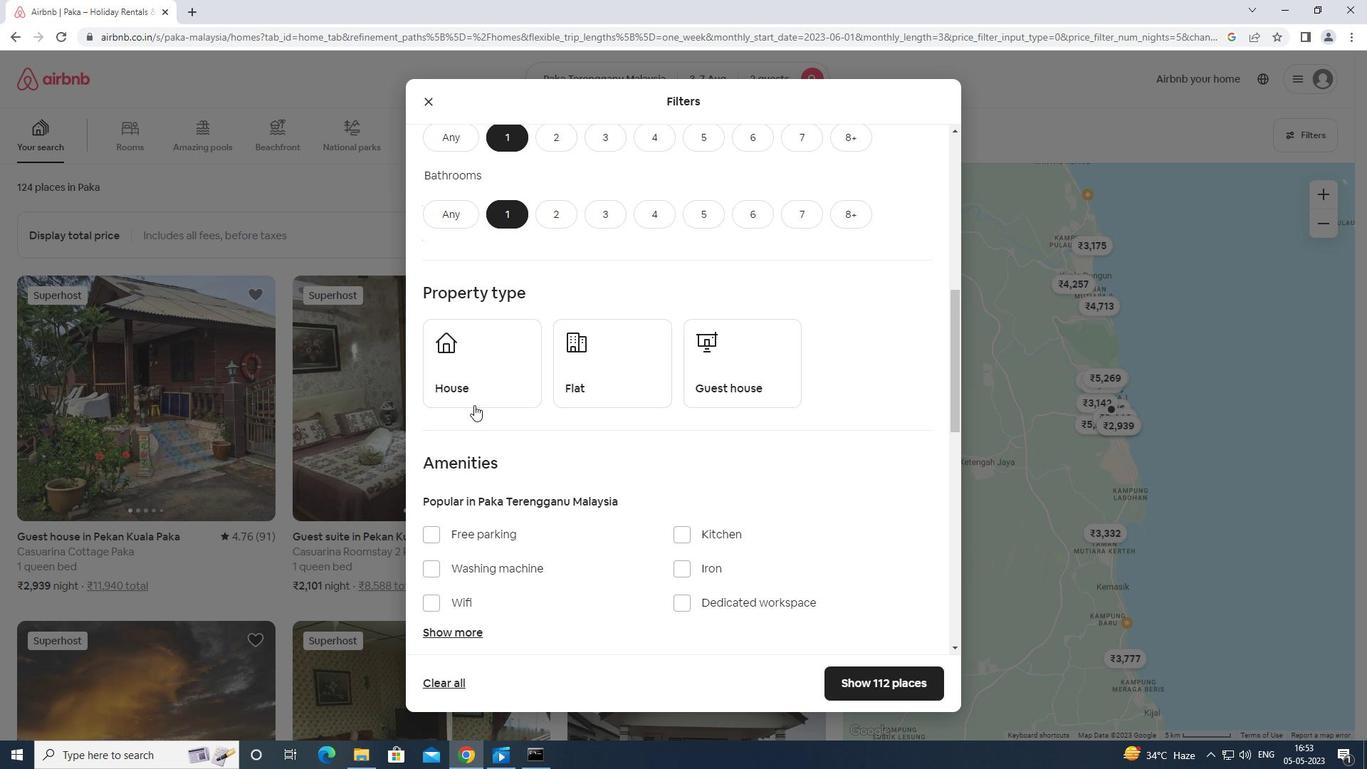 
Action: Mouse moved to (600, 378)
Screenshot: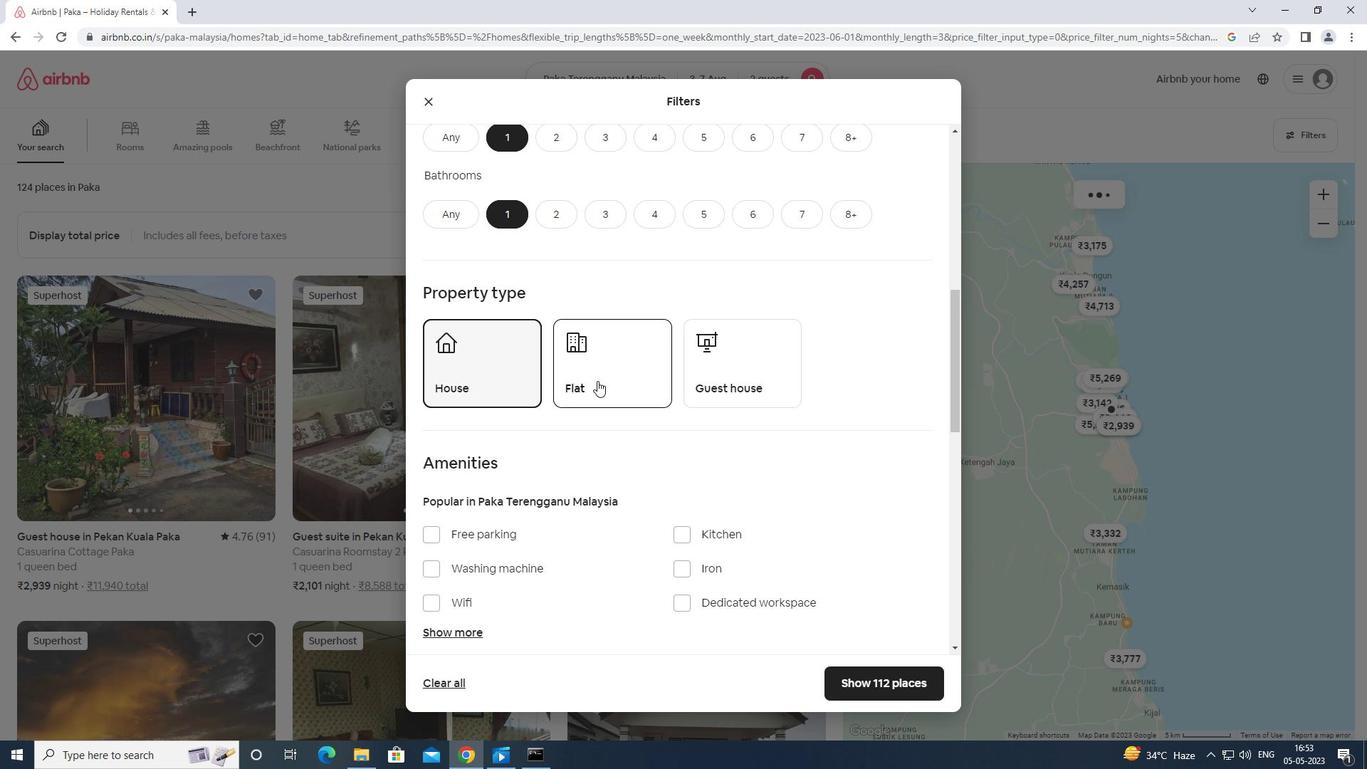 
Action: Mouse pressed left at (600, 378)
Screenshot: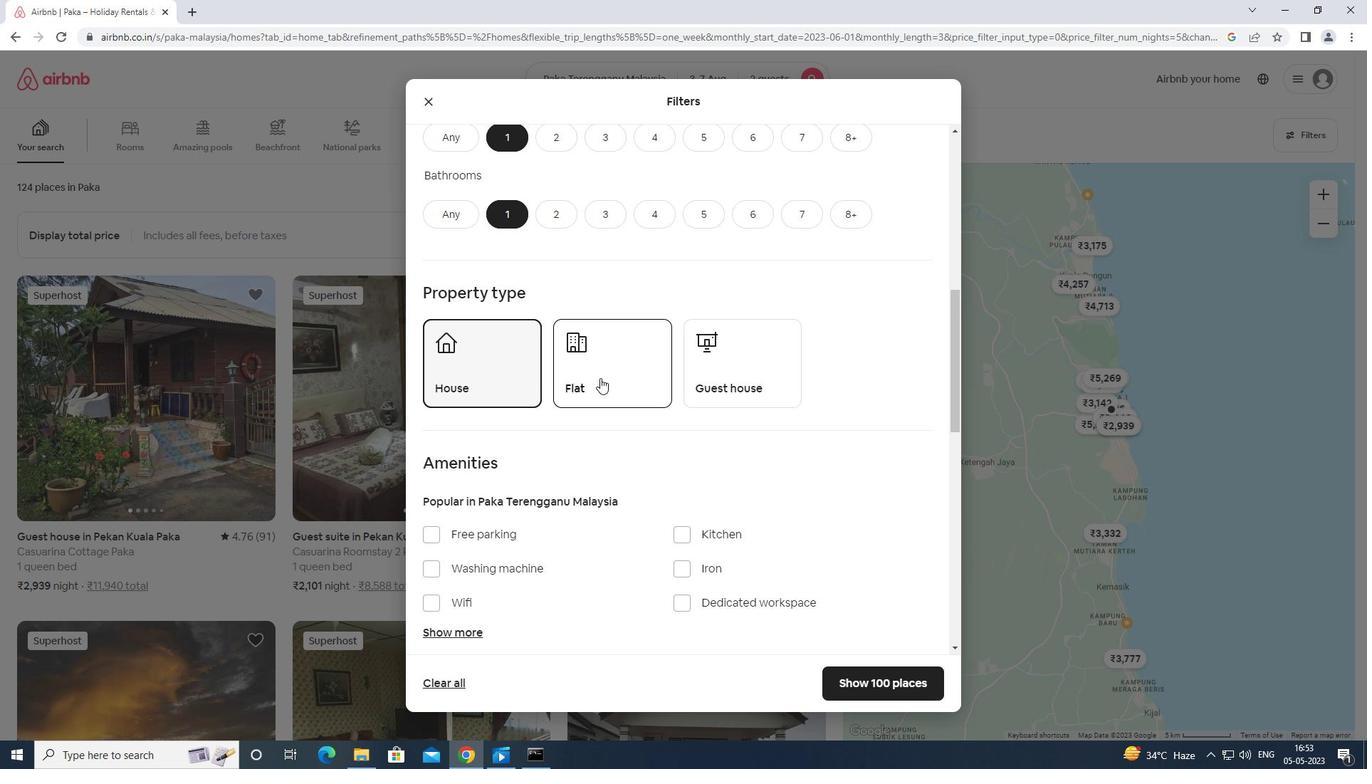 
Action: Mouse moved to (741, 368)
Screenshot: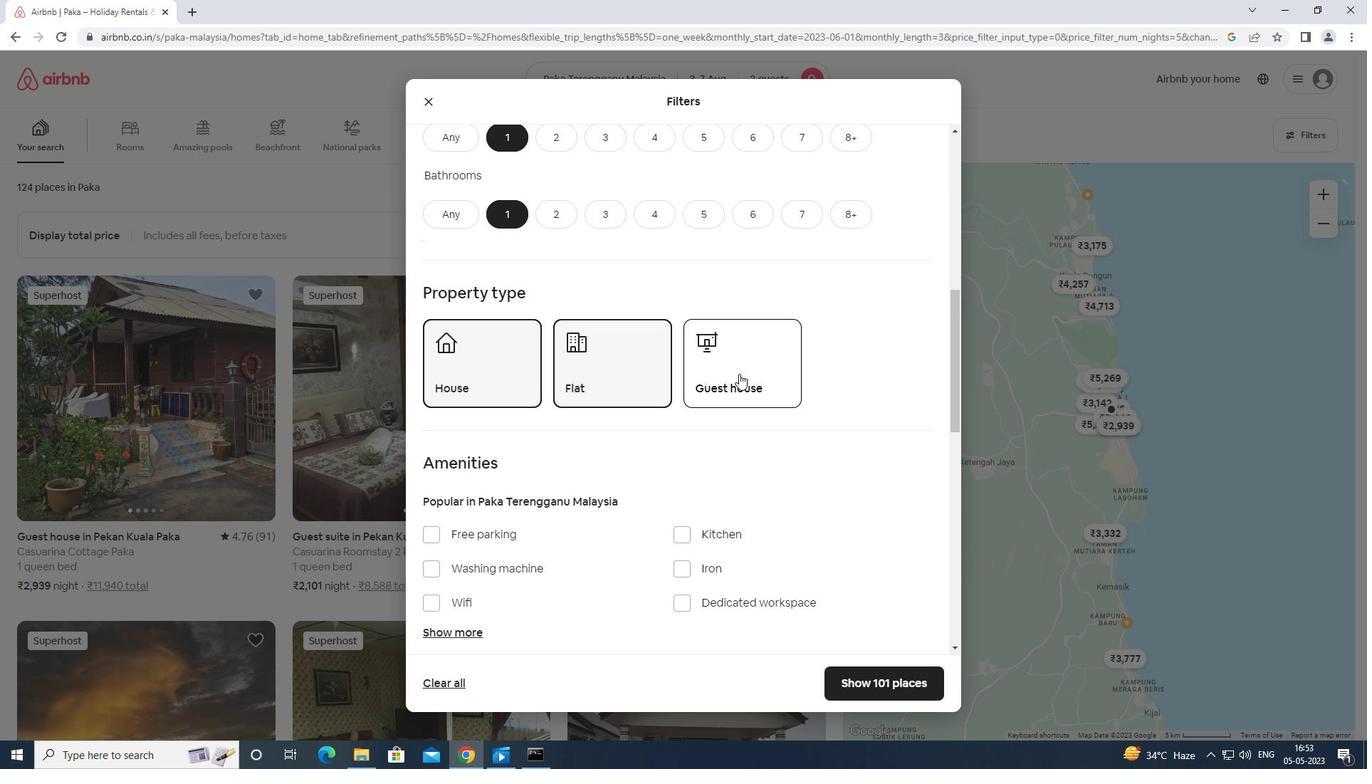 
Action: Mouse pressed left at (741, 368)
Screenshot: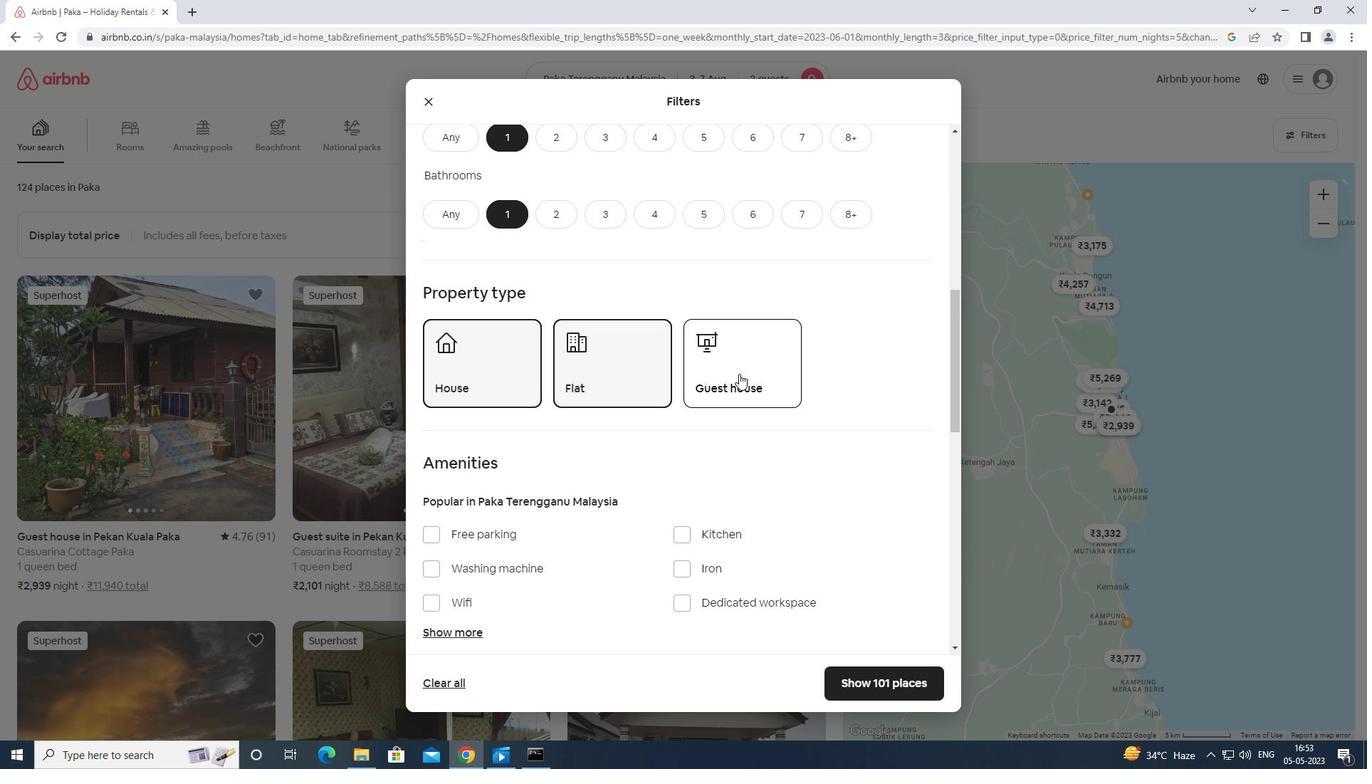 
Action: Mouse moved to (743, 367)
Screenshot: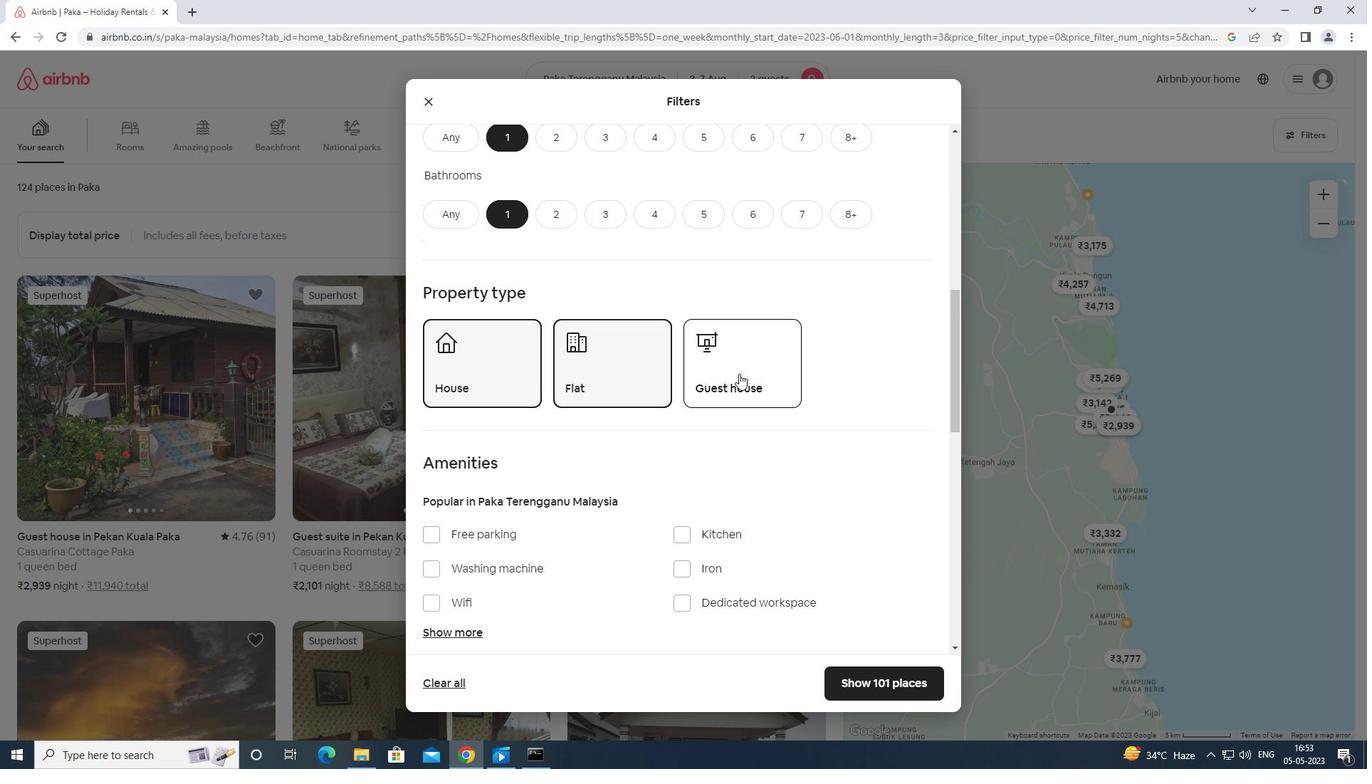 
Action: Mouse scrolled (743, 366) with delta (0, 0)
Screenshot: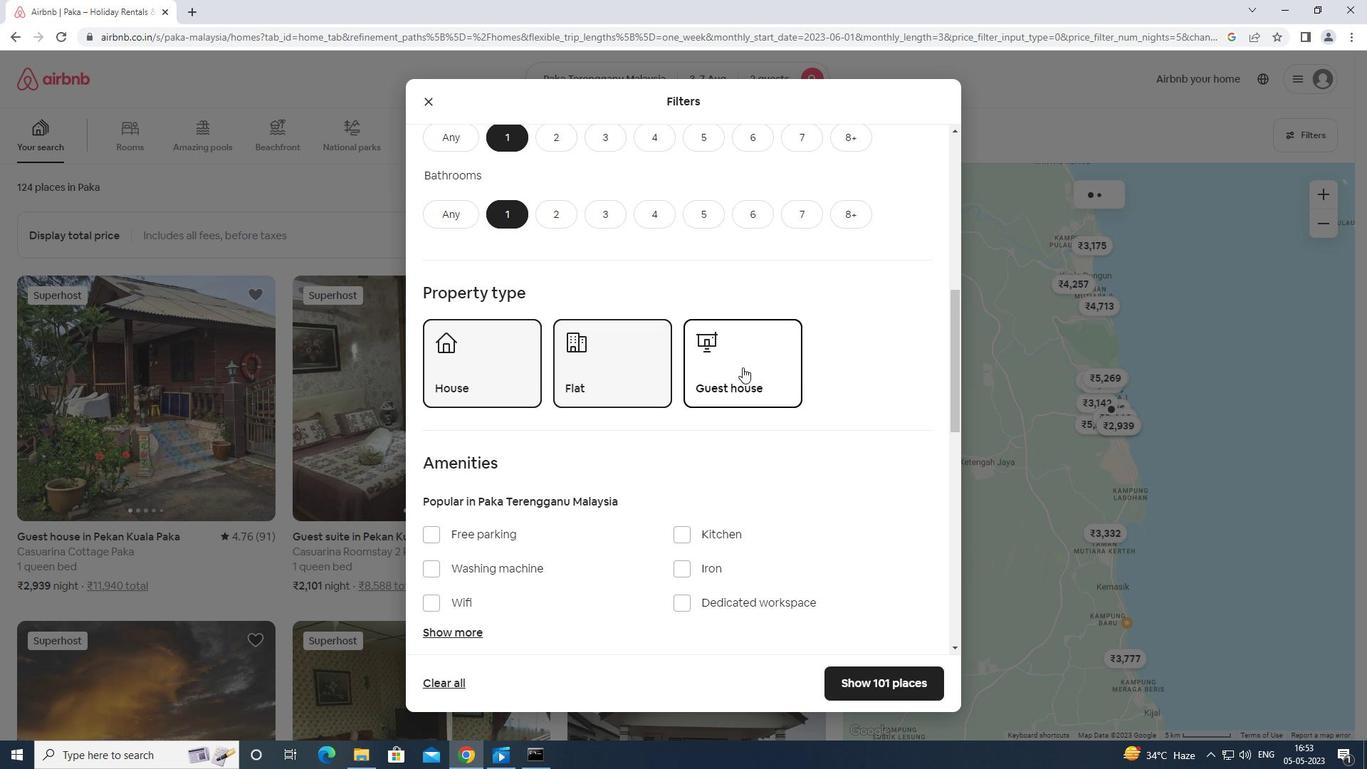 
Action: Mouse scrolled (743, 366) with delta (0, 0)
Screenshot: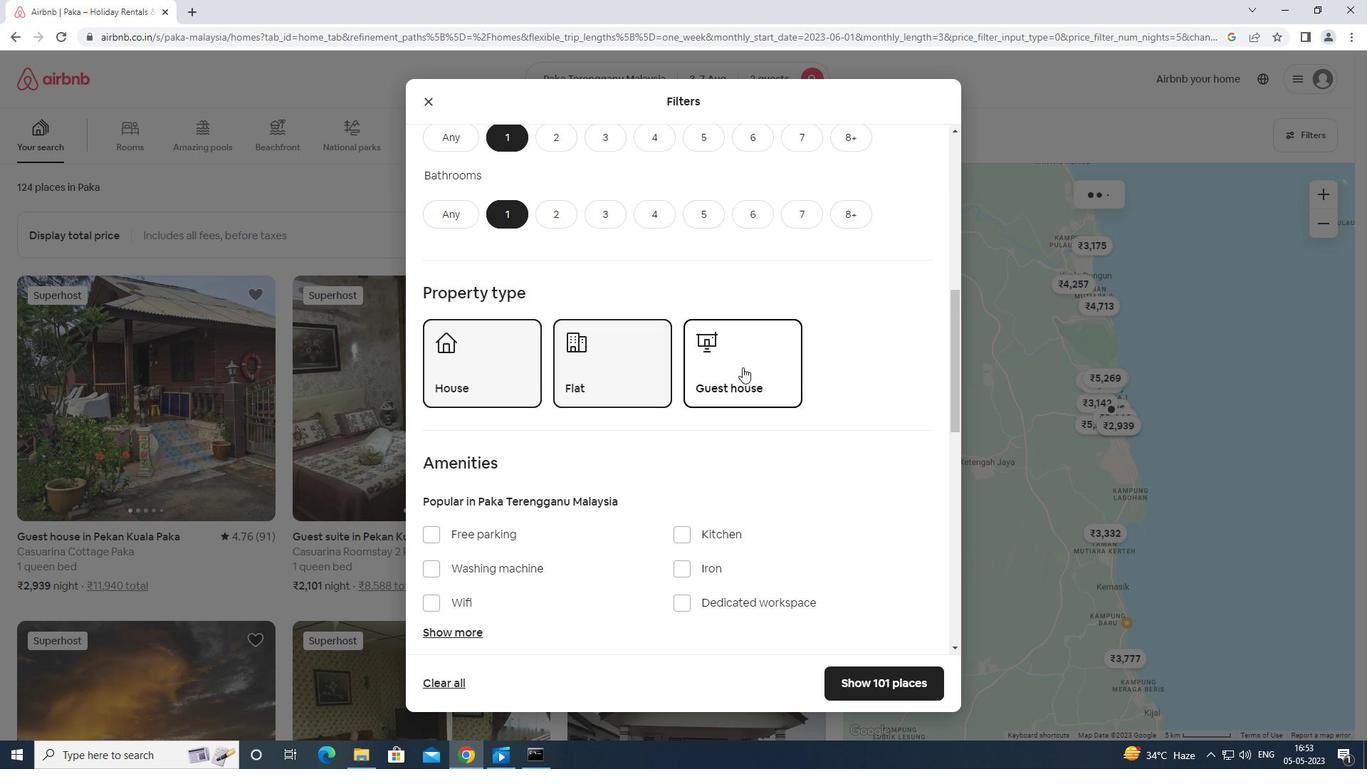 
Action: Mouse scrolled (743, 366) with delta (0, 0)
Screenshot: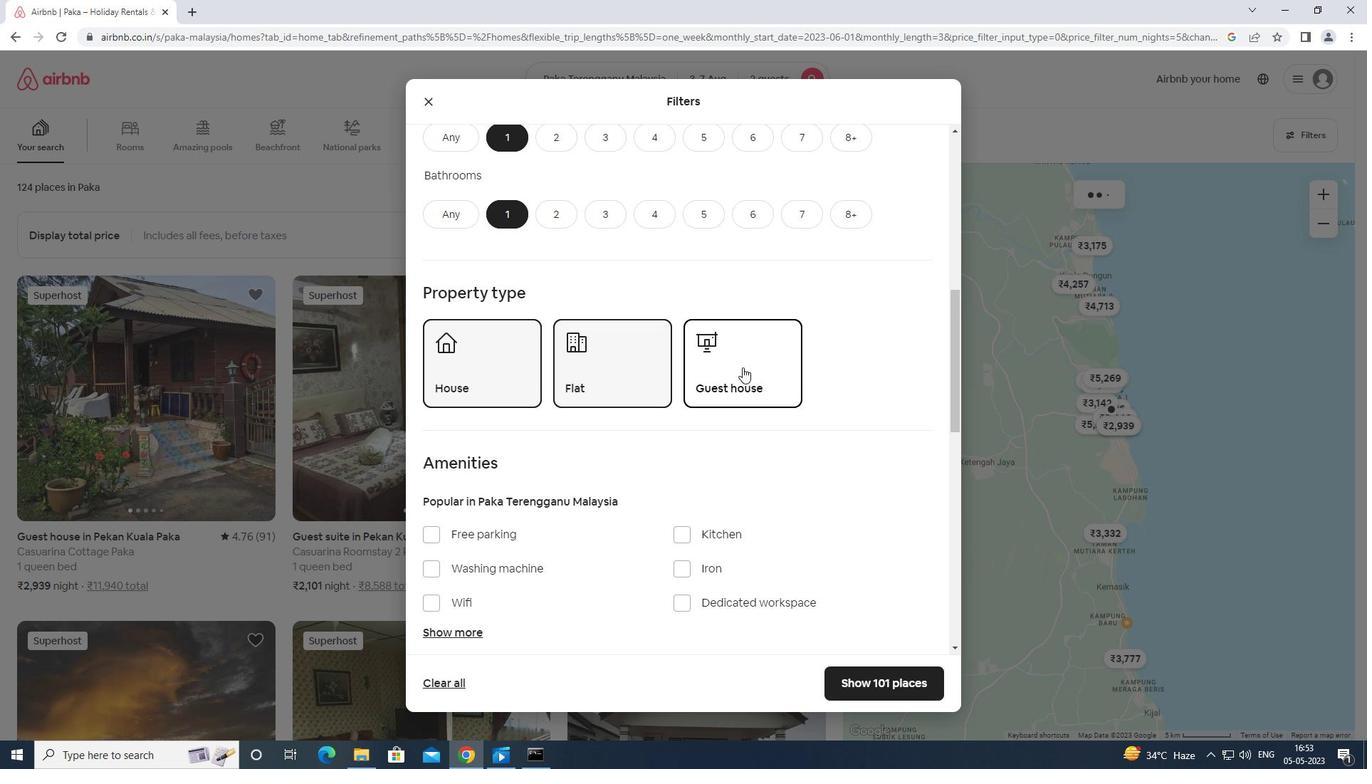 
Action: Mouse moved to (743, 367)
Screenshot: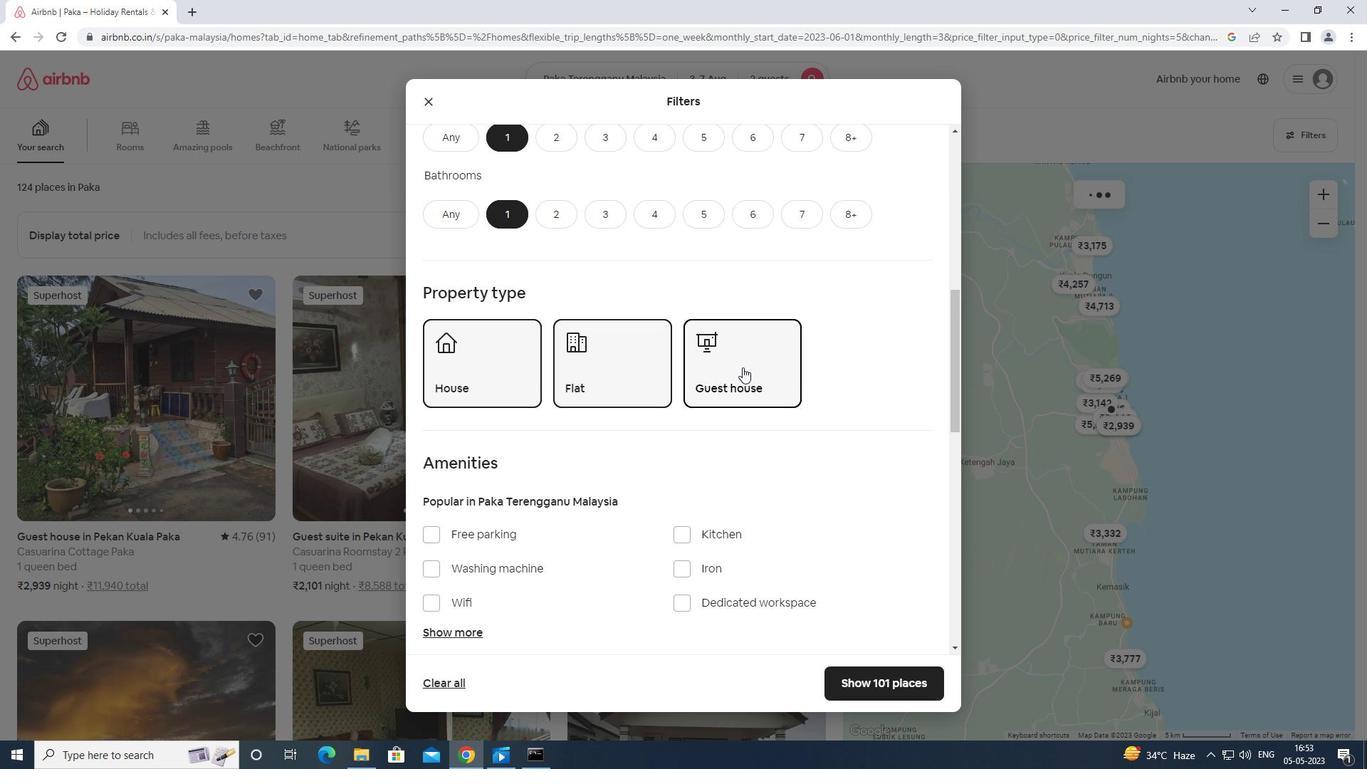 
Action: Mouse scrolled (743, 366) with delta (0, 0)
Screenshot: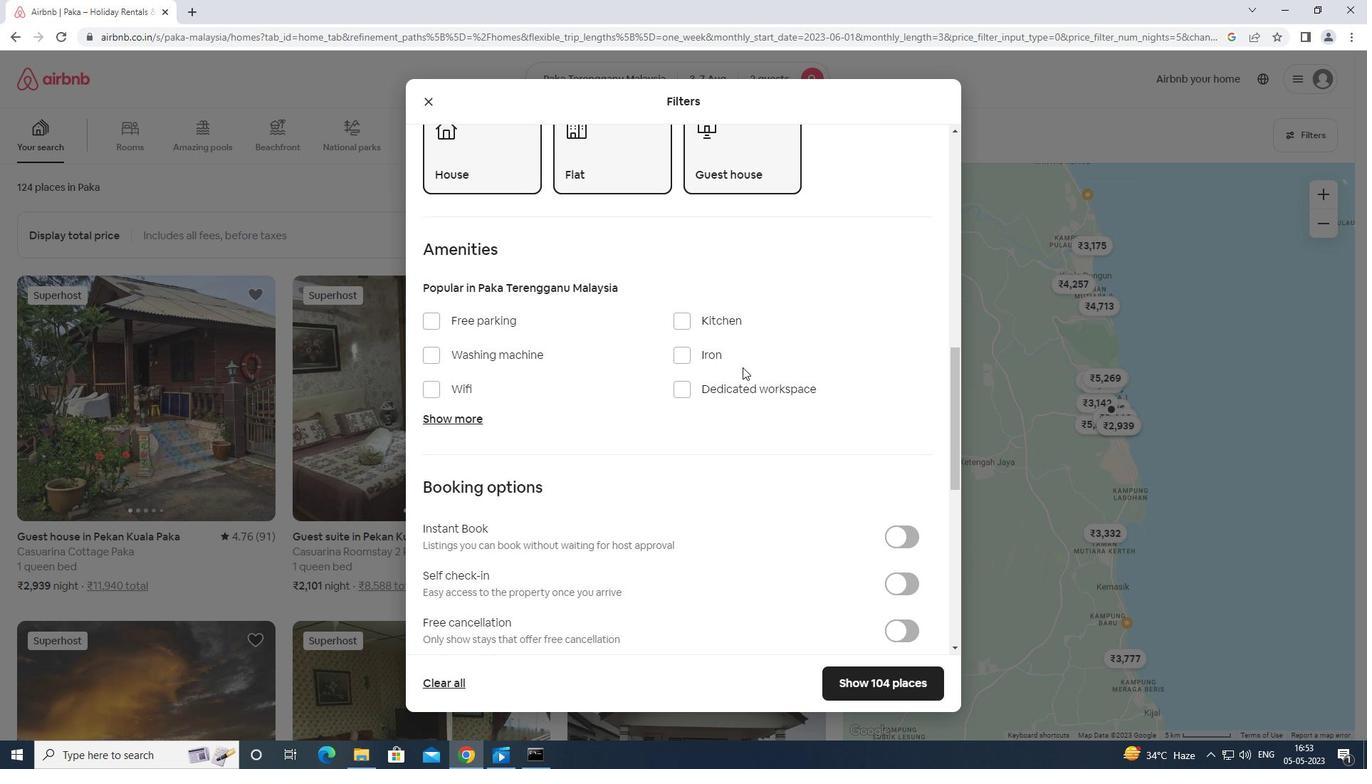 
Action: Mouse moved to (743, 367)
Screenshot: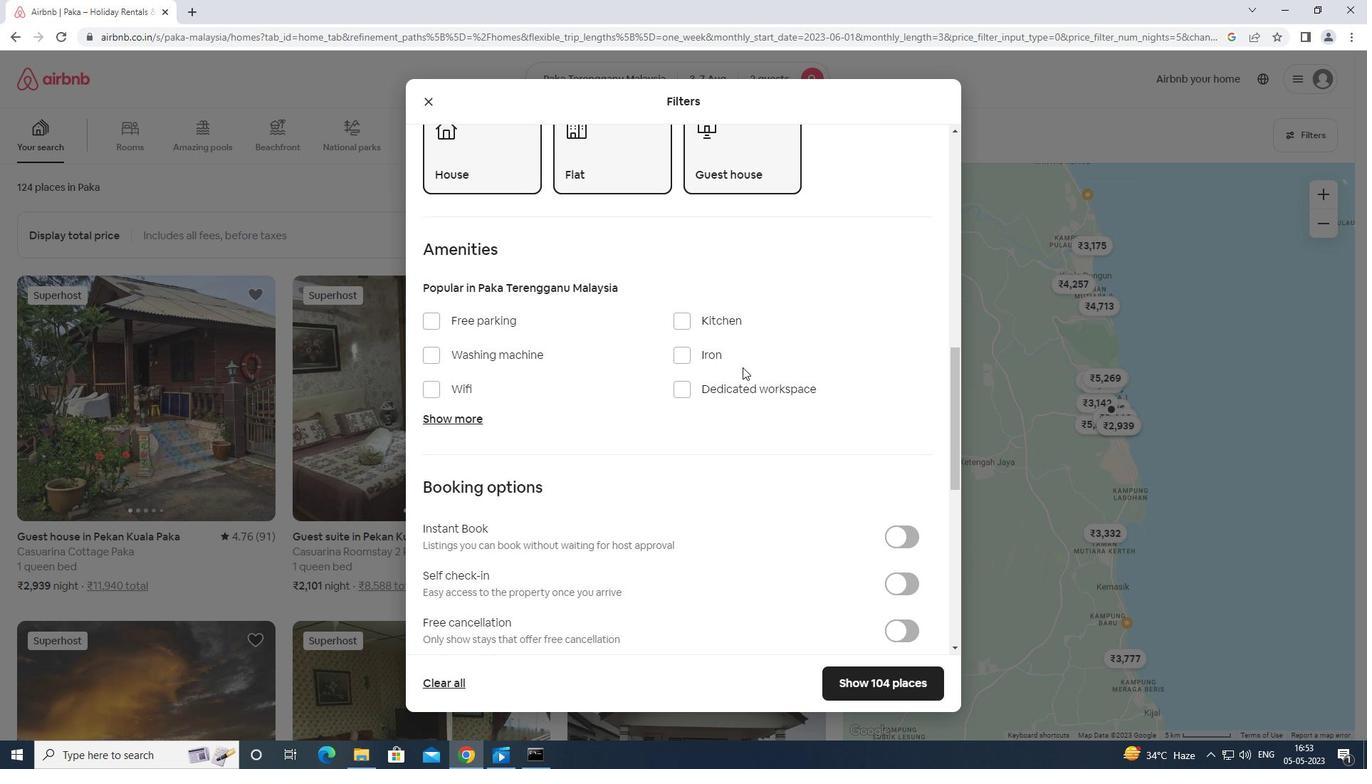 
Action: Mouse scrolled (743, 366) with delta (0, 0)
Screenshot: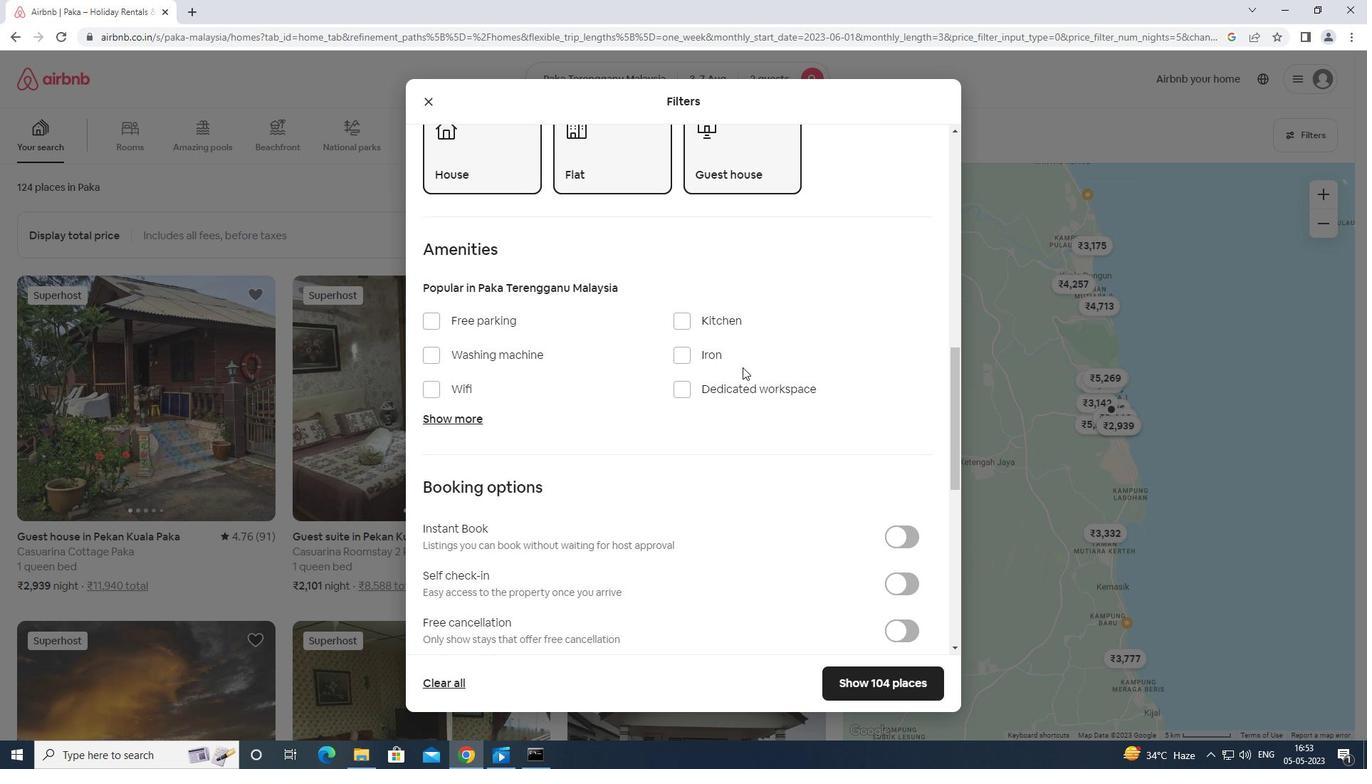 
Action: Mouse moved to (903, 431)
Screenshot: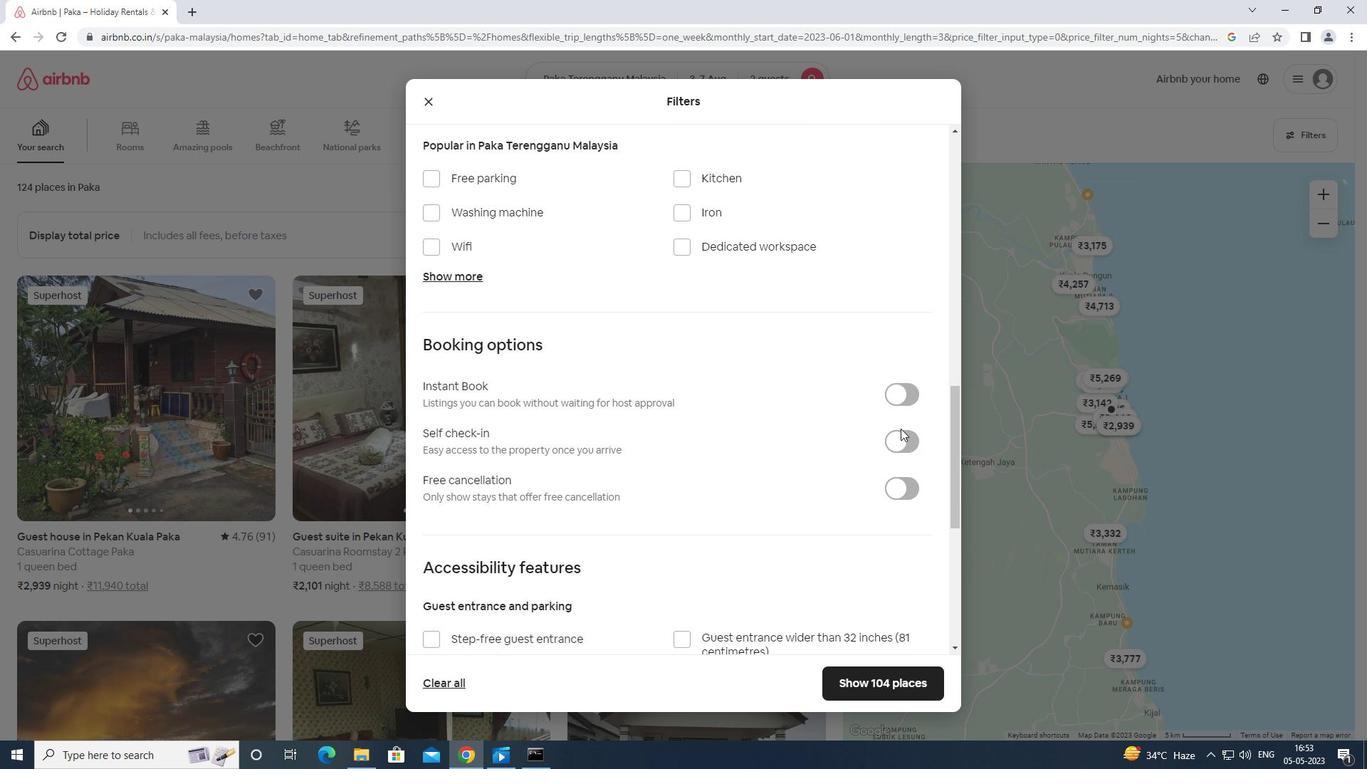 
Action: Mouse pressed left at (903, 431)
Screenshot: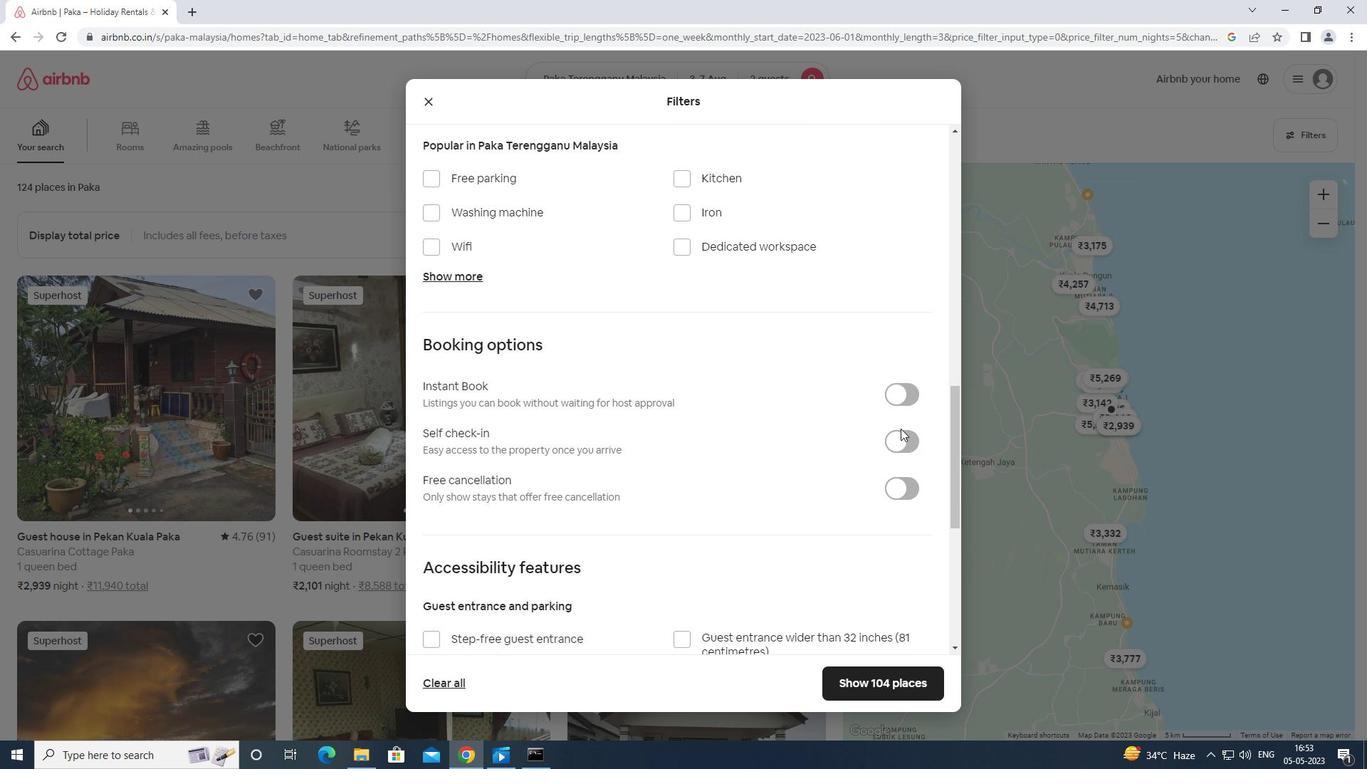 
Action: Mouse moved to (901, 437)
Screenshot: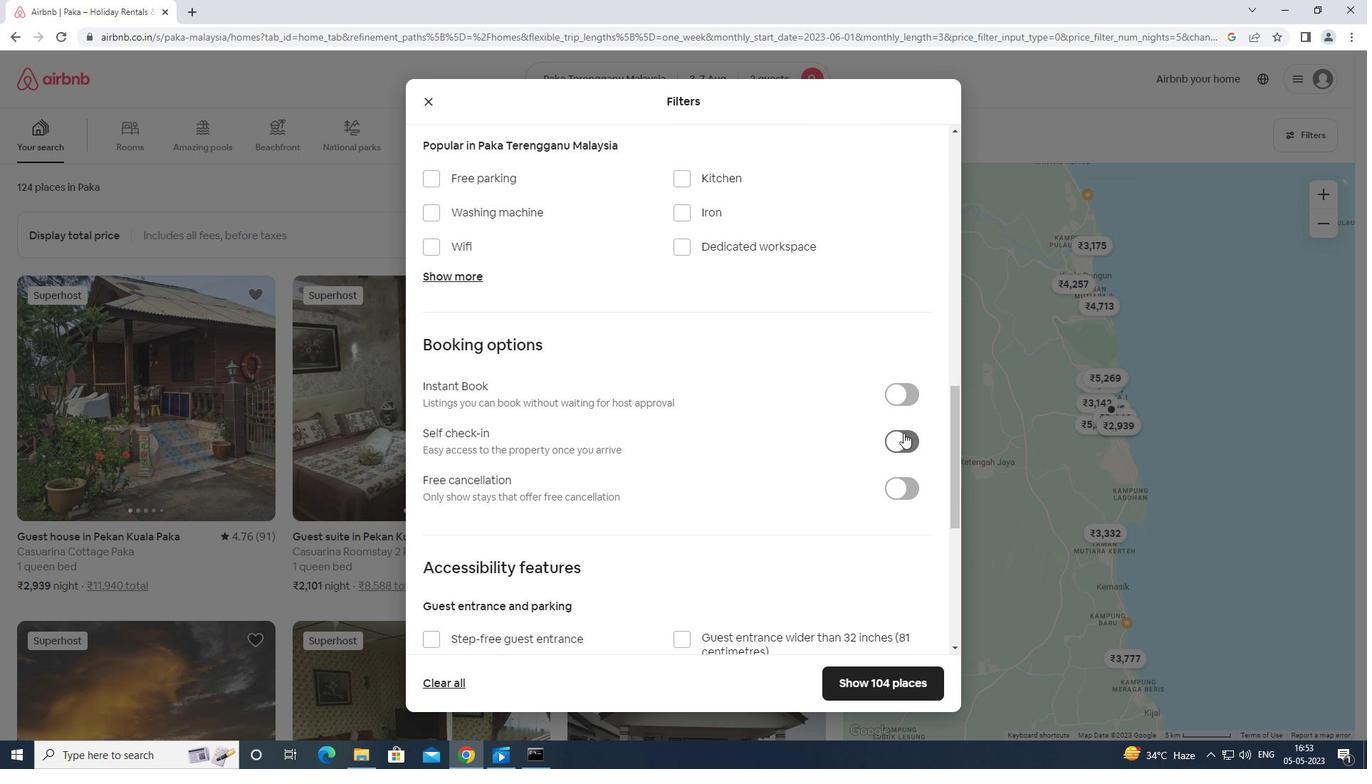 
Action: Mouse scrolled (901, 436) with delta (0, 0)
Screenshot: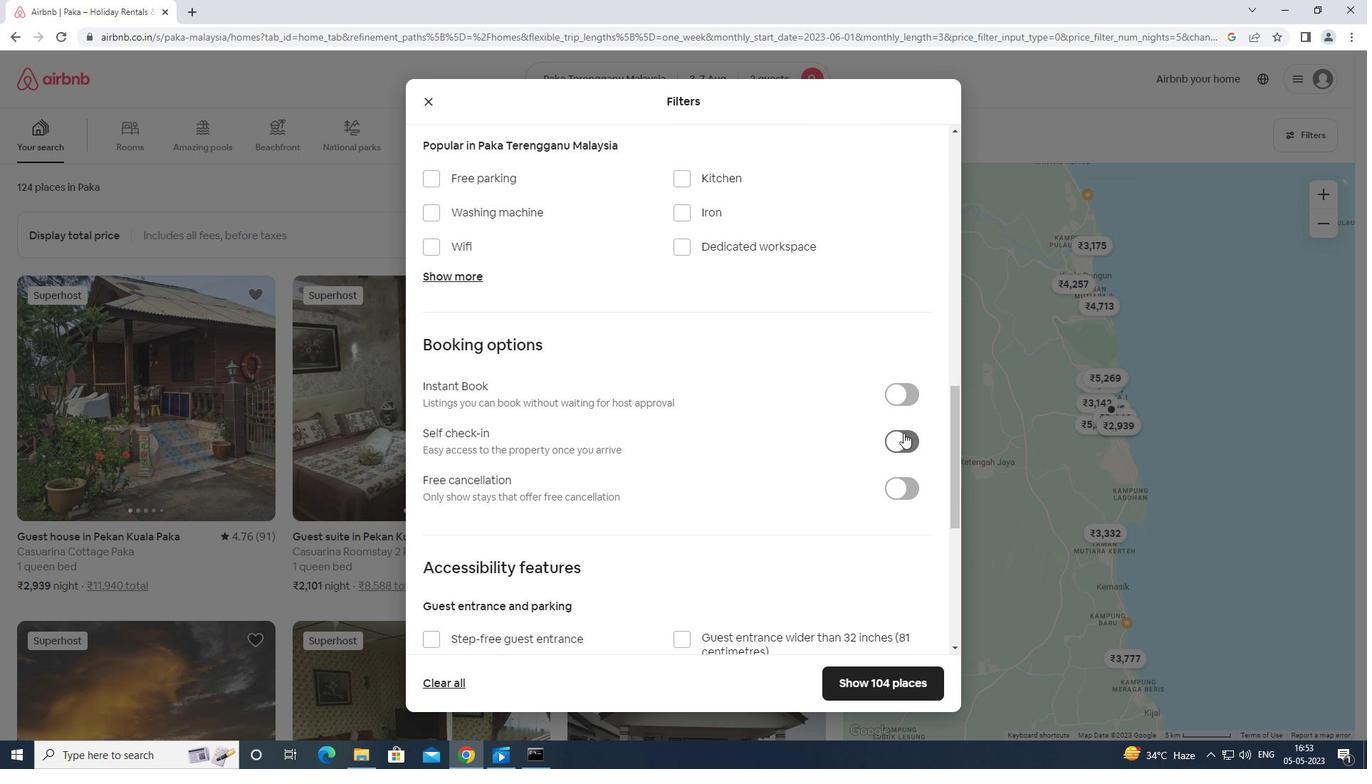
Action: Mouse moved to (894, 451)
Screenshot: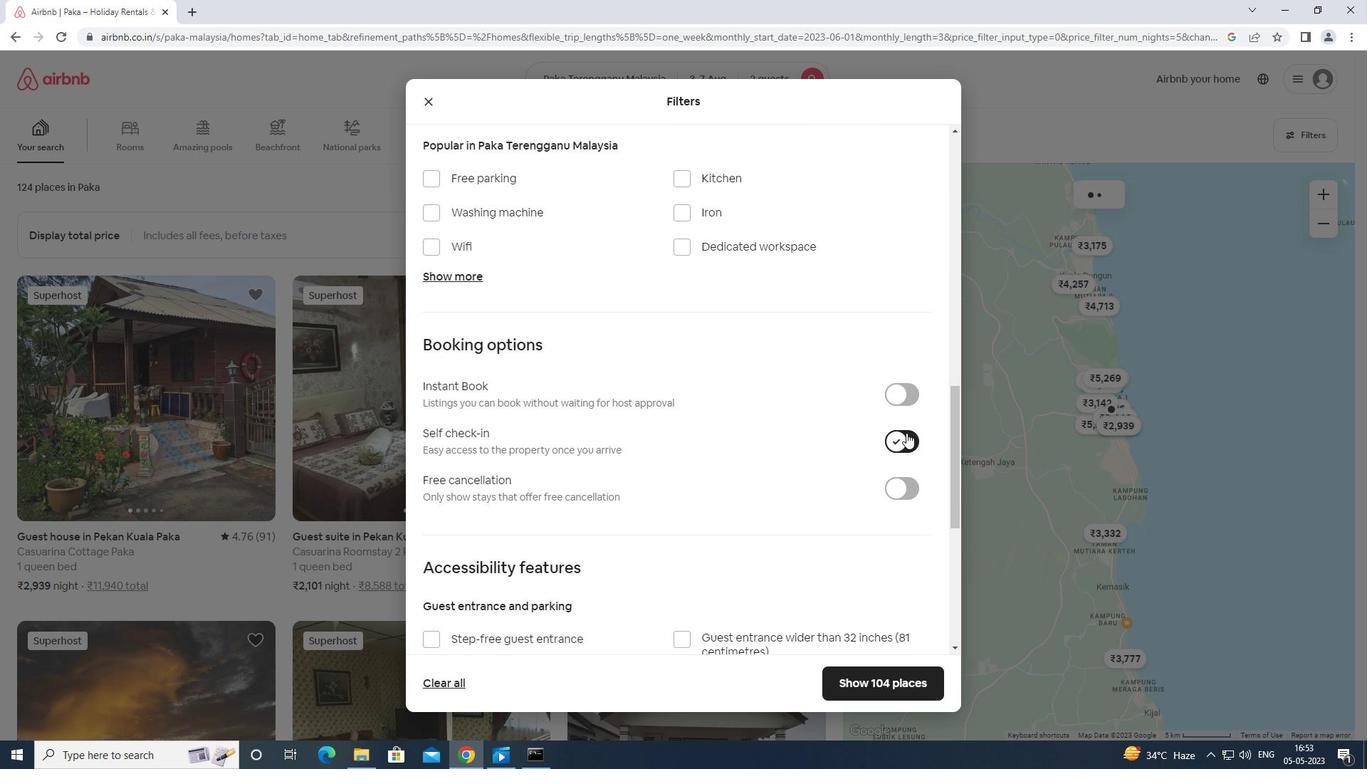 
Action: Mouse scrolled (894, 450) with delta (0, 0)
Screenshot: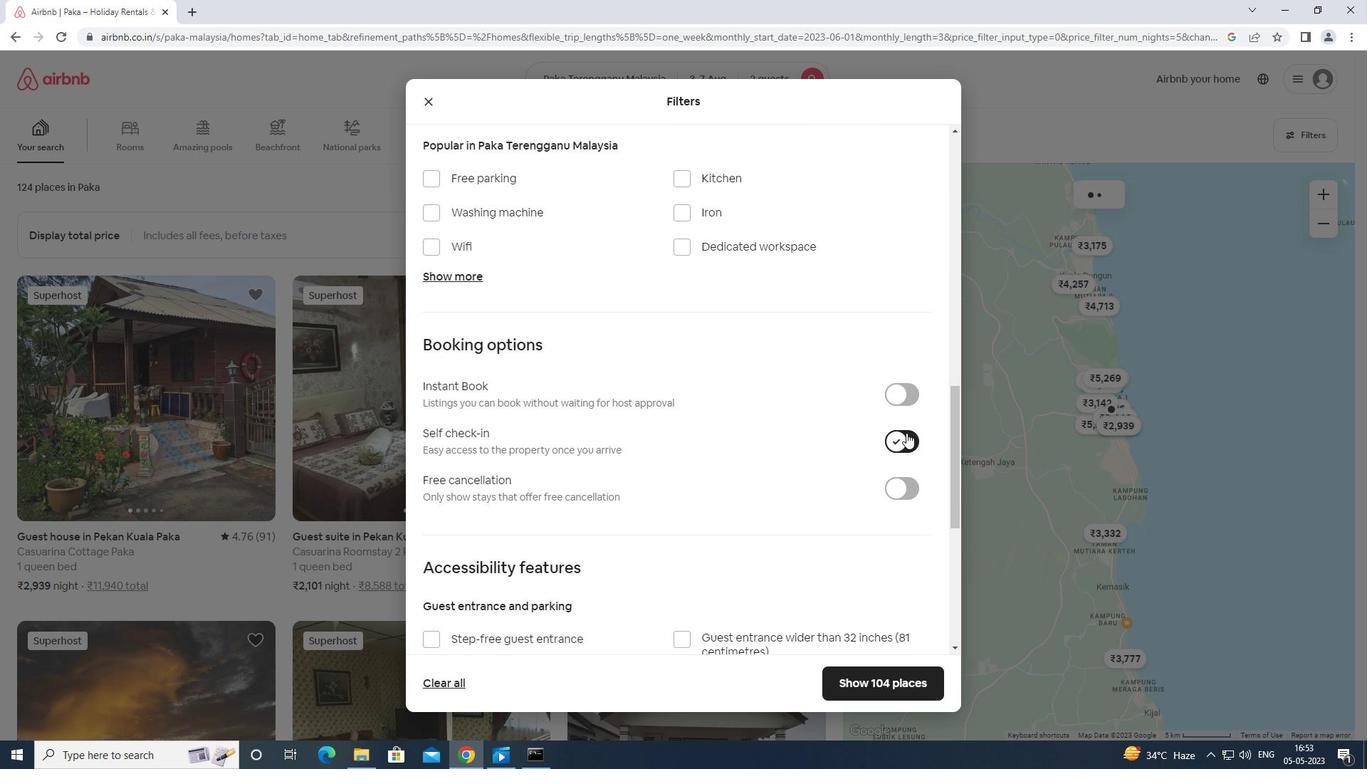 
Action: Mouse moved to (892, 454)
Screenshot: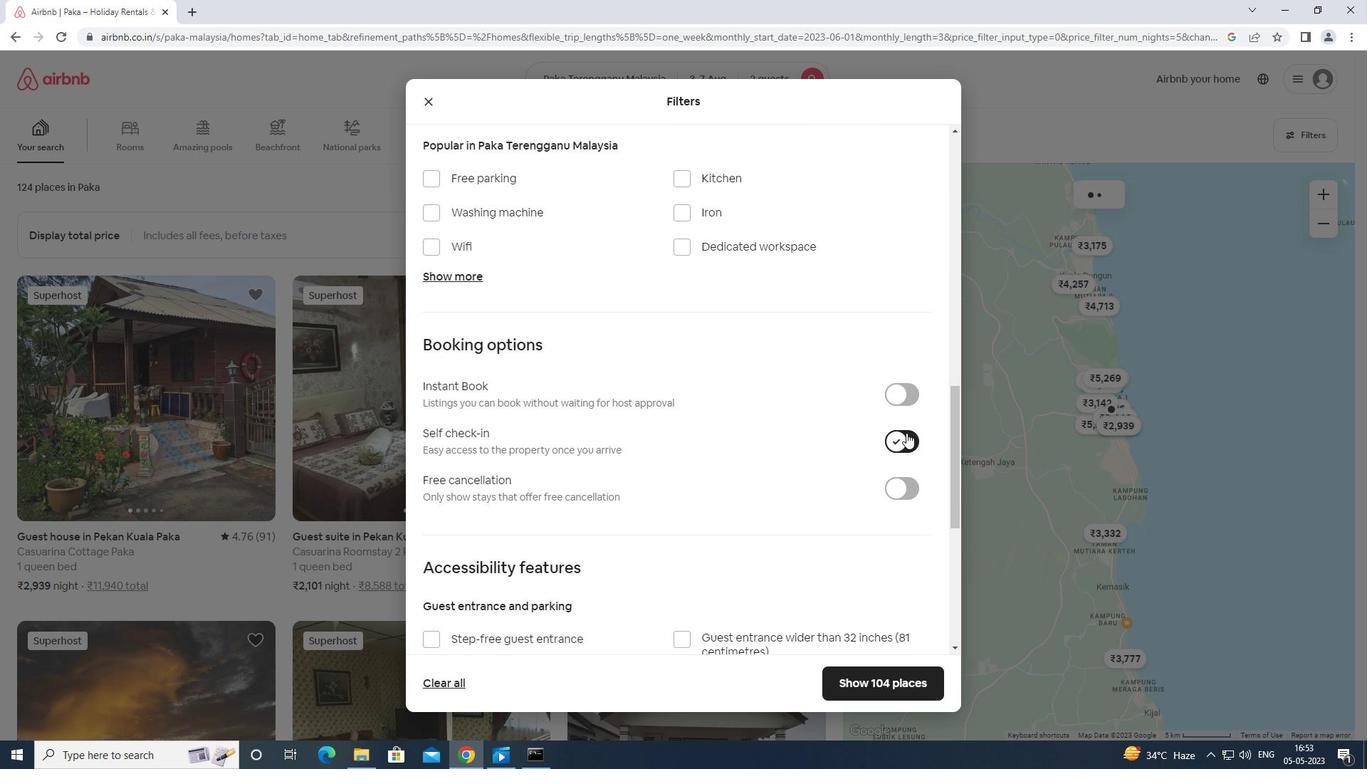 
Action: Mouse scrolled (892, 453) with delta (0, 0)
Screenshot: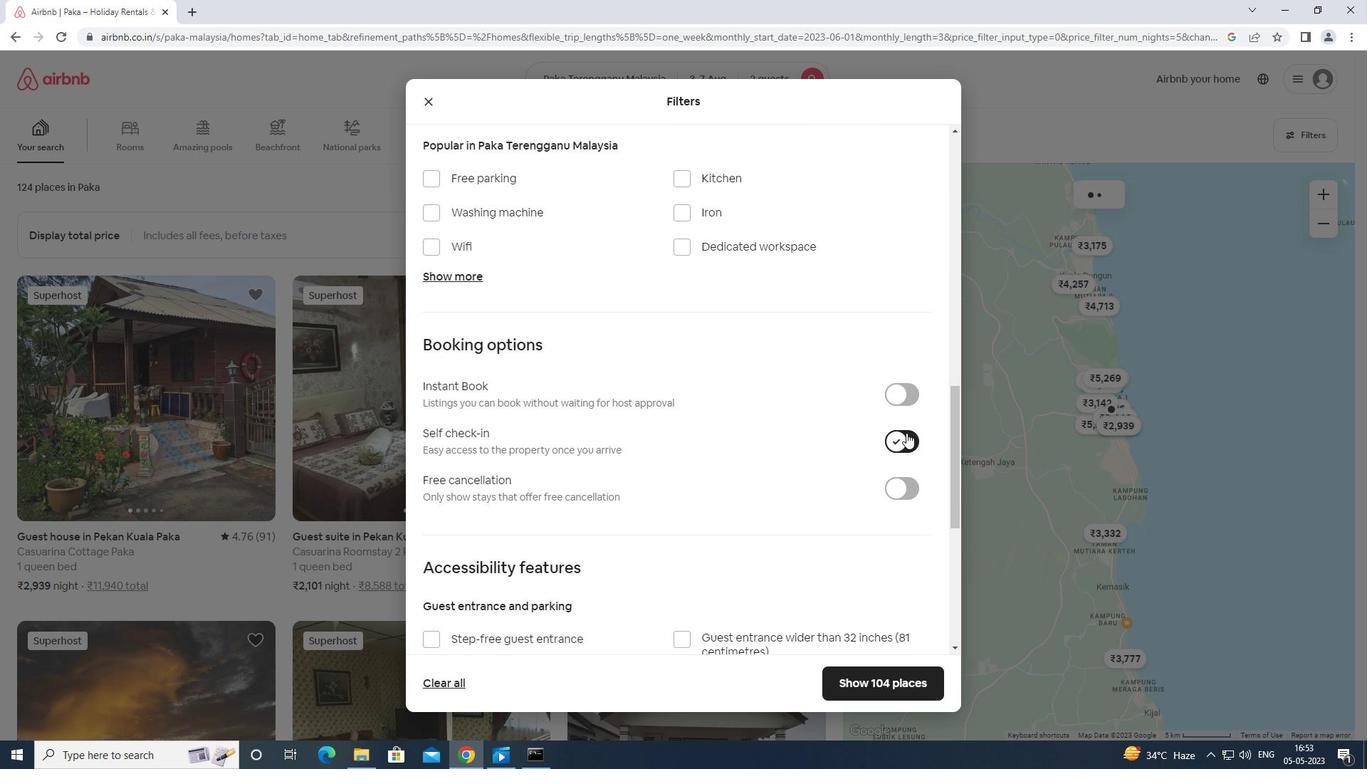
Action: Mouse moved to (890, 455)
Screenshot: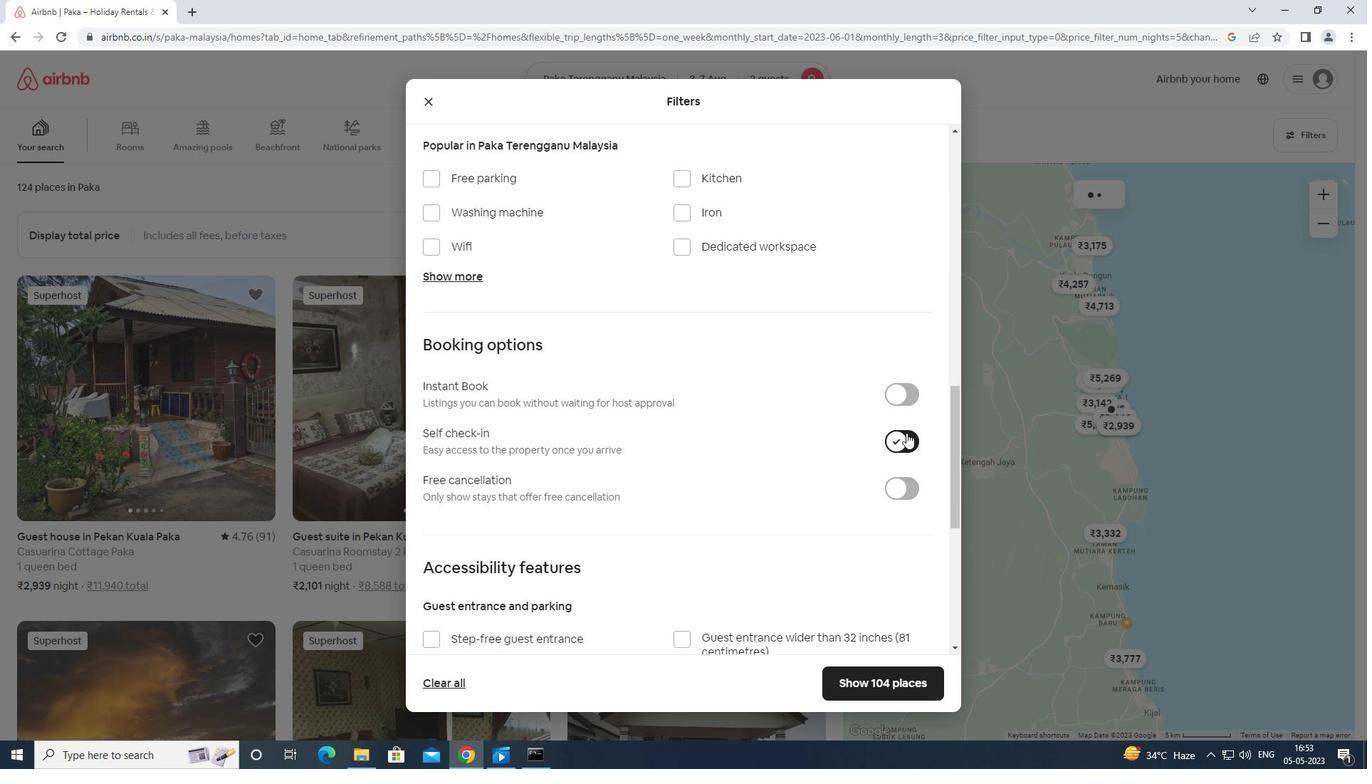 
Action: Mouse scrolled (890, 454) with delta (0, 0)
Screenshot: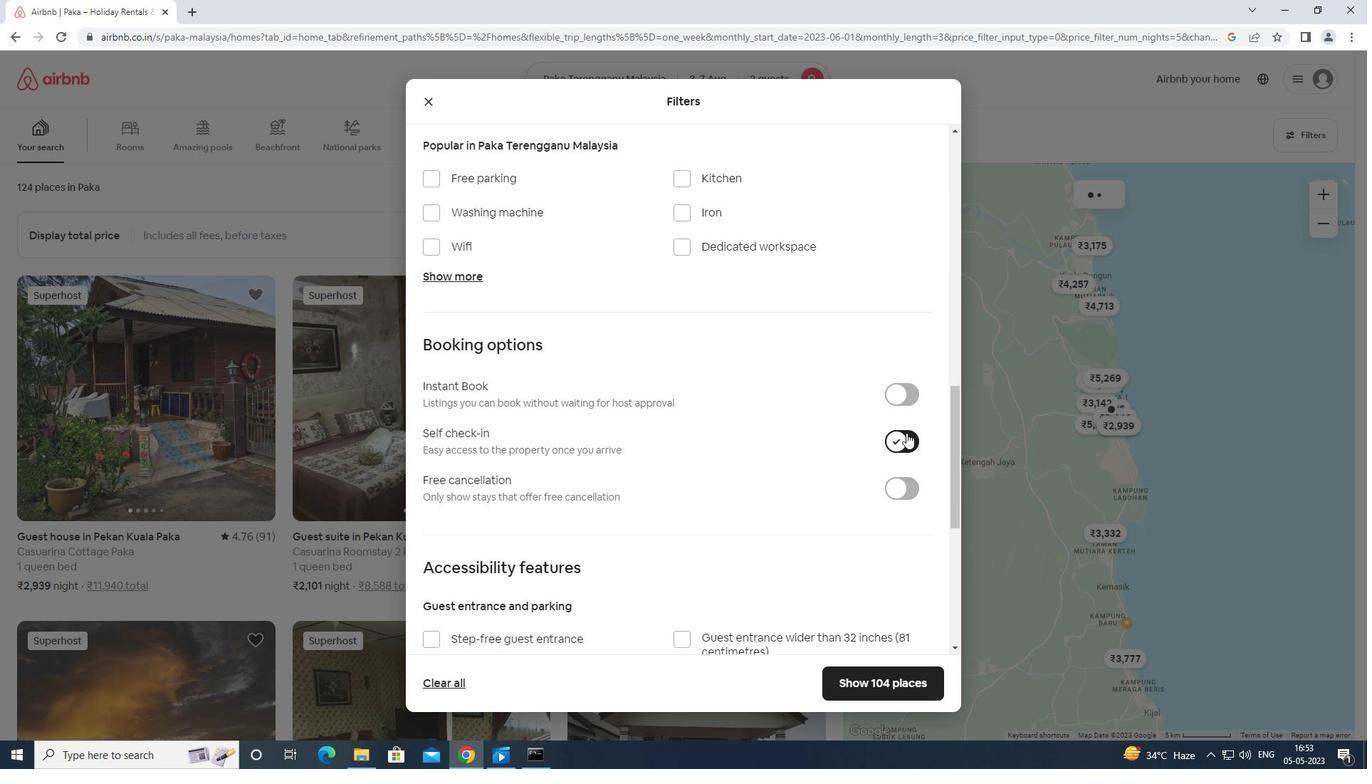 
Action: Mouse moved to (842, 461)
Screenshot: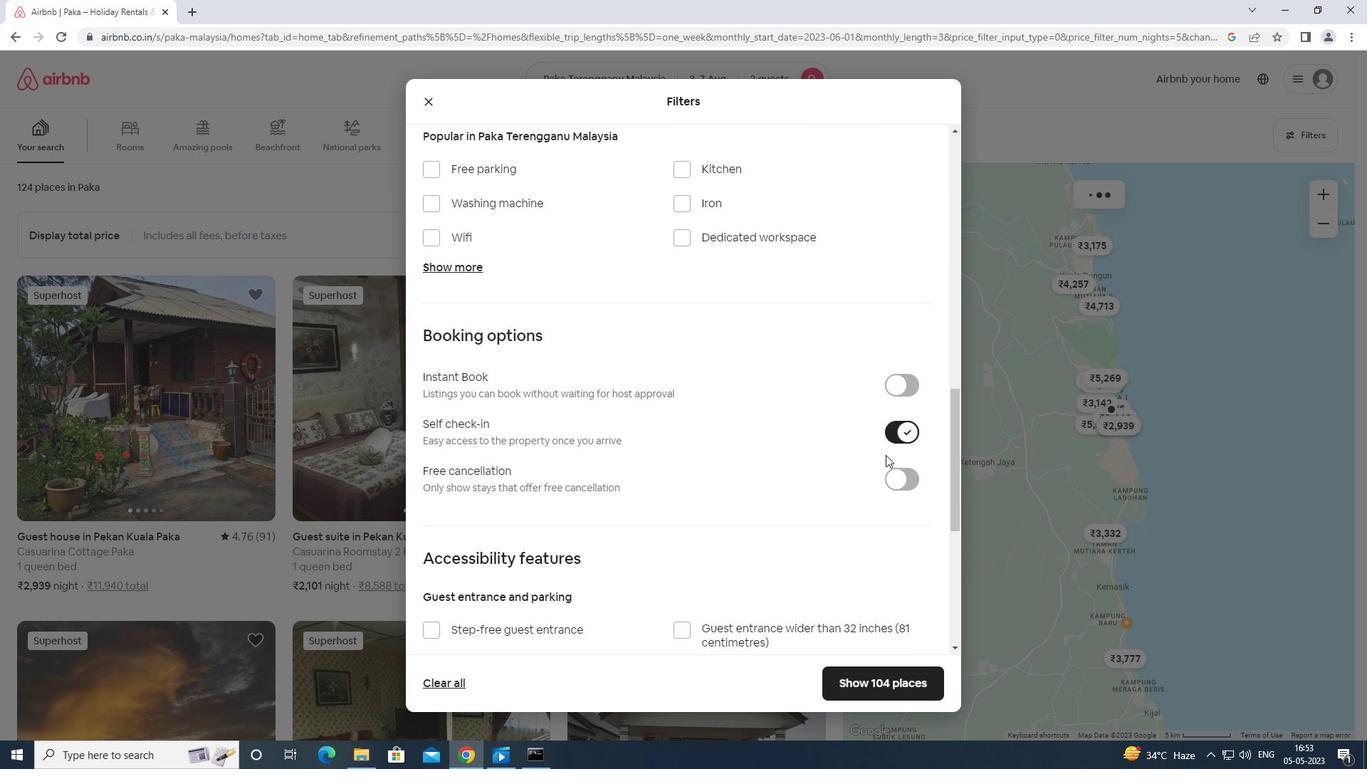 
Action: Mouse scrolled (842, 460) with delta (0, 0)
Screenshot: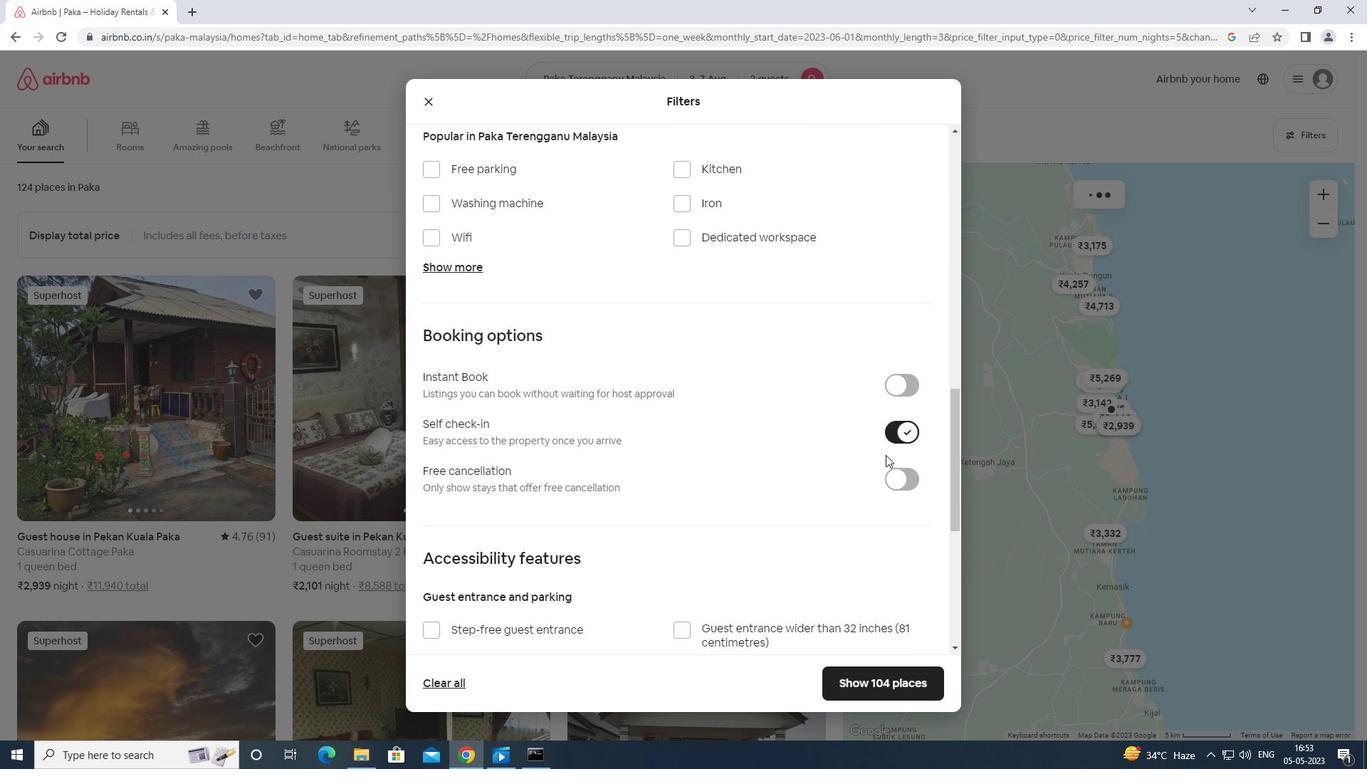 
Action: Mouse moved to (837, 464)
Screenshot: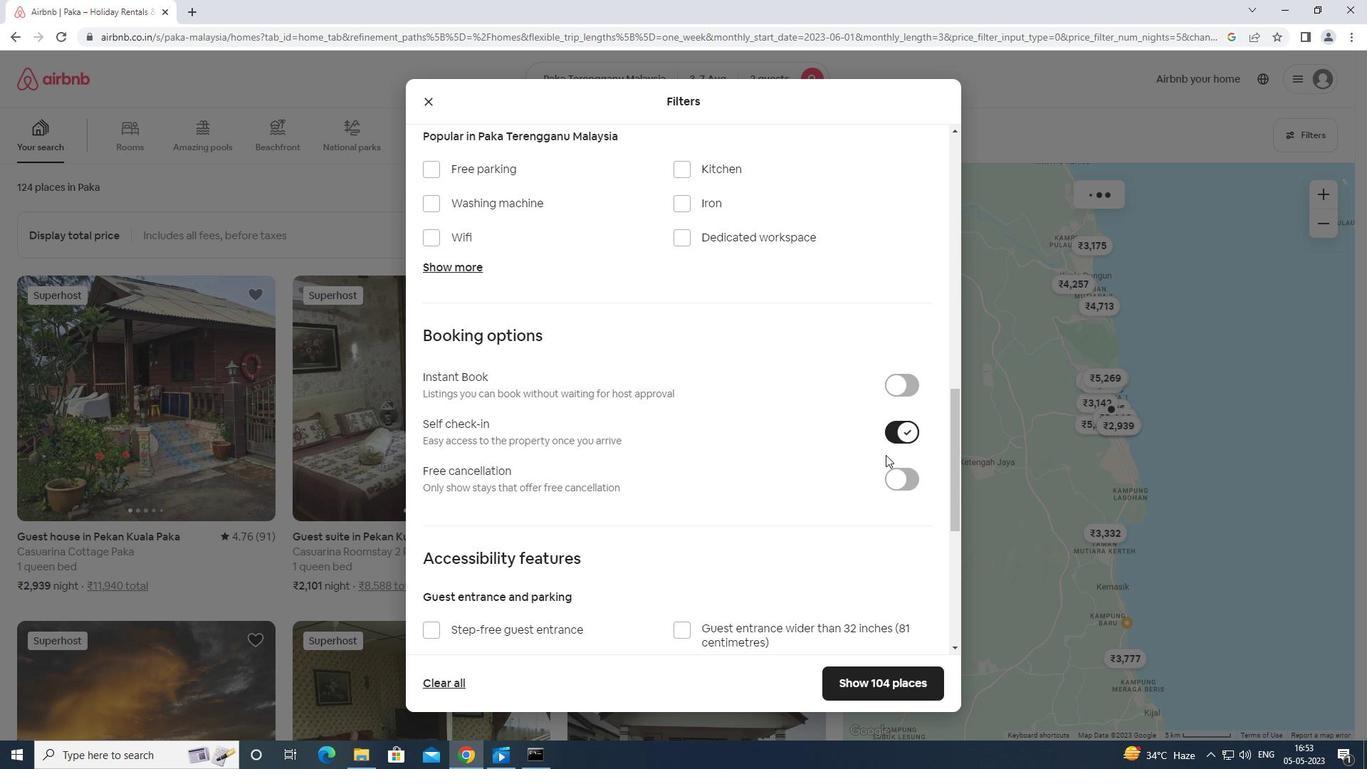 
Action: Mouse scrolled (837, 463) with delta (0, 0)
Screenshot: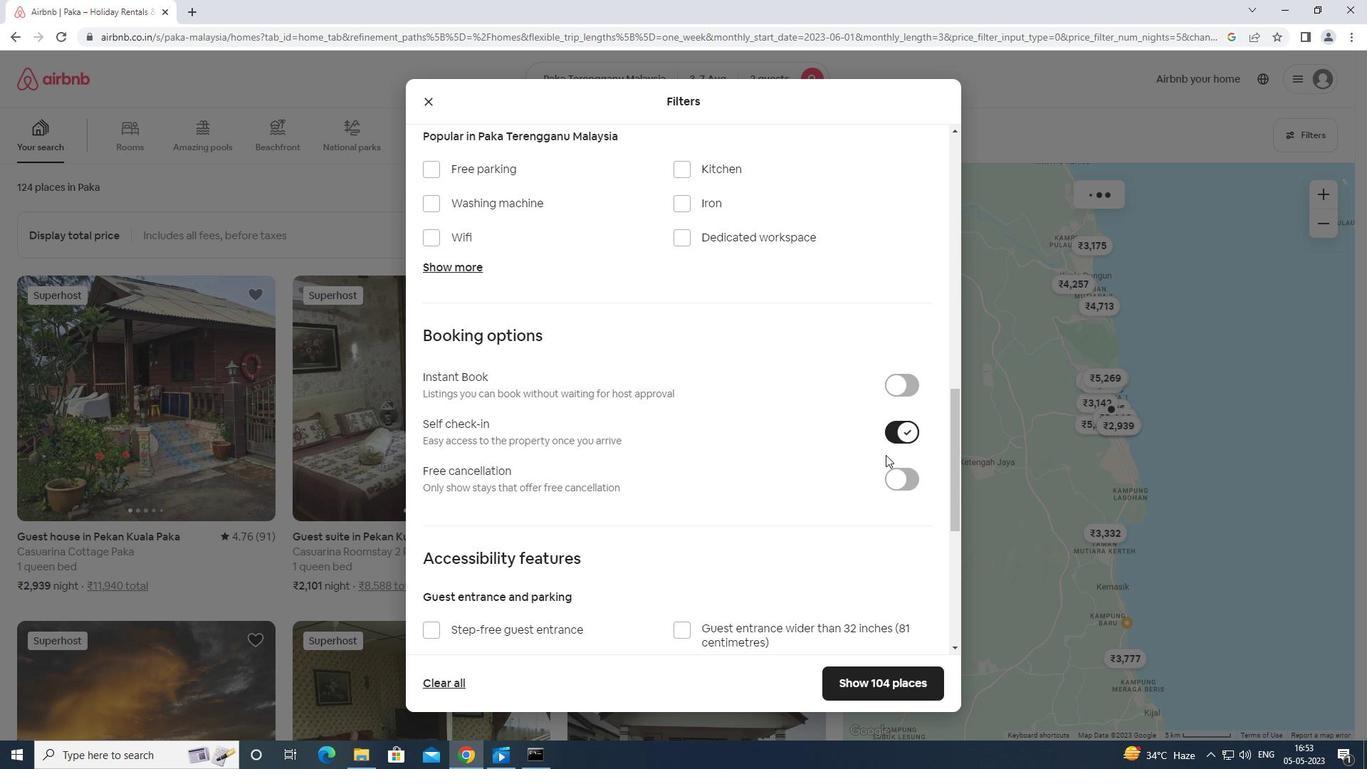 
Action: Mouse moved to (833, 466)
Screenshot: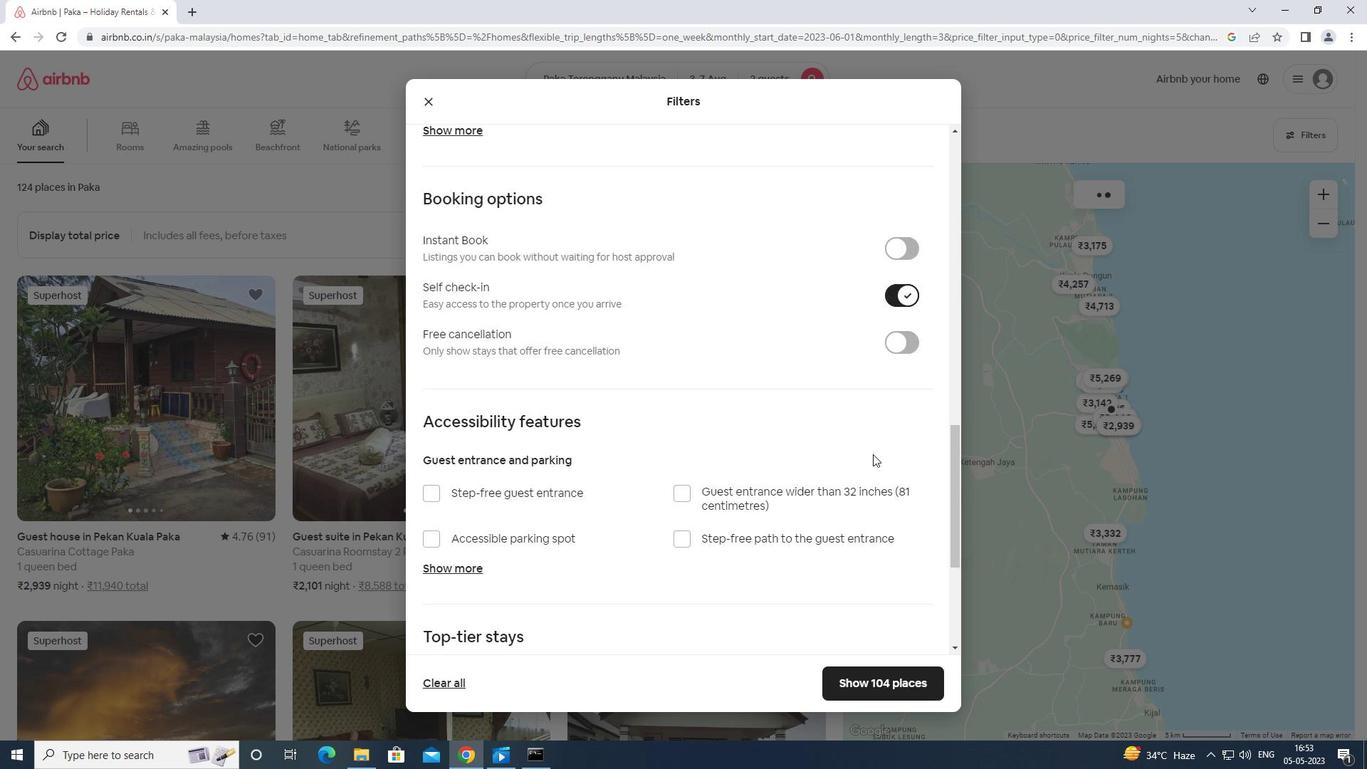 
Action: Mouse scrolled (833, 465) with delta (0, 0)
Screenshot: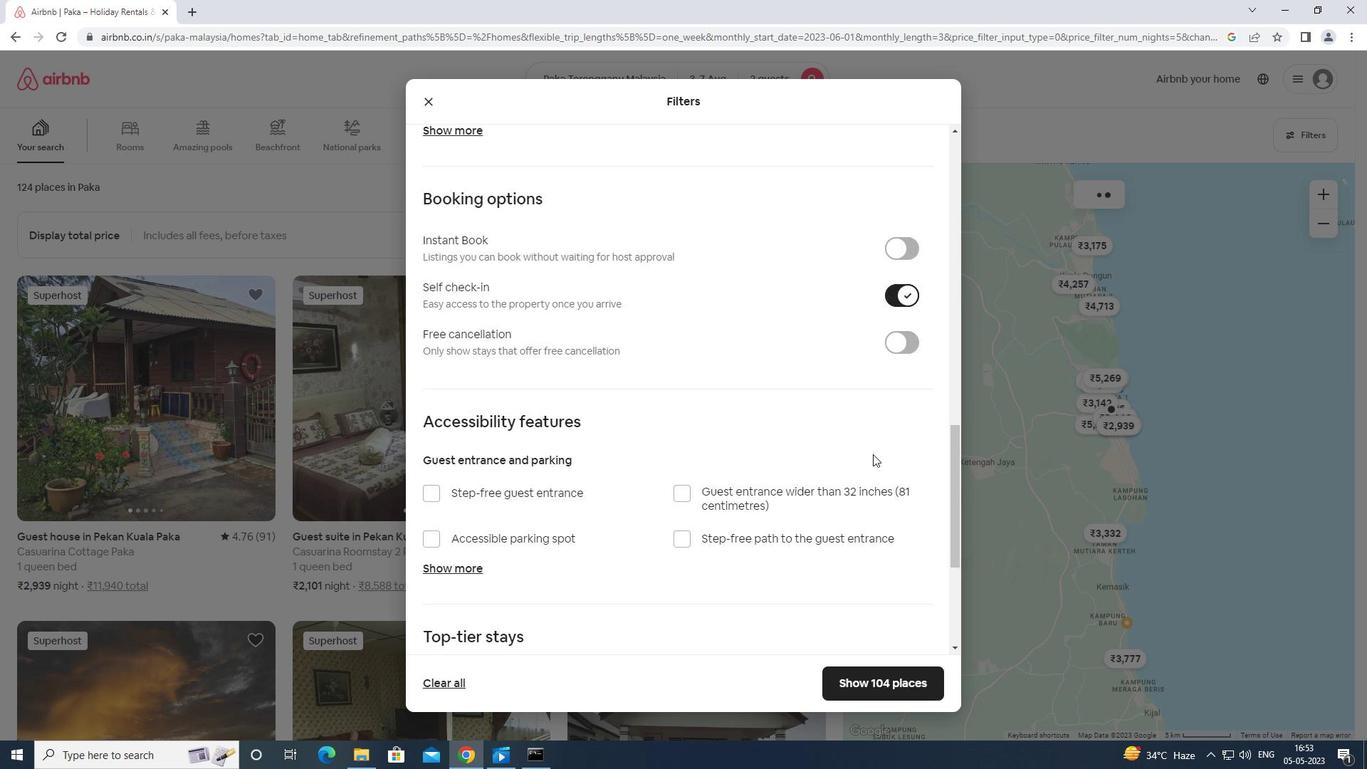 
Action: Mouse moved to (798, 475)
Screenshot: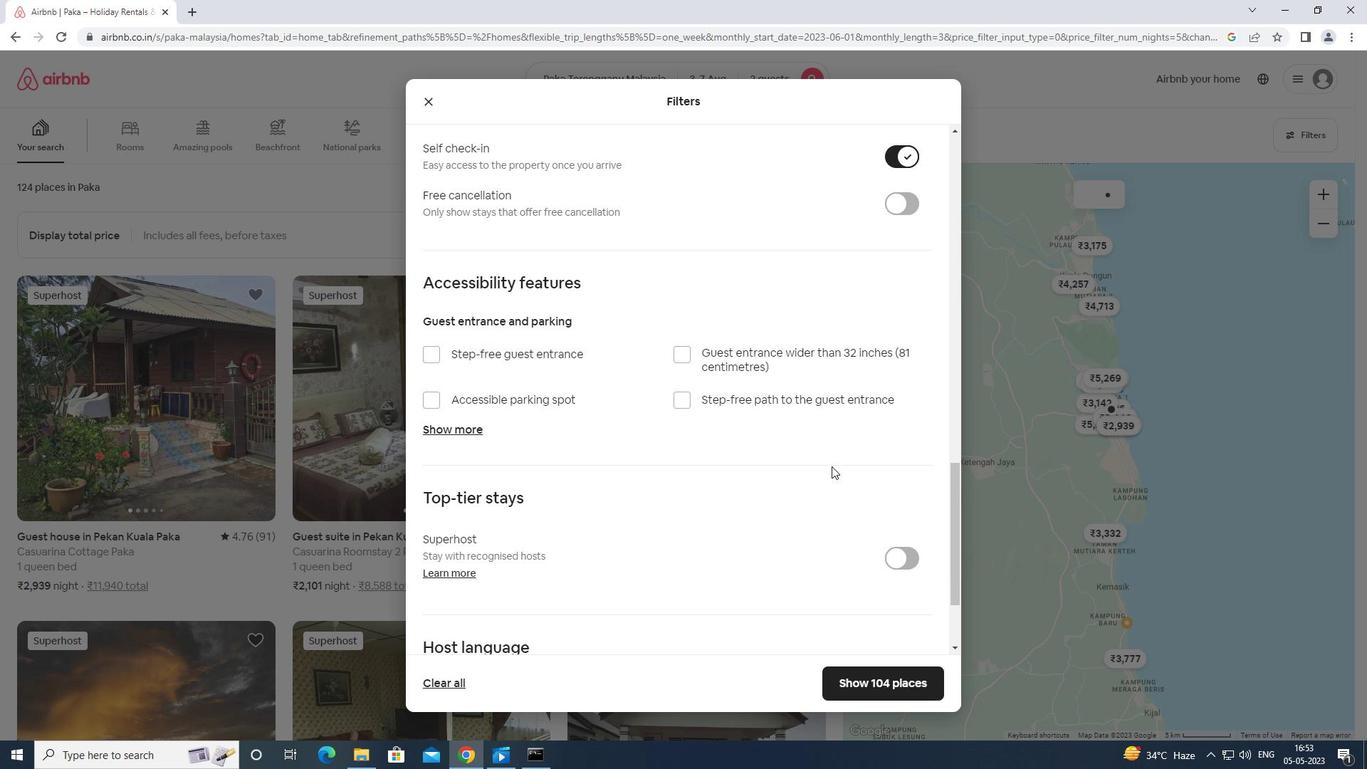 
Action: Mouse scrolled (798, 475) with delta (0, 0)
Screenshot: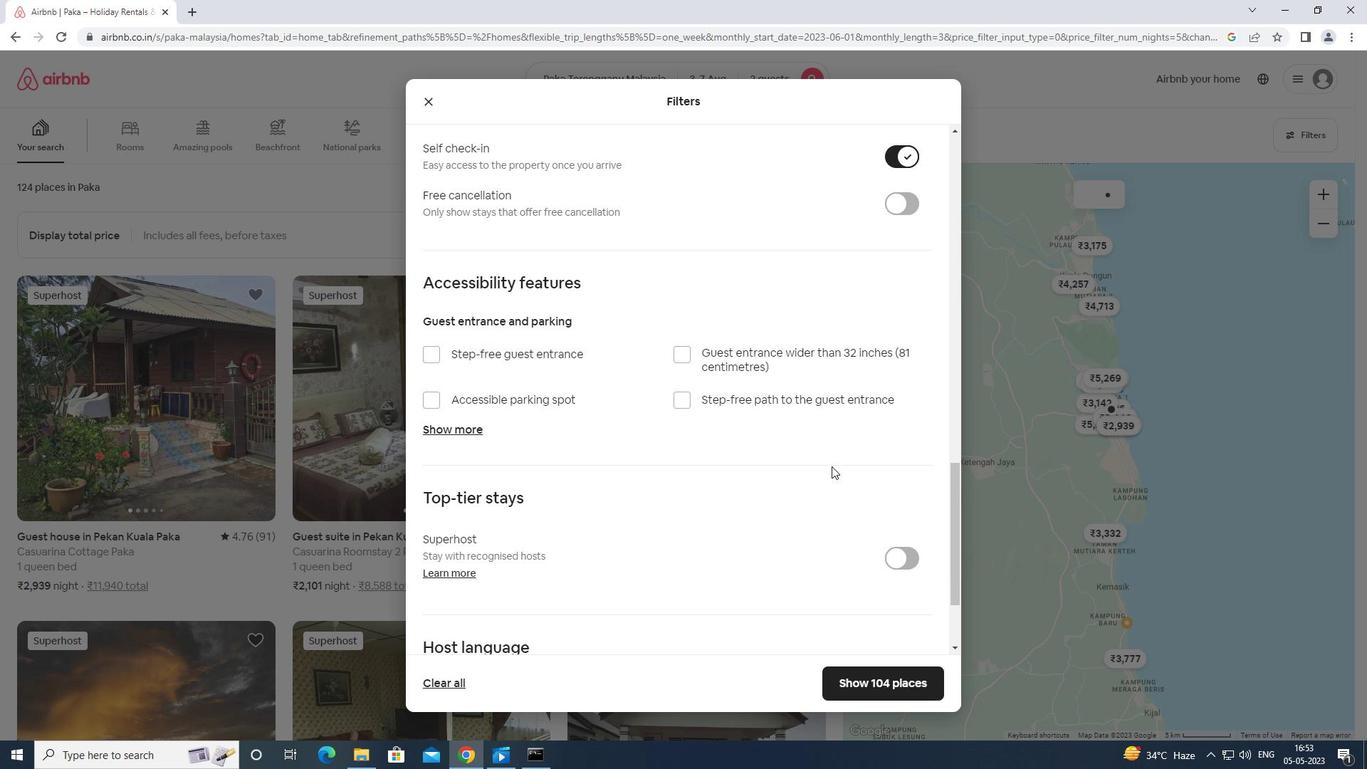 
Action: Mouse moved to (775, 485)
Screenshot: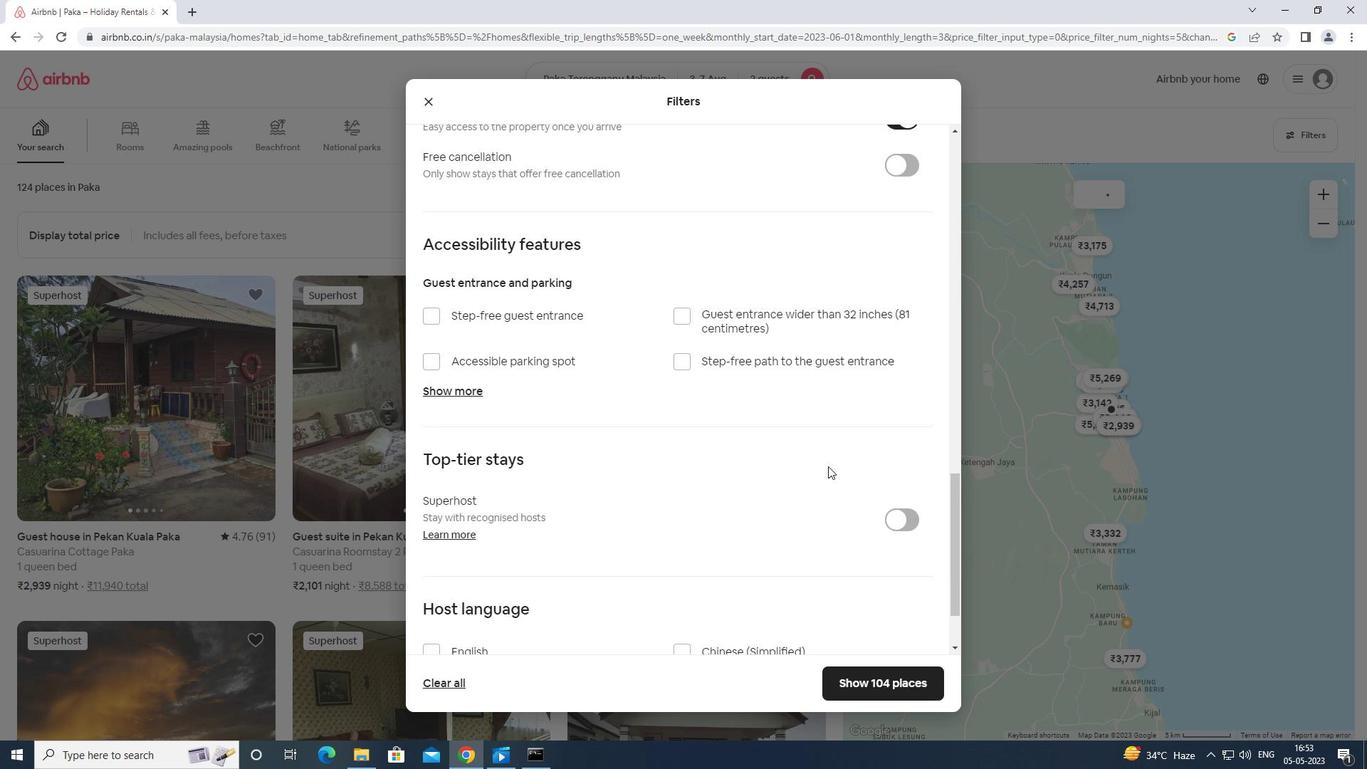
Action: Mouse scrolled (775, 485) with delta (0, 0)
Screenshot: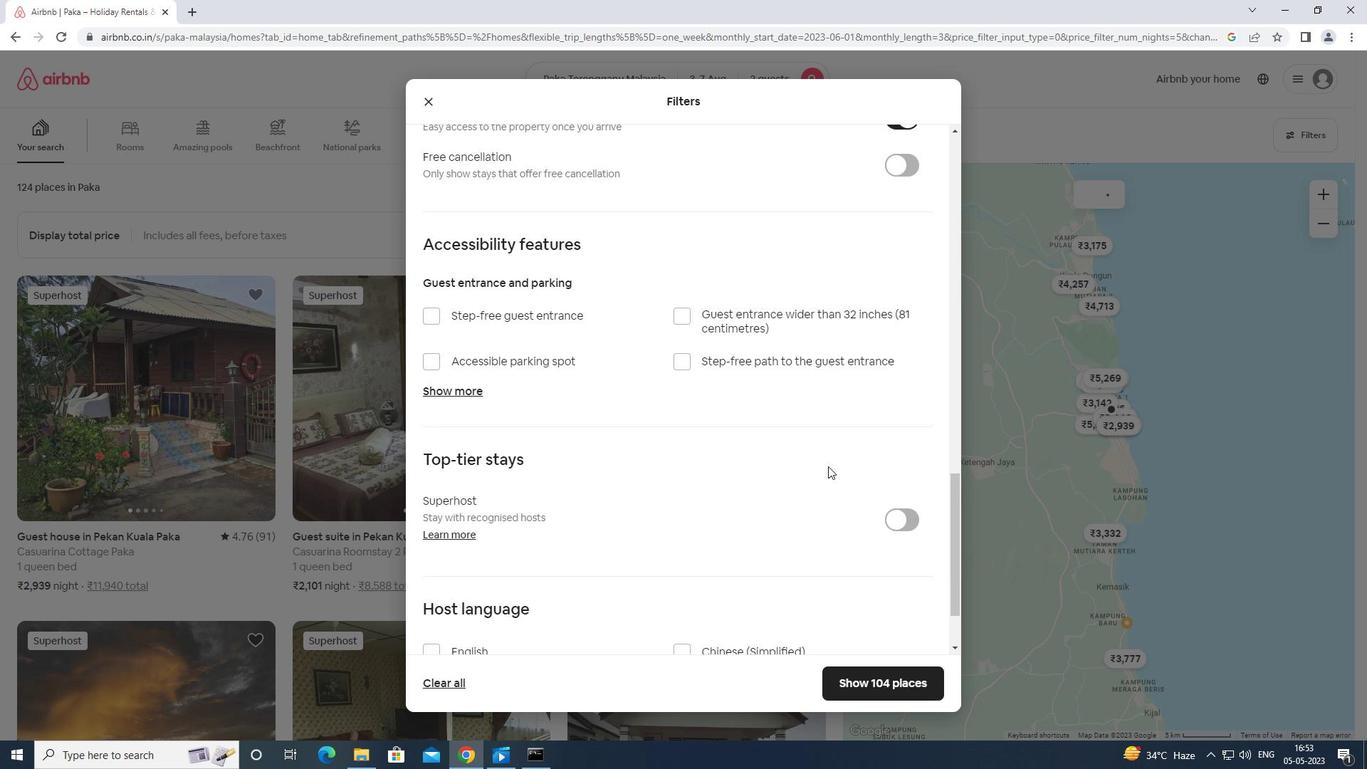 
Action: Mouse moved to (428, 550)
Screenshot: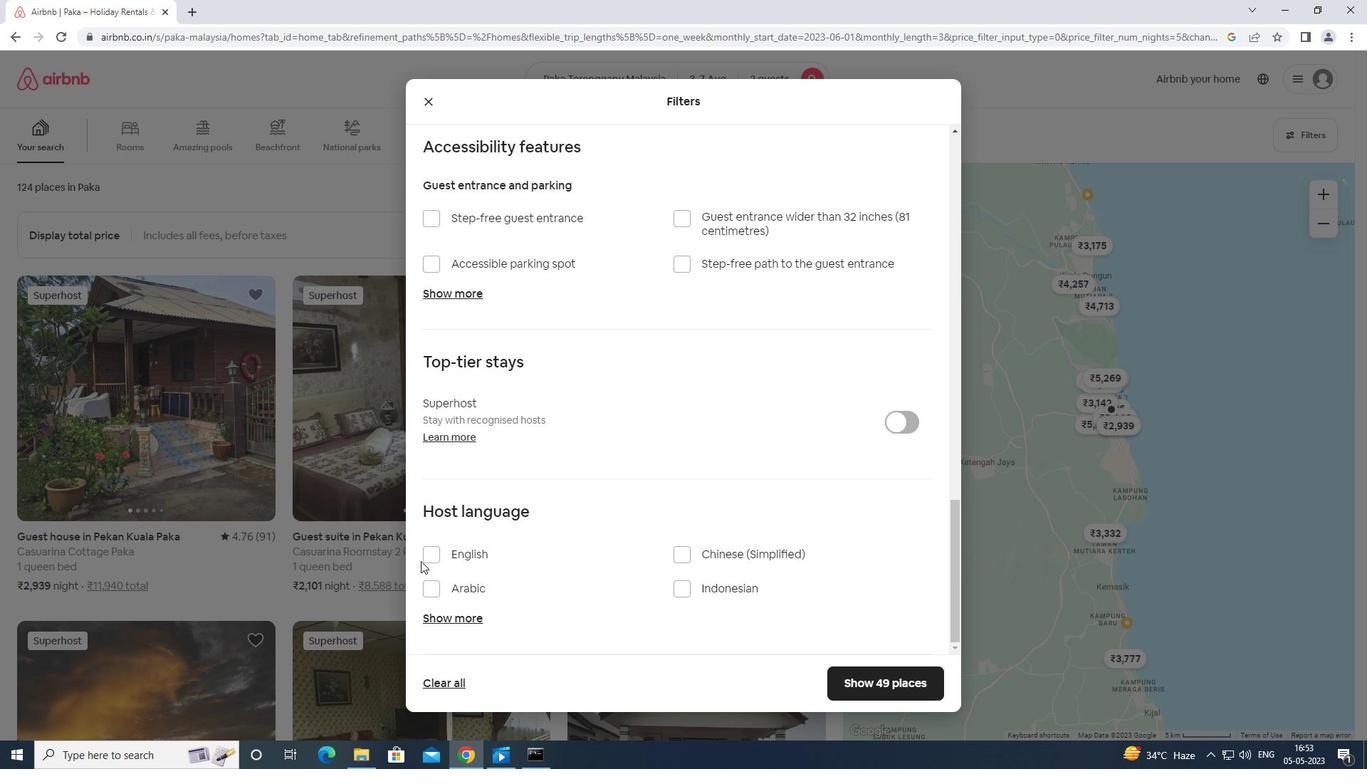 
Action: Mouse pressed left at (428, 550)
Screenshot: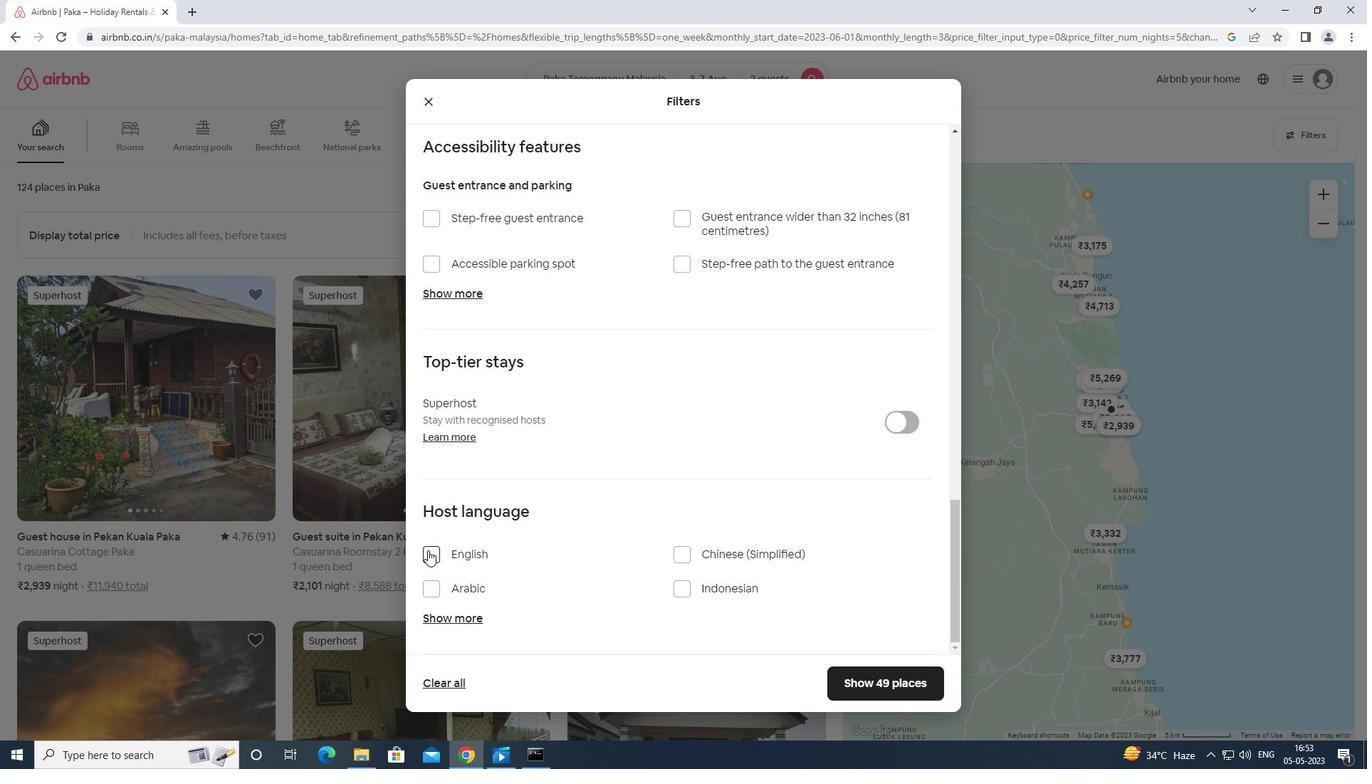 
Action: Mouse moved to (873, 672)
Screenshot: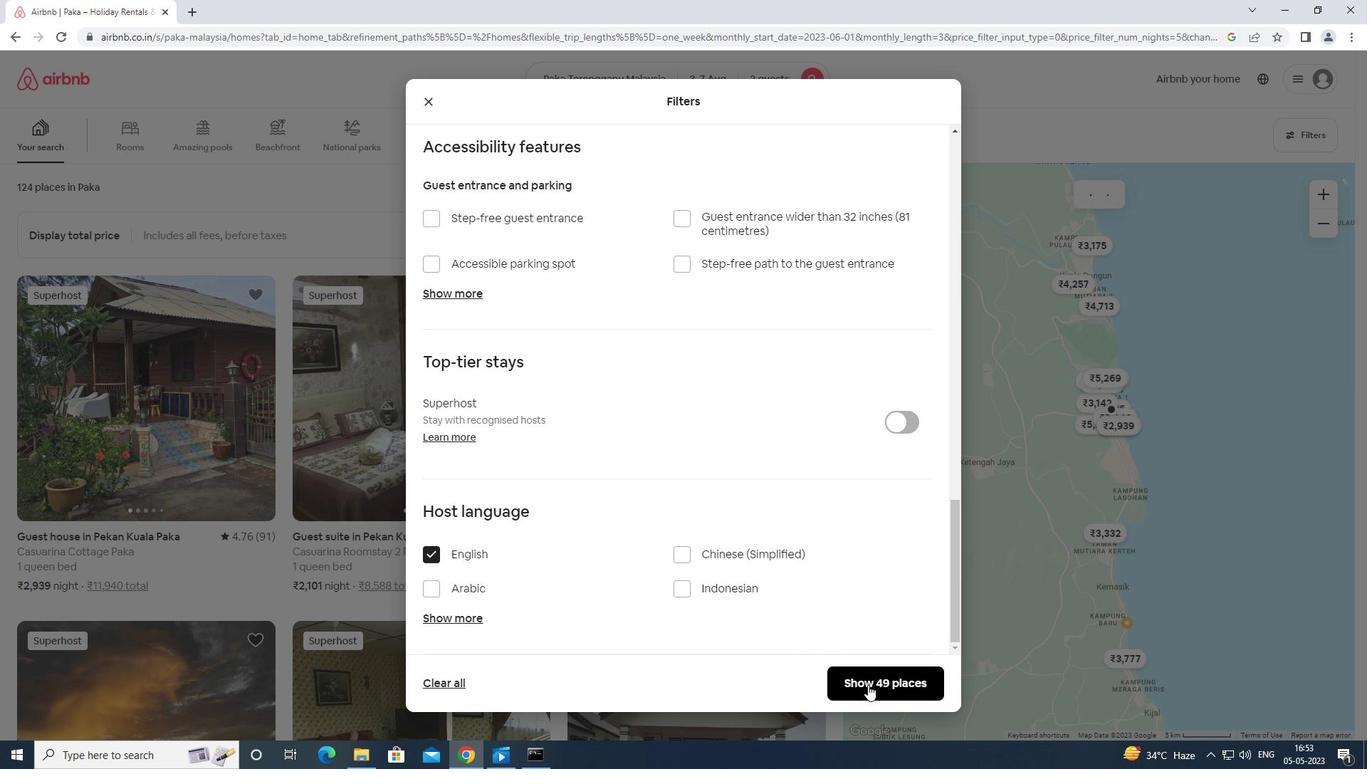 
Action: Mouse pressed left at (873, 672)
Screenshot: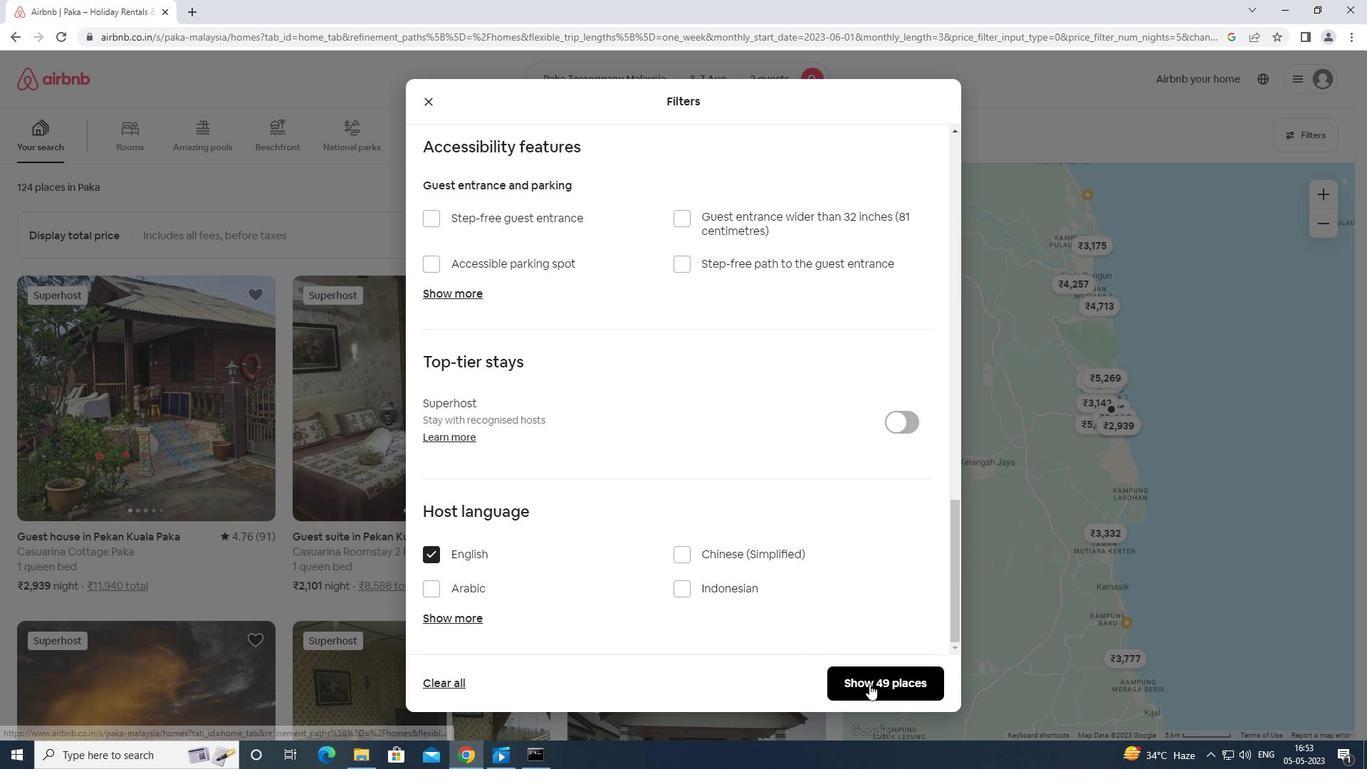 
Action: Mouse moved to (873, 669)
Screenshot: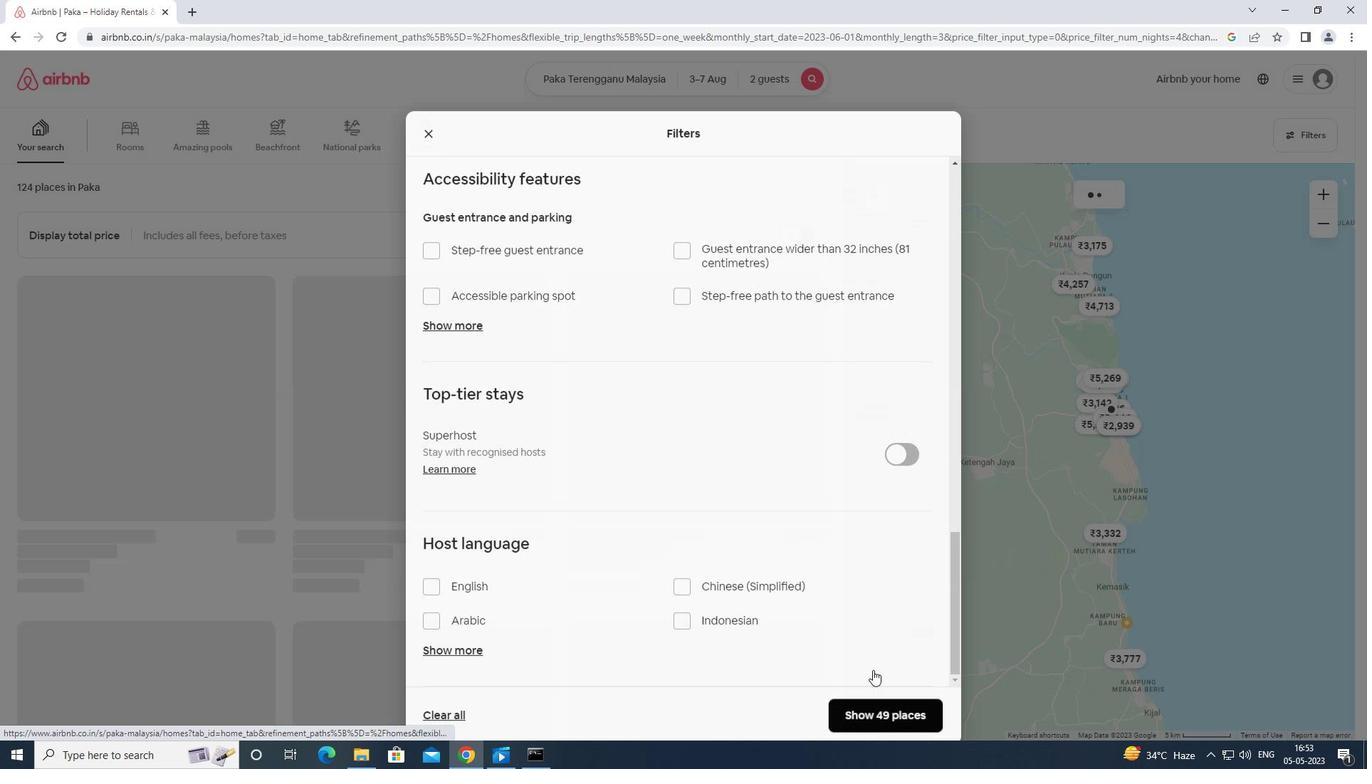 
